 Task: Find connections with filter location Edmonton with filter topic #Indiawith filter profile language German with filter current company HCLSoftware with filter school IASE Deemed University with filter industry Surveying and Mapping Services with filter service category FIle Management with filter keywords title Auditor
Action: Mouse moved to (234, 279)
Screenshot: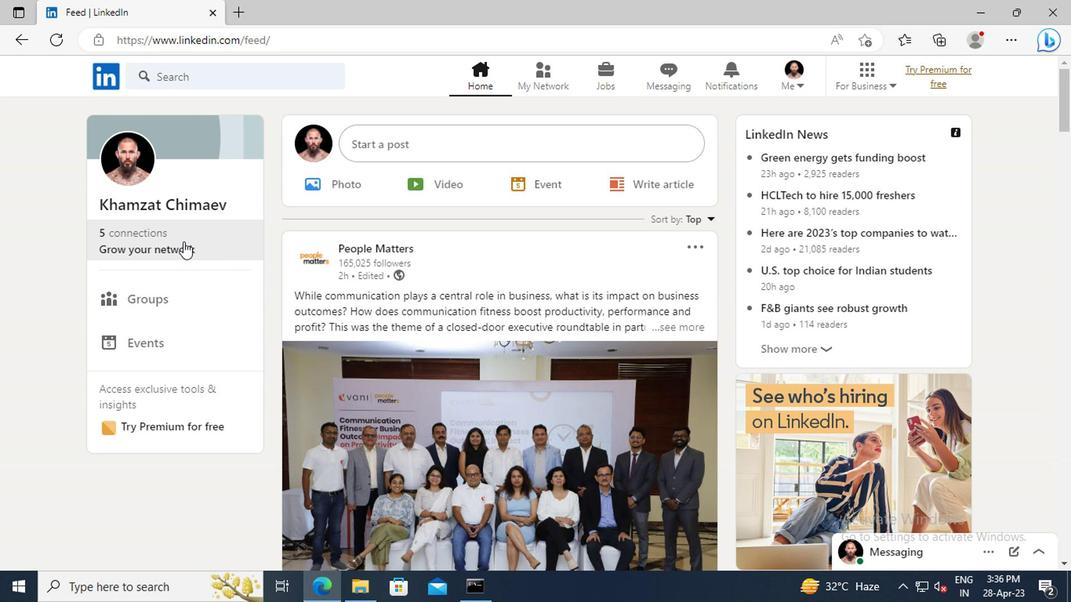 
Action: Mouse pressed left at (234, 279)
Screenshot: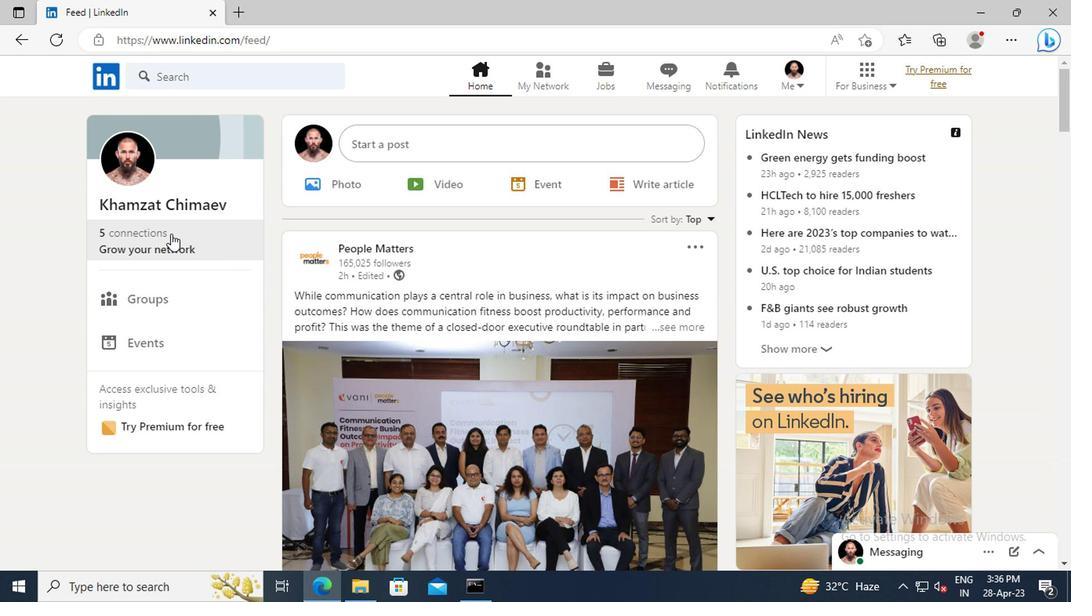 
Action: Mouse moved to (235, 229)
Screenshot: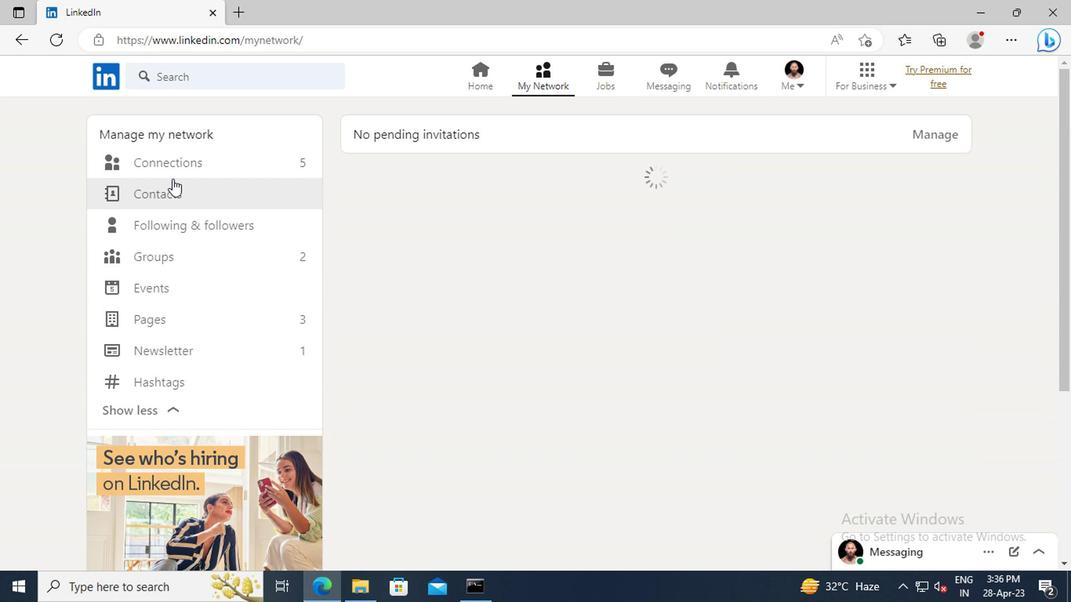 
Action: Mouse pressed left at (235, 229)
Screenshot: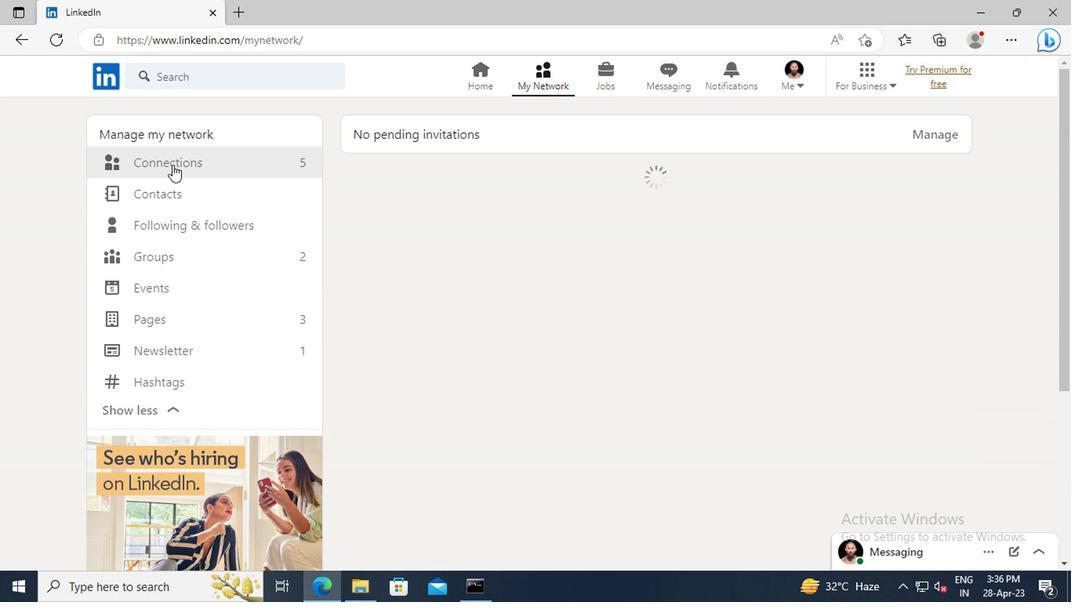 
Action: Mouse moved to (568, 232)
Screenshot: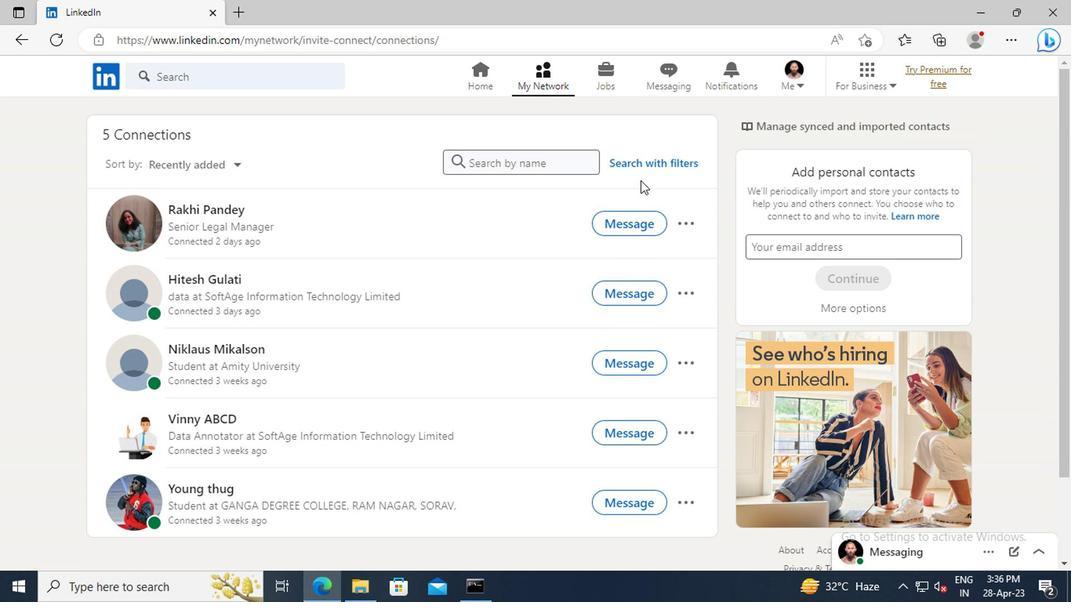 
Action: Mouse pressed left at (568, 232)
Screenshot: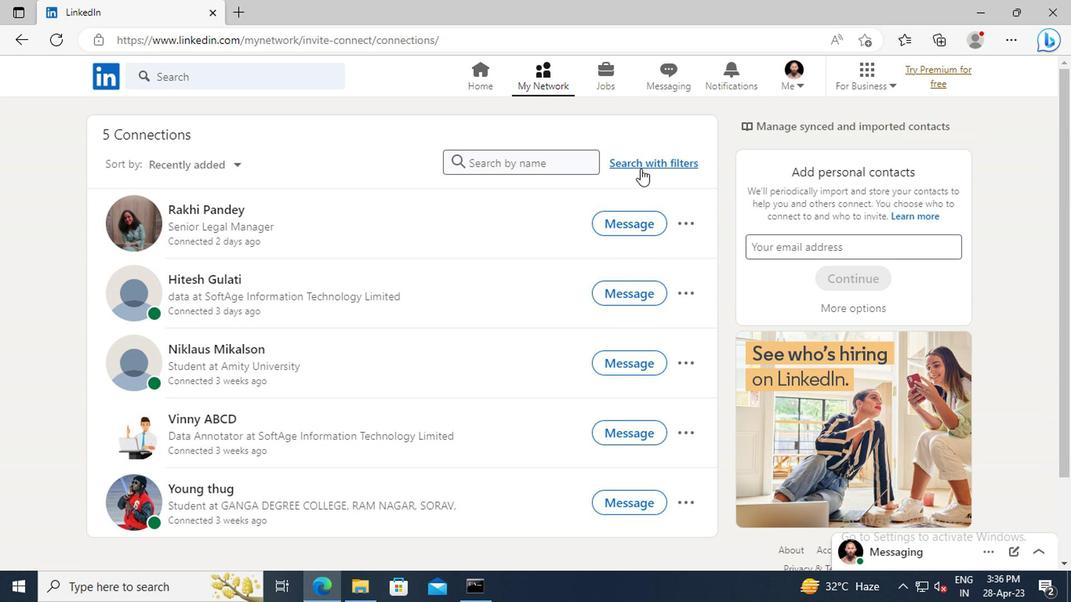 
Action: Mouse moved to (534, 199)
Screenshot: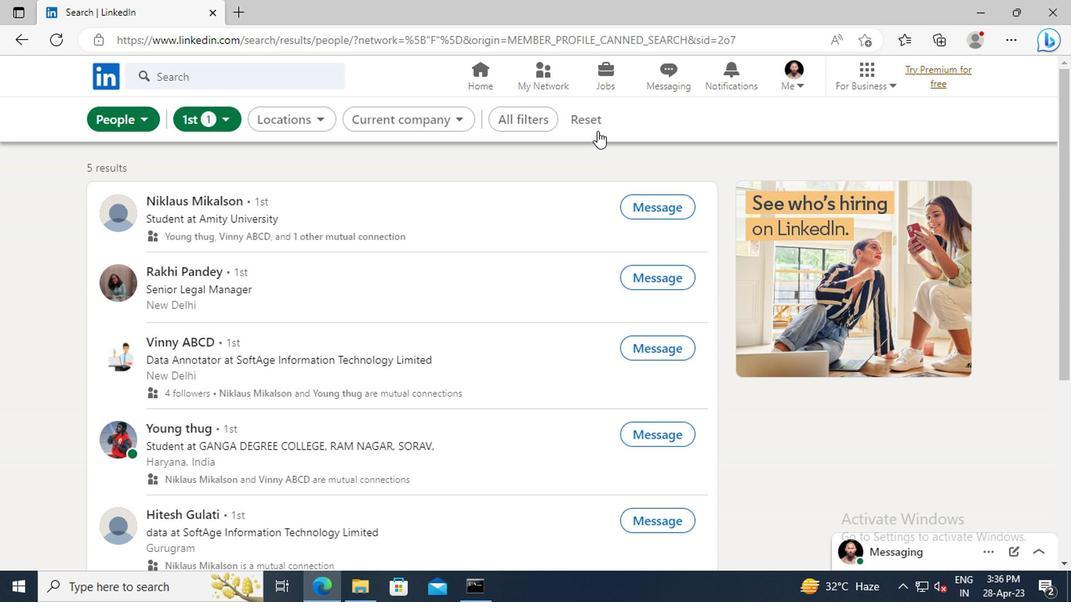 
Action: Mouse pressed left at (534, 199)
Screenshot: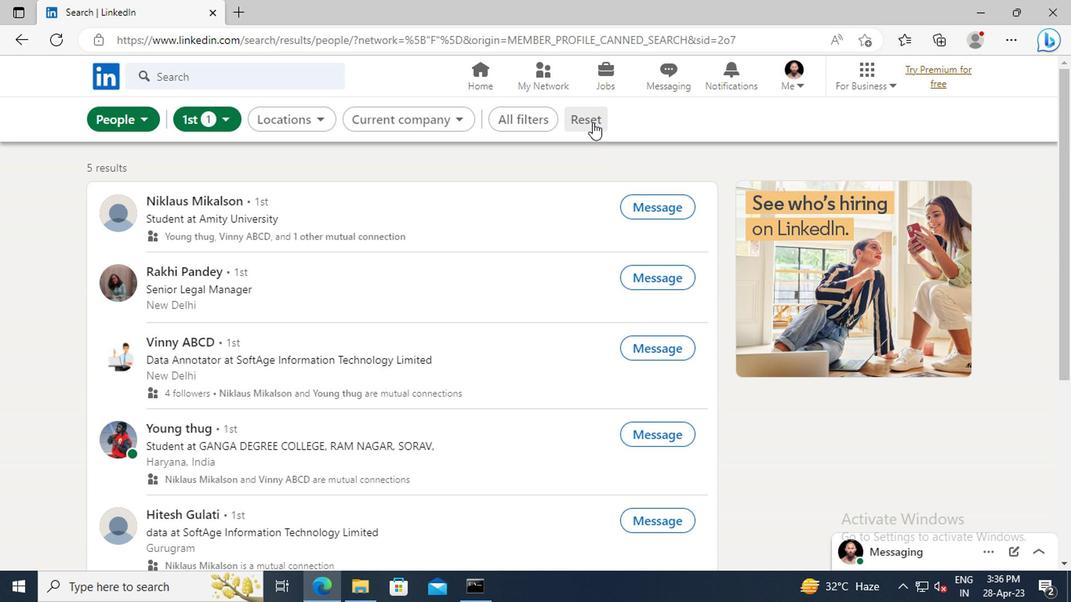 
Action: Mouse moved to (514, 197)
Screenshot: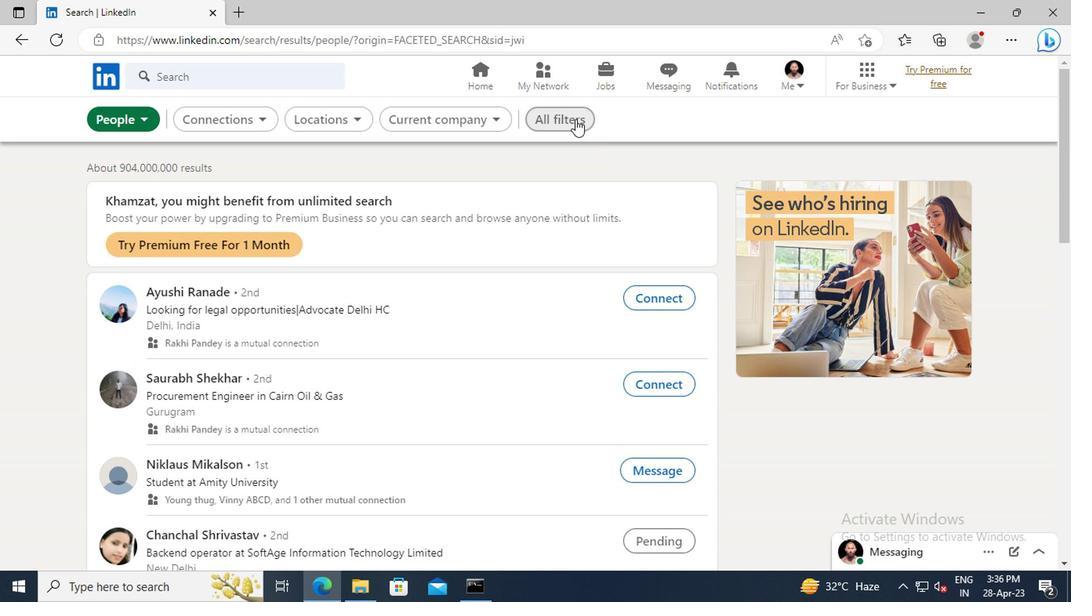 
Action: Mouse pressed left at (514, 197)
Screenshot: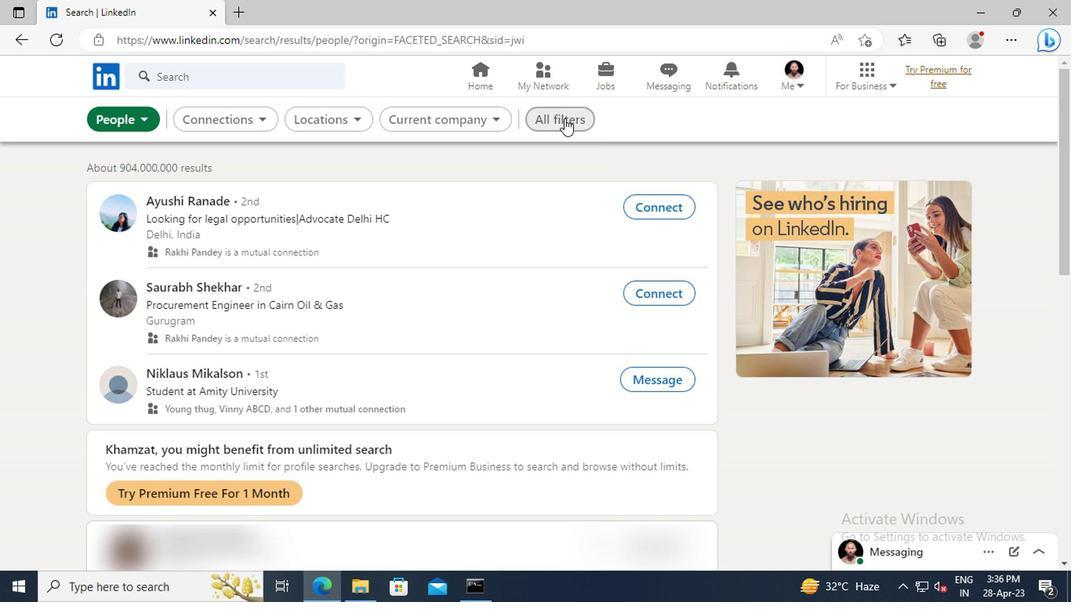 
Action: Mouse moved to (727, 324)
Screenshot: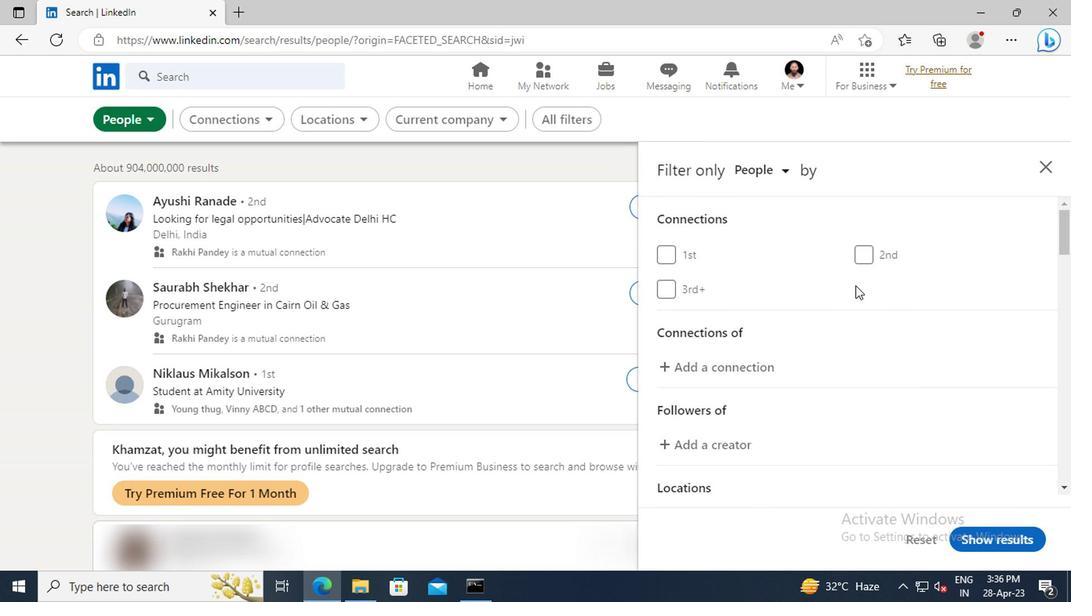 
Action: Mouse scrolled (727, 324) with delta (0, 0)
Screenshot: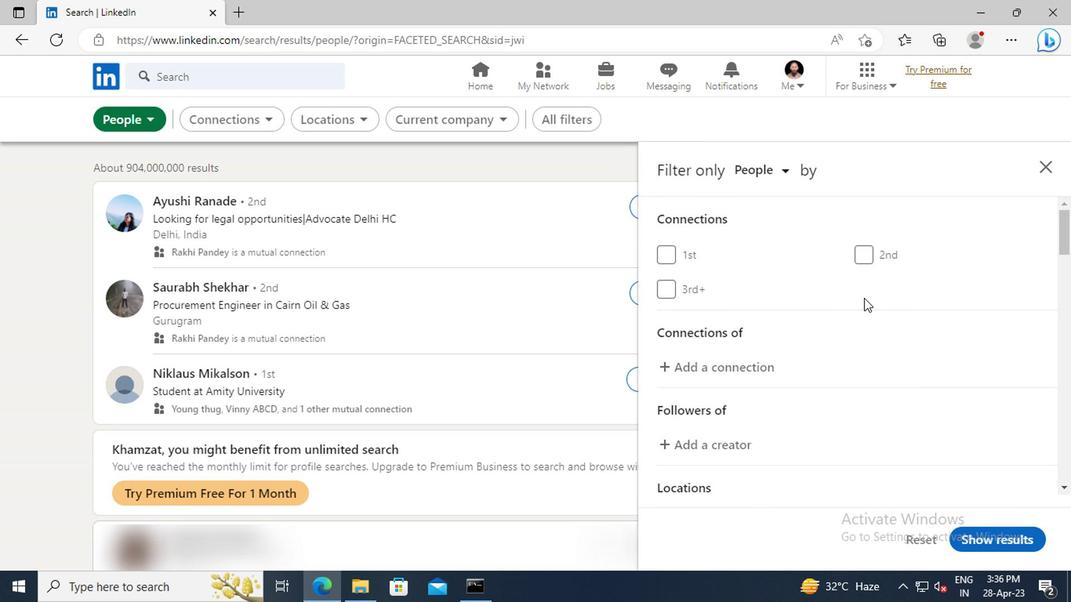 
Action: Mouse scrolled (727, 324) with delta (0, 0)
Screenshot: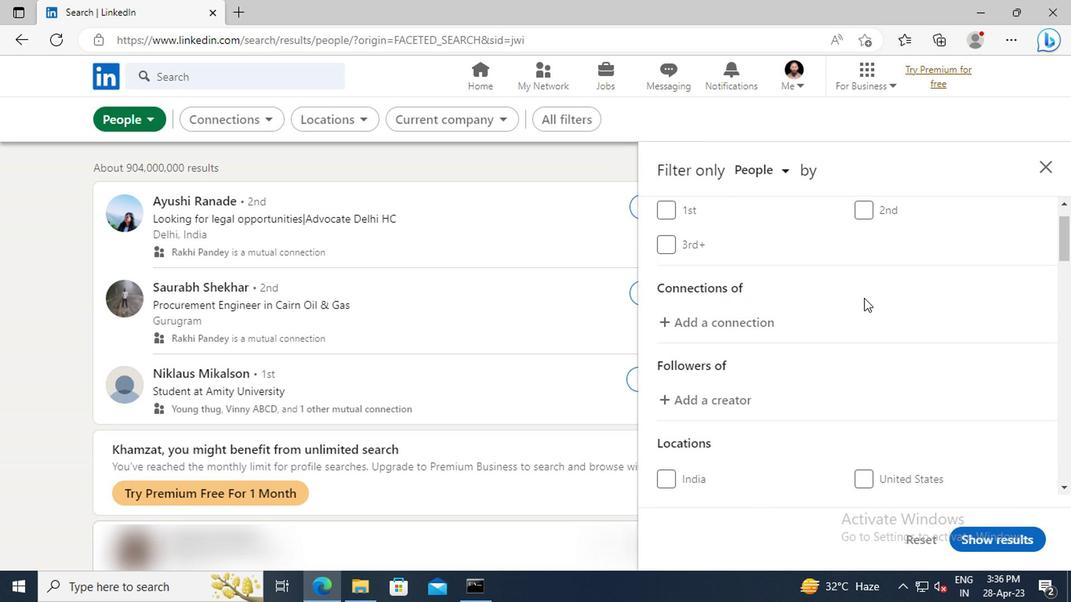 
Action: Mouse scrolled (727, 324) with delta (0, 0)
Screenshot: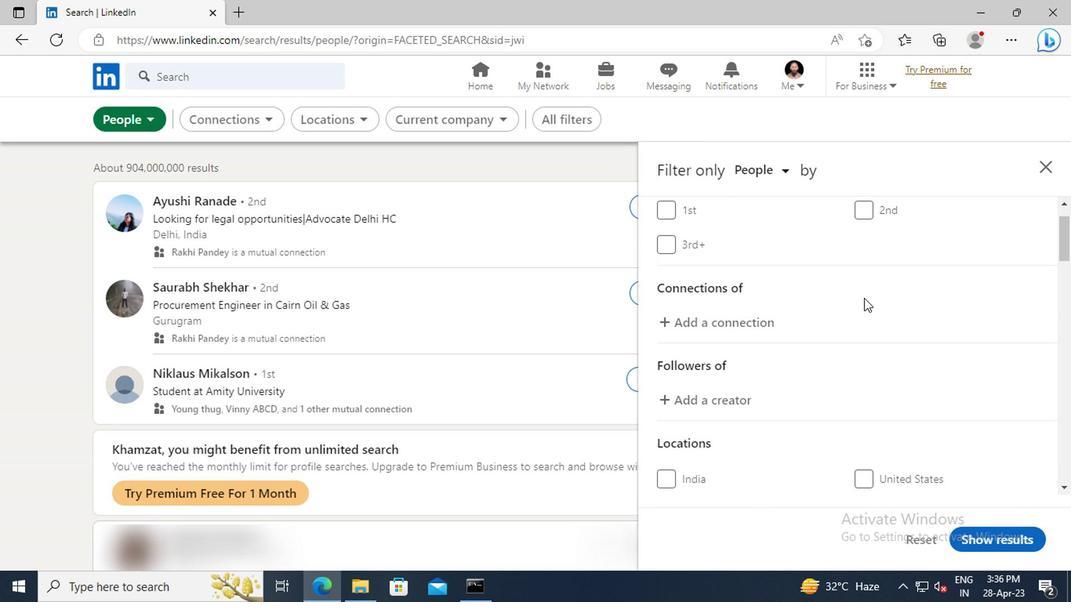 
Action: Mouse scrolled (727, 324) with delta (0, 0)
Screenshot: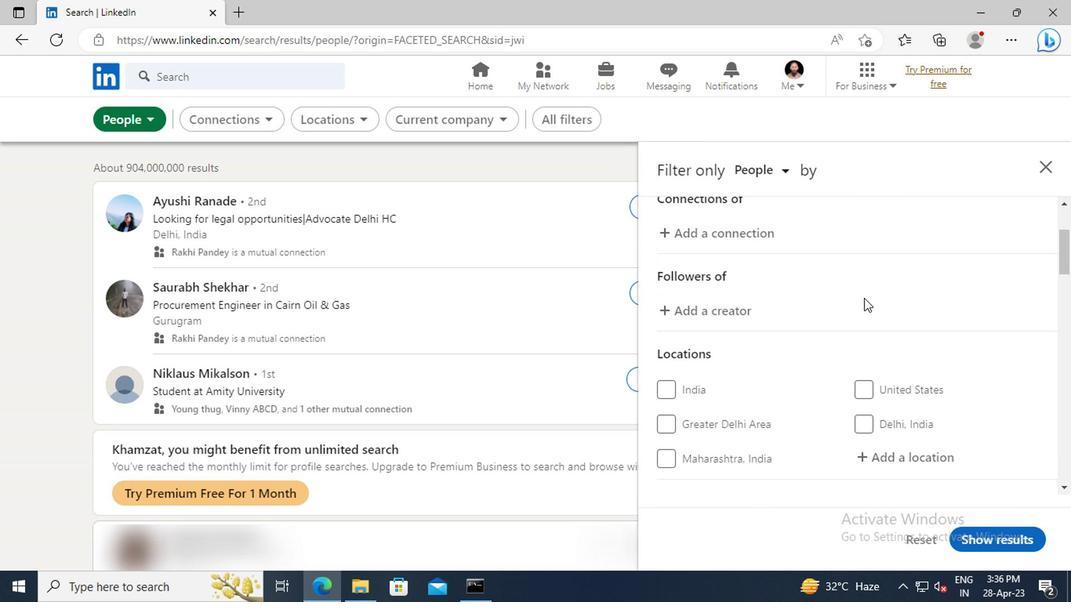 
Action: Mouse scrolled (727, 324) with delta (0, 0)
Screenshot: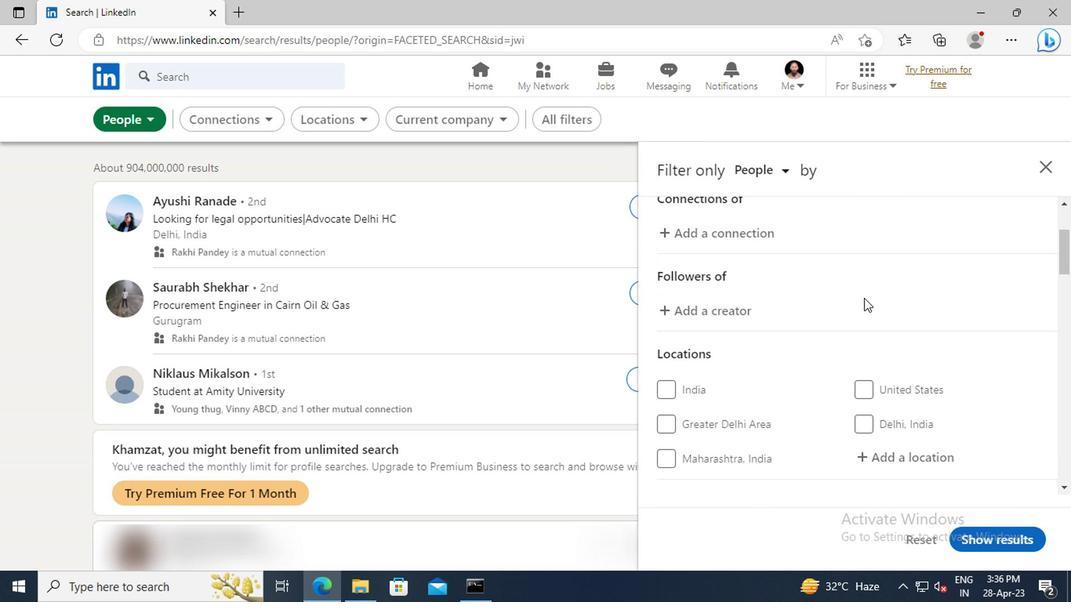 
Action: Mouse scrolled (727, 324) with delta (0, 0)
Screenshot: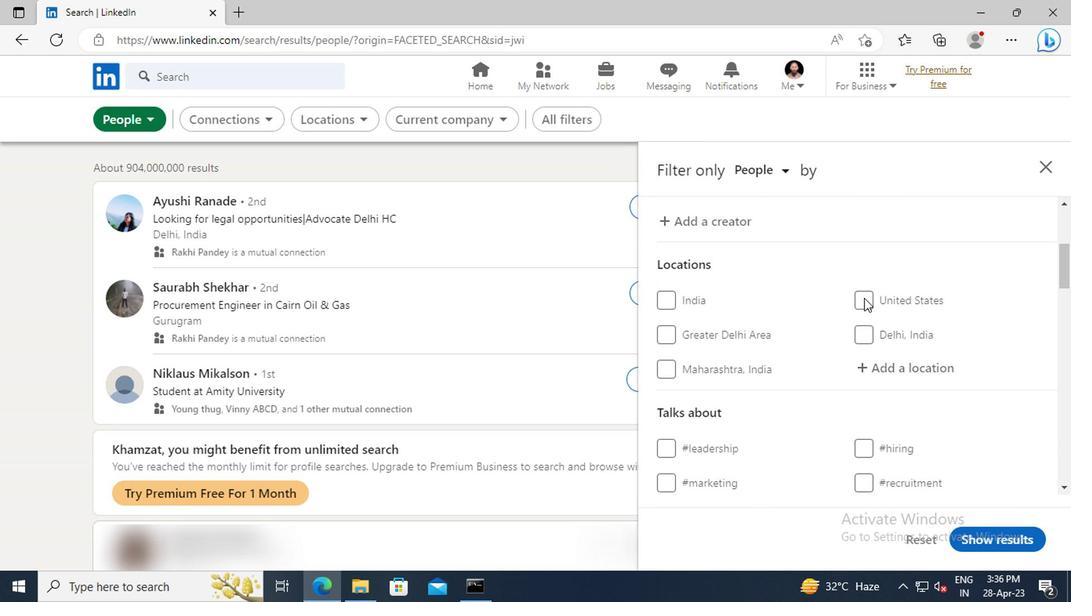 
Action: Mouse moved to (733, 338)
Screenshot: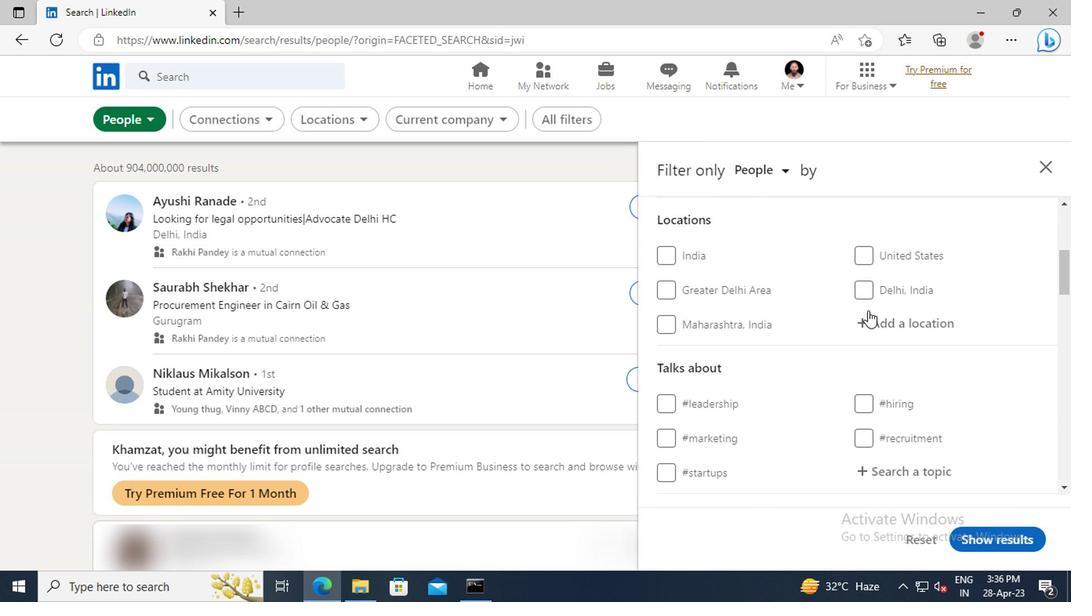 
Action: Mouse pressed left at (733, 338)
Screenshot: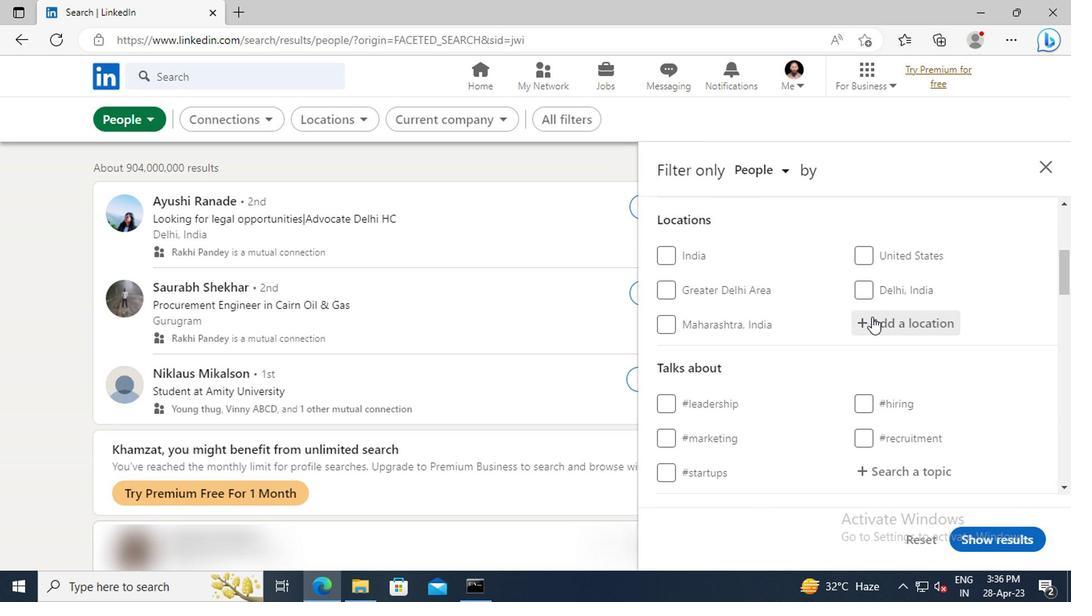 
Action: Key pressed <Key.shift>EDMONTON
Screenshot: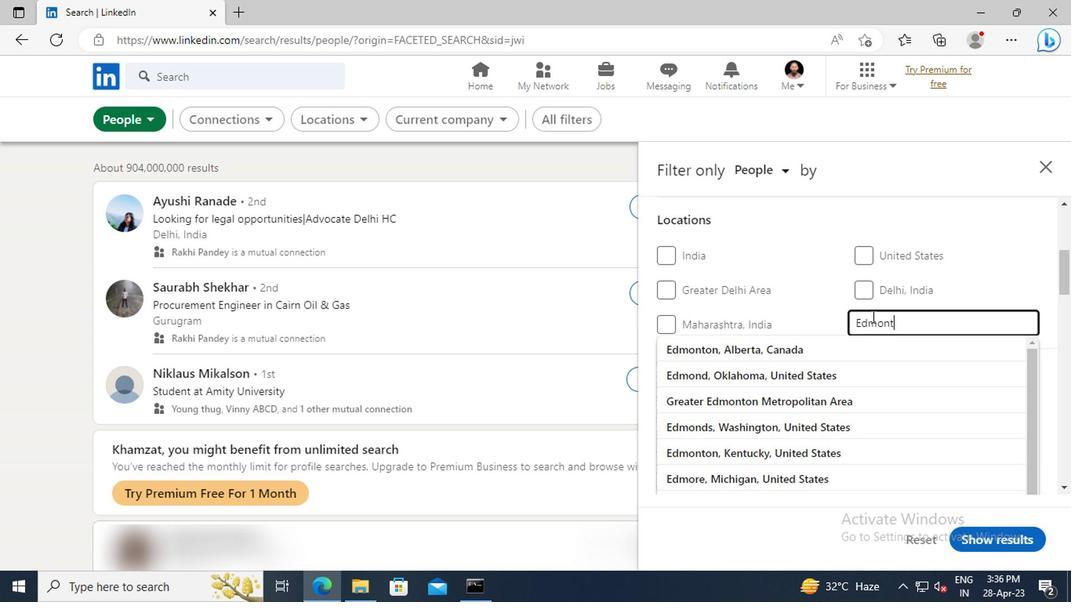 
Action: Mouse moved to (740, 360)
Screenshot: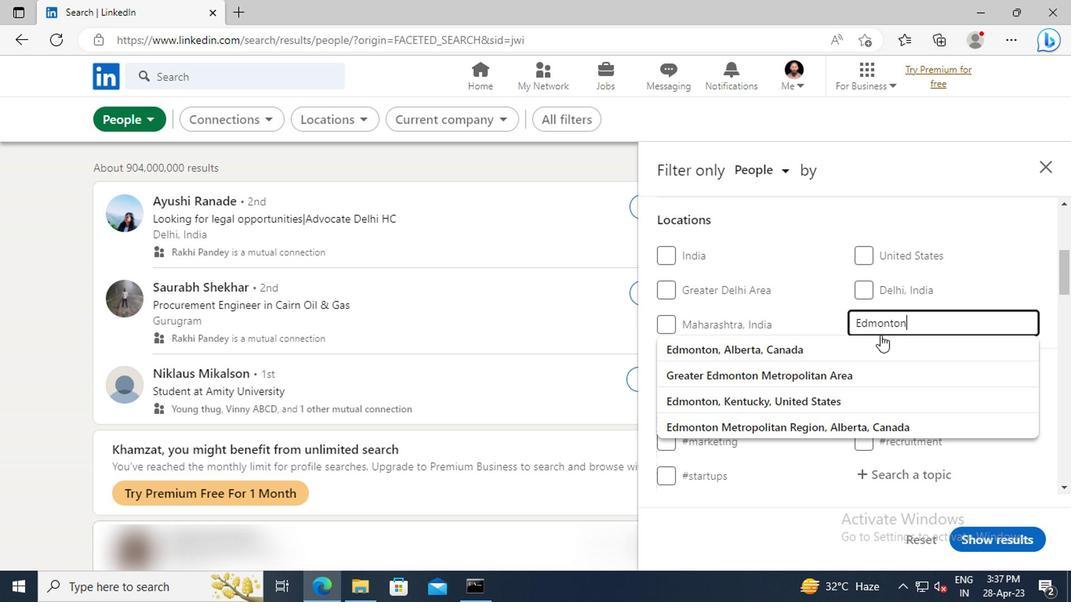 
Action: Mouse pressed left at (740, 360)
Screenshot: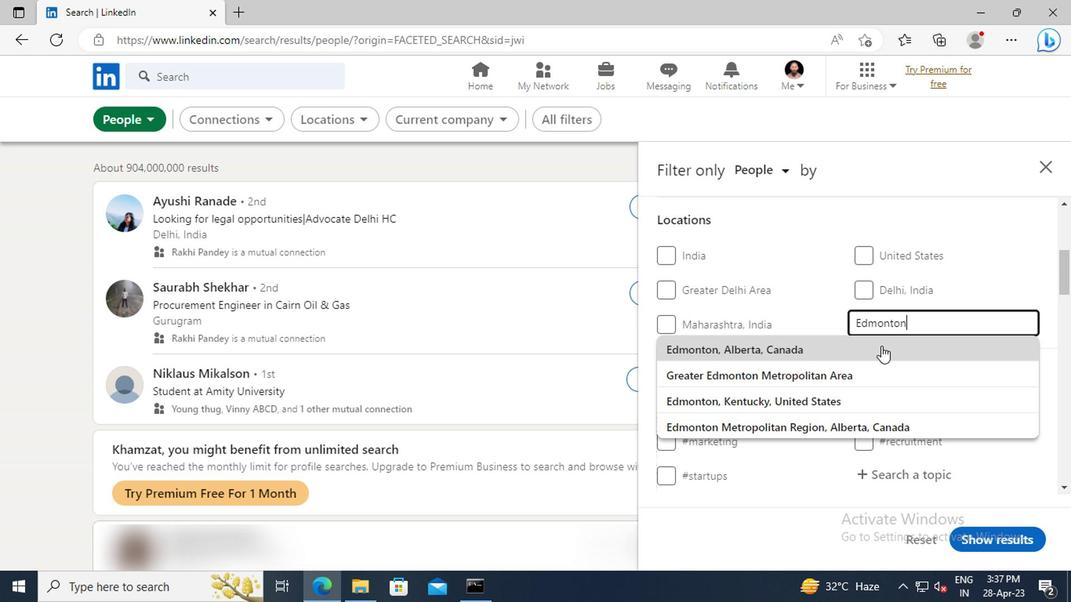 
Action: Mouse scrolled (740, 360) with delta (0, 0)
Screenshot: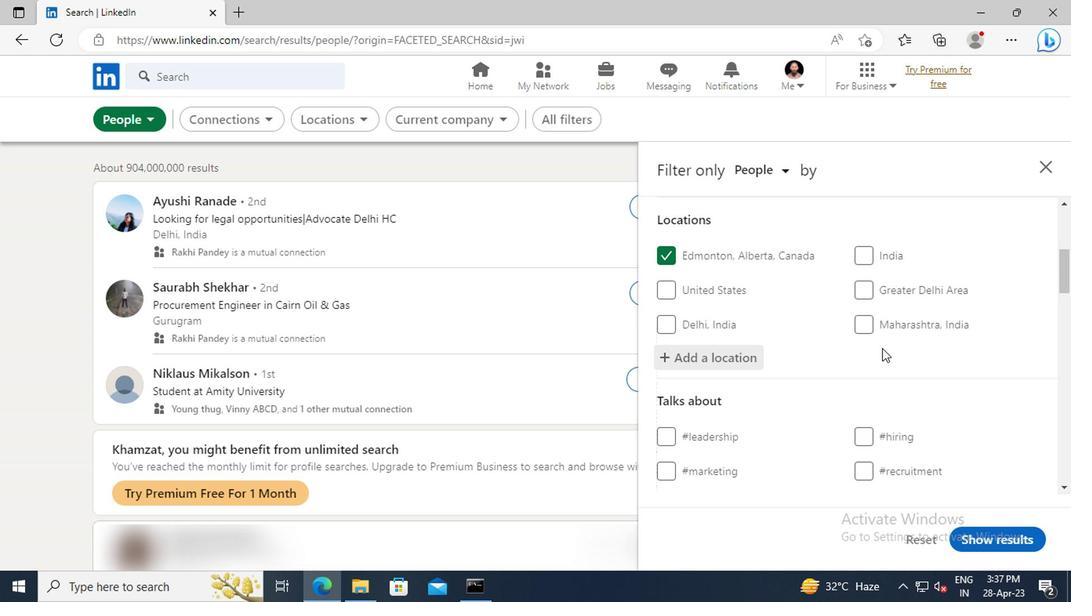 
Action: Mouse scrolled (740, 360) with delta (0, 0)
Screenshot: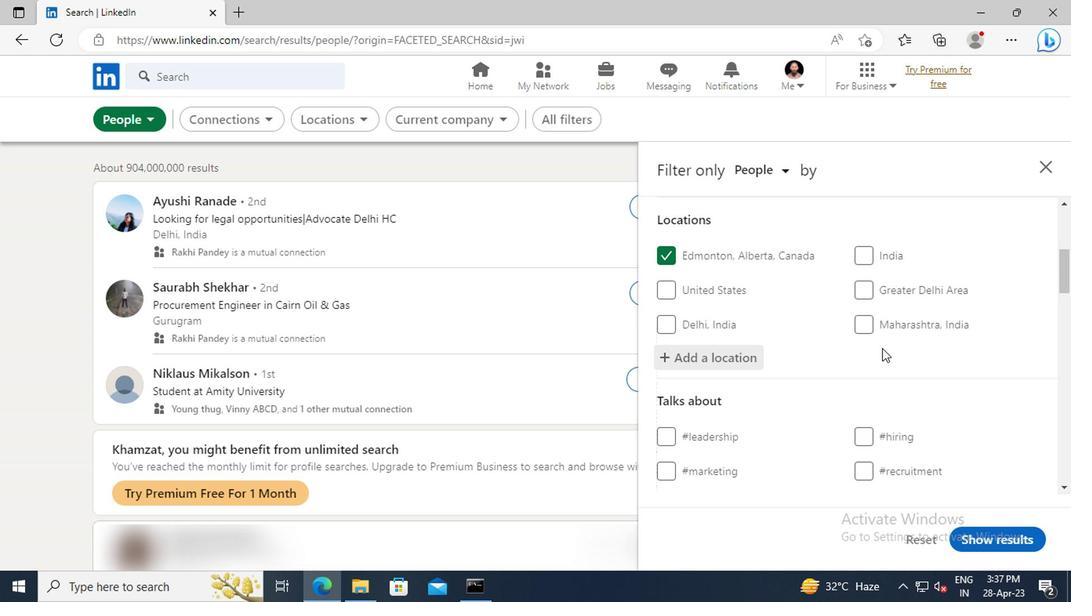 
Action: Mouse scrolled (740, 360) with delta (0, 0)
Screenshot: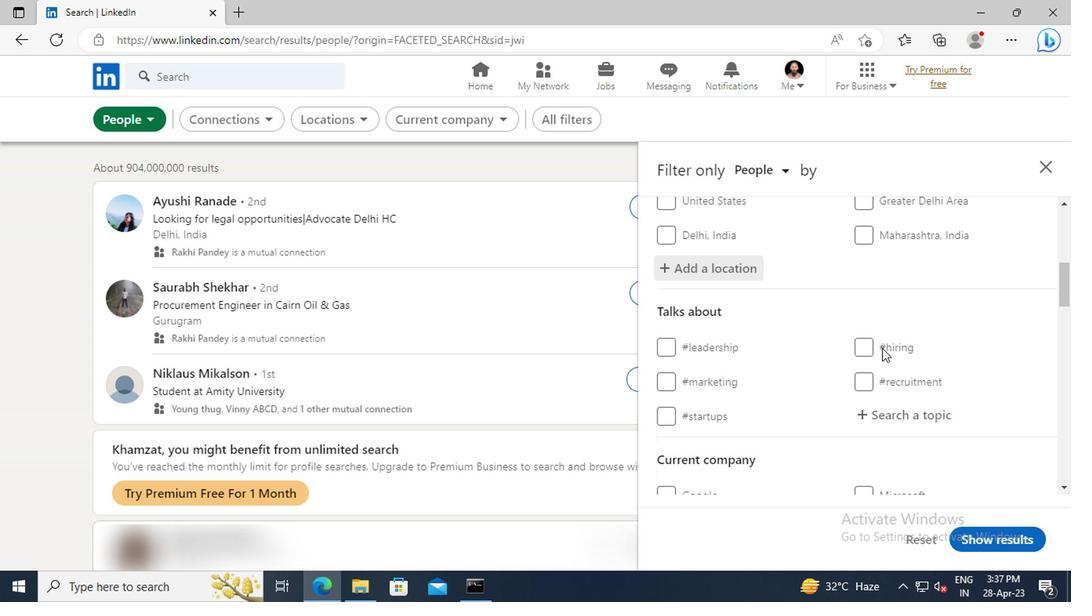 
Action: Mouse moved to (738, 377)
Screenshot: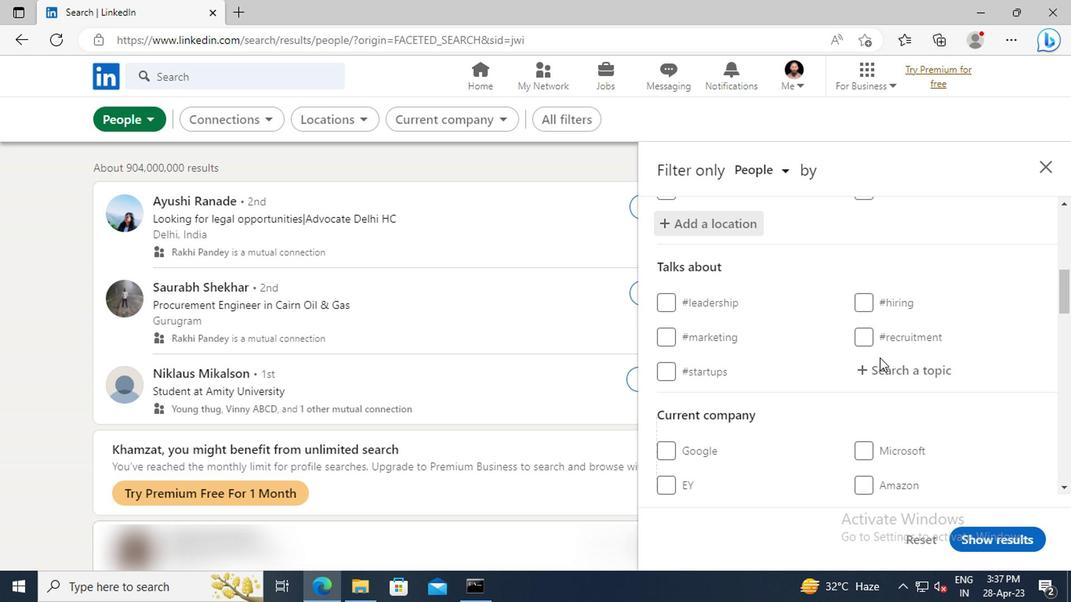 
Action: Mouse pressed left at (738, 377)
Screenshot: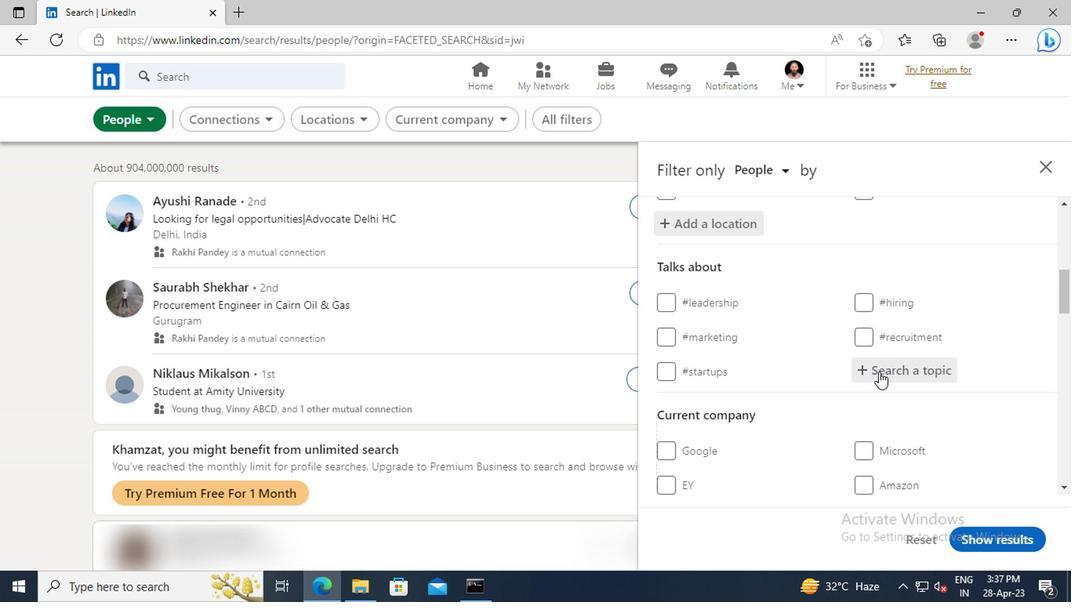 
Action: Key pressed <Key.shift>INDIA
Screenshot: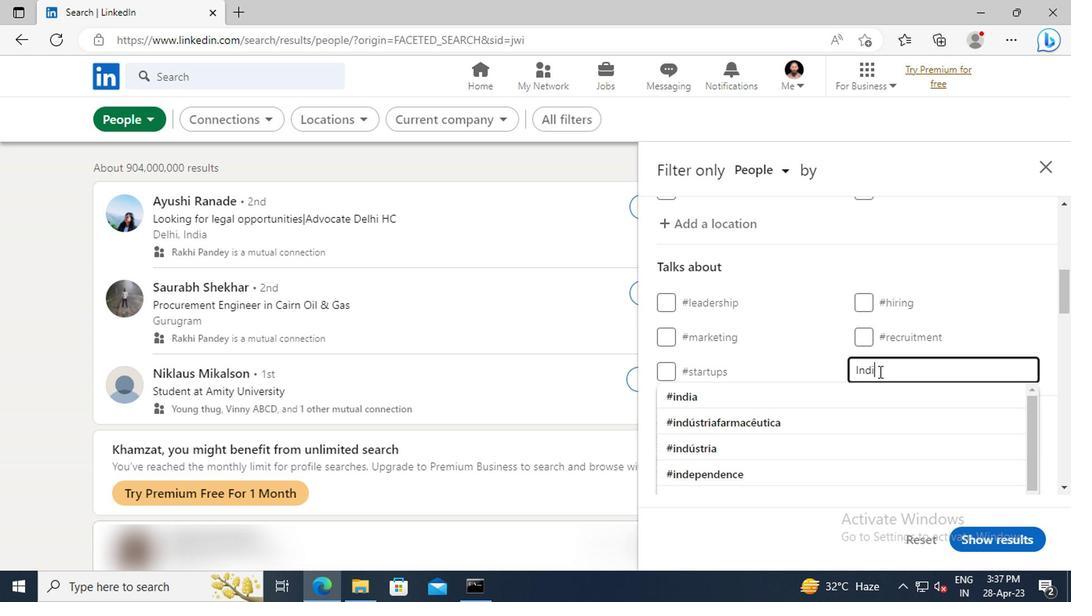 
Action: Mouse moved to (744, 392)
Screenshot: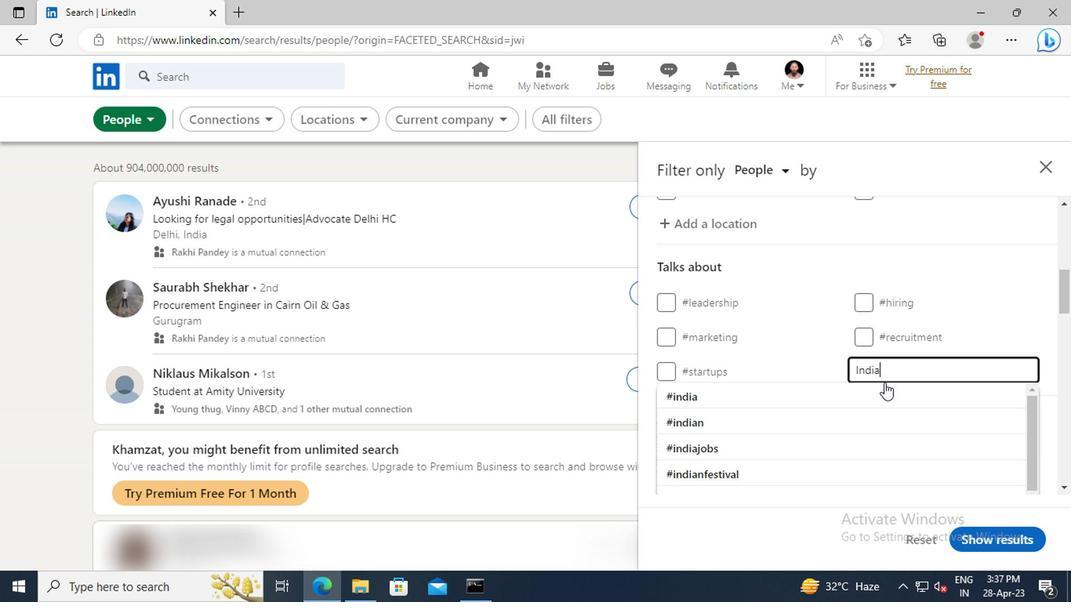 
Action: Mouse pressed left at (744, 392)
Screenshot: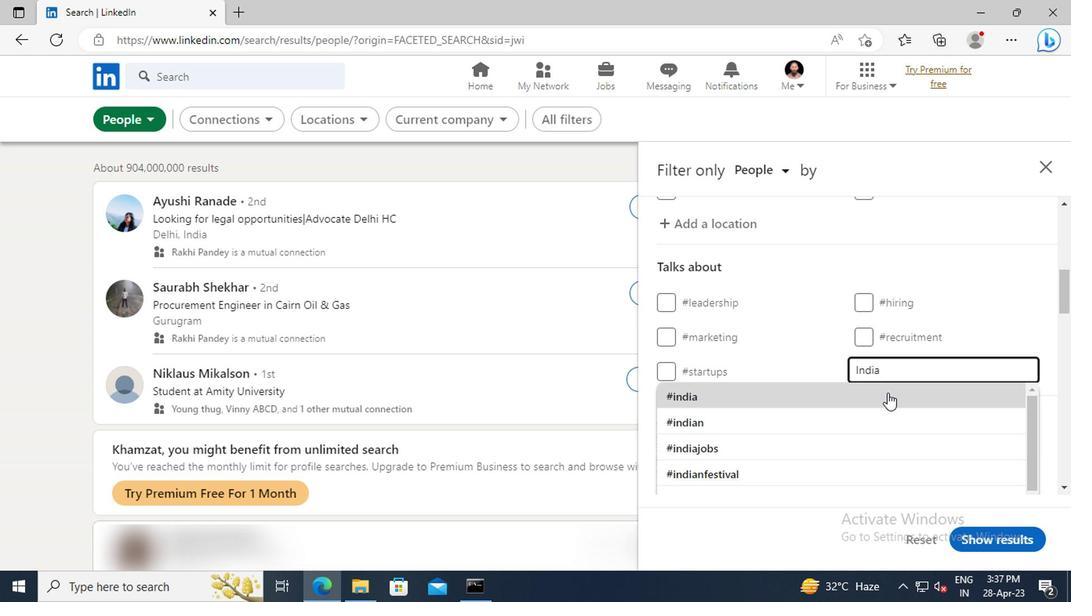 
Action: Mouse scrolled (744, 391) with delta (0, 0)
Screenshot: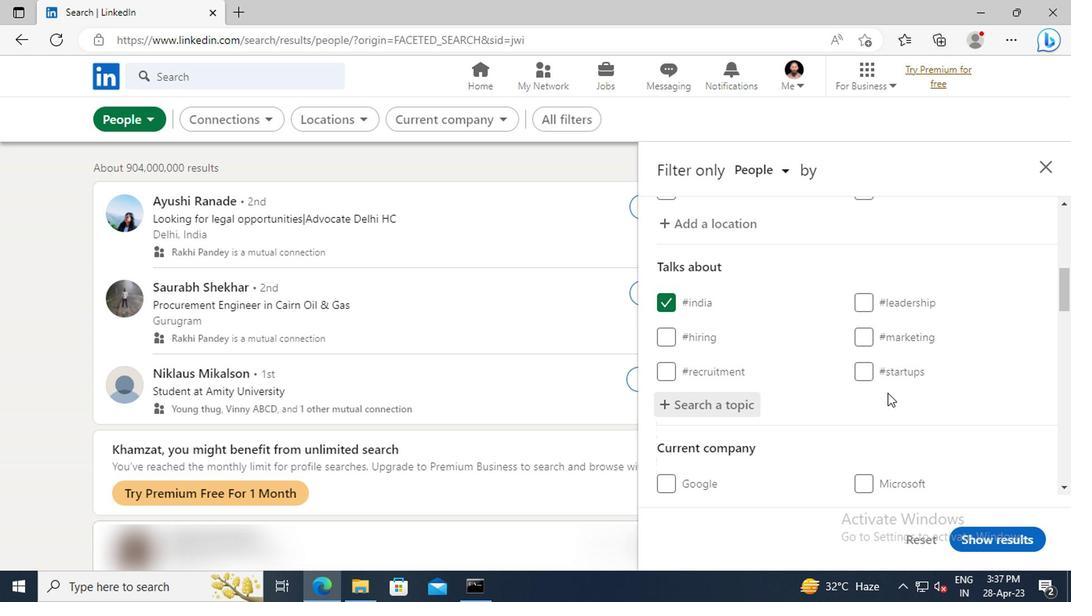 
Action: Mouse scrolled (744, 391) with delta (0, 0)
Screenshot: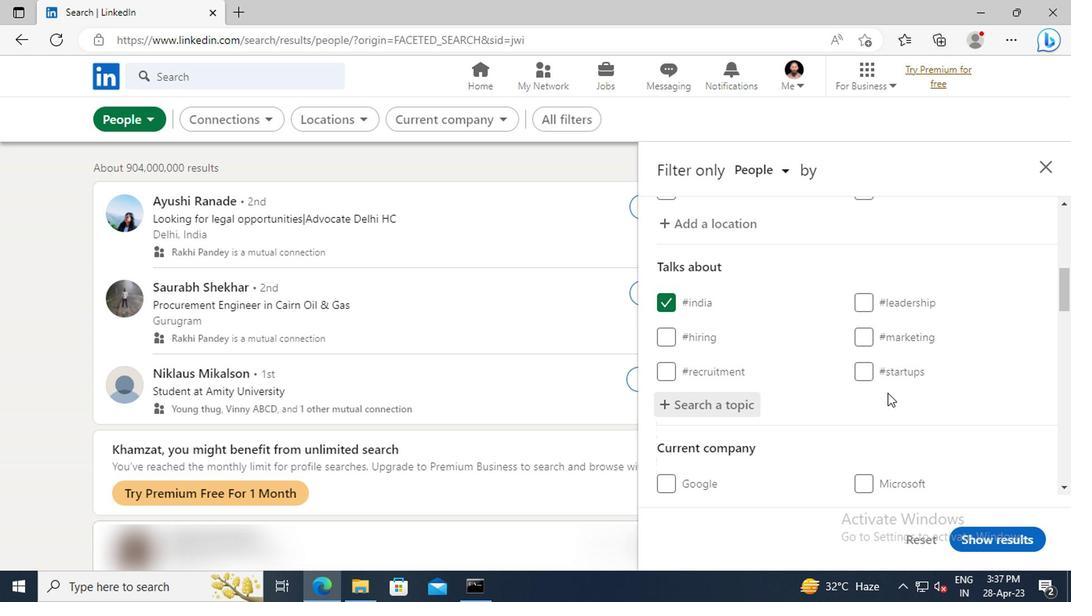 
Action: Mouse scrolled (744, 391) with delta (0, 0)
Screenshot: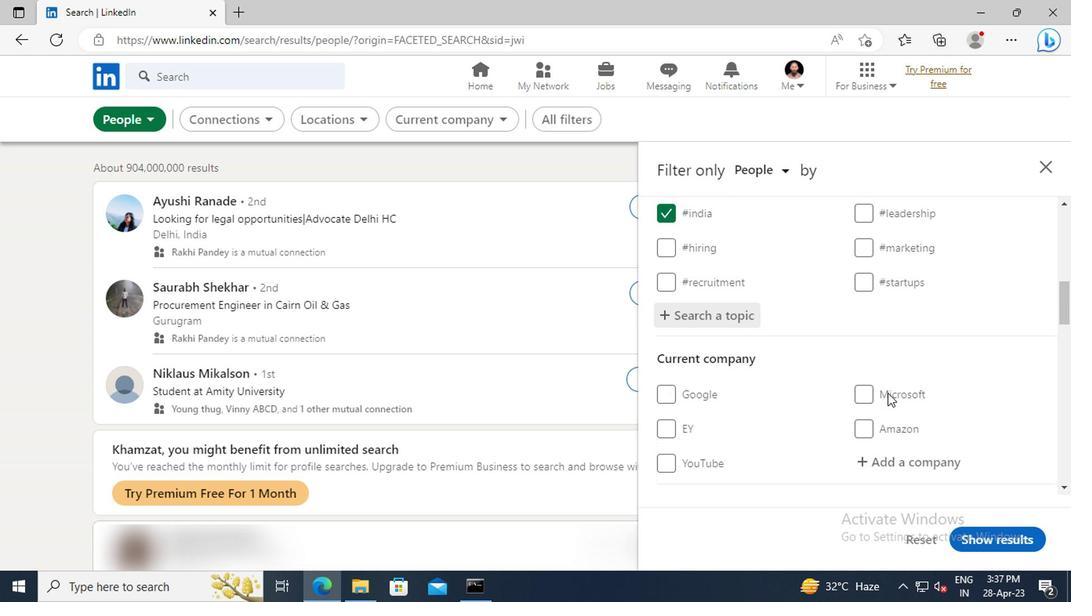 
Action: Mouse scrolled (744, 391) with delta (0, 0)
Screenshot: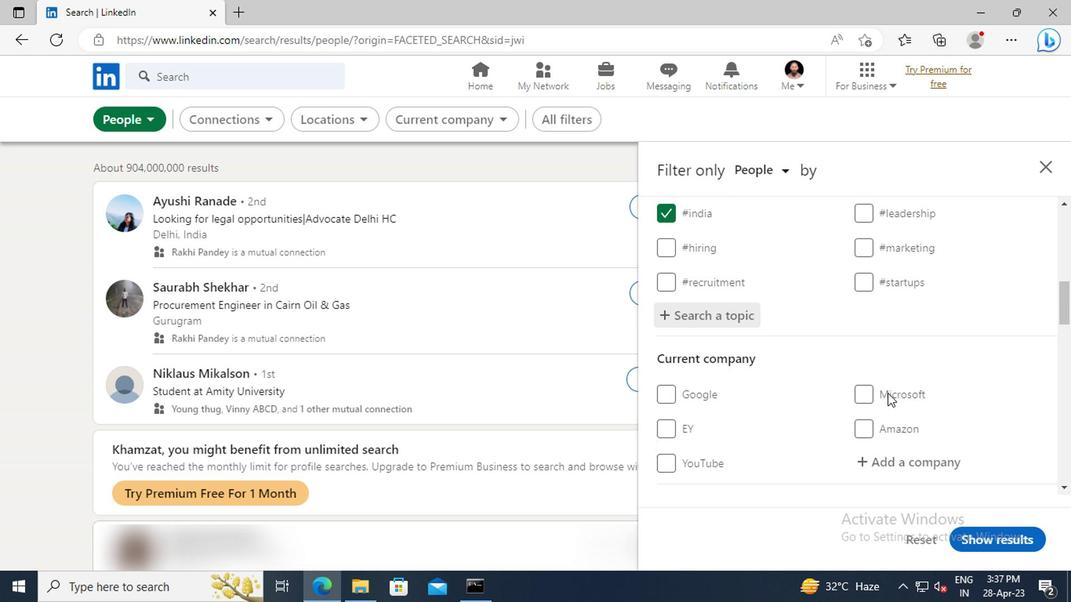 
Action: Mouse scrolled (744, 391) with delta (0, 0)
Screenshot: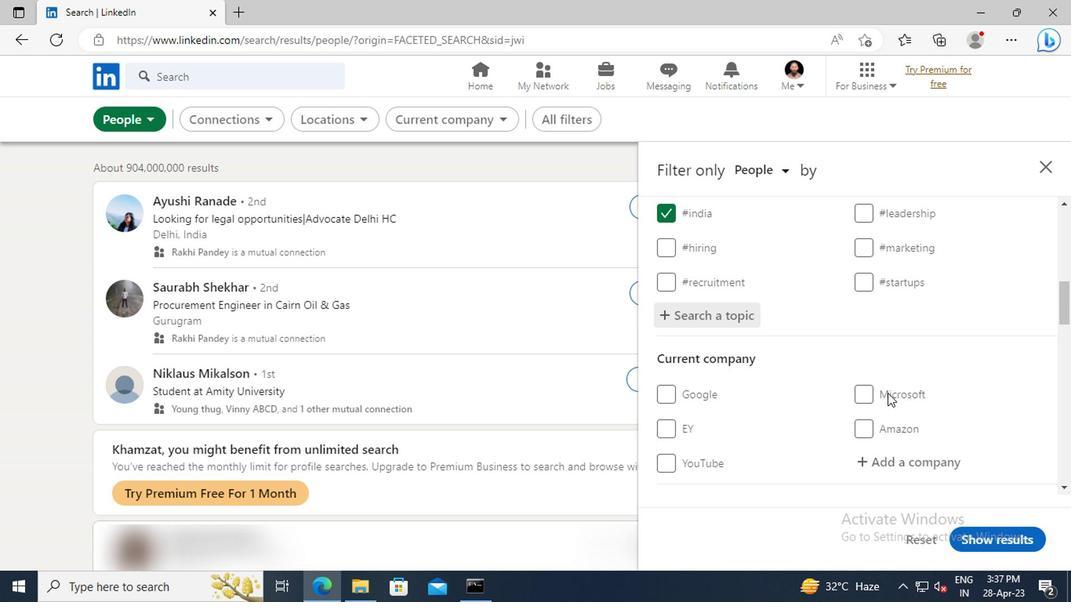 
Action: Mouse scrolled (744, 391) with delta (0, 0)
Screenshot: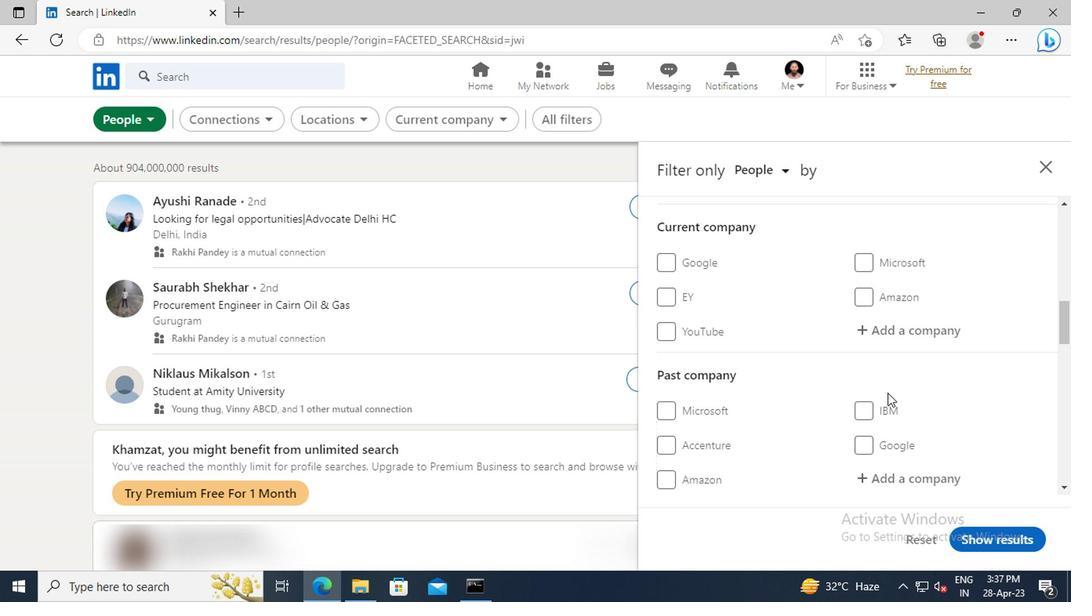 
Action: Mouse scrolled (744, 391) with delta (0, 0)
Screenshot: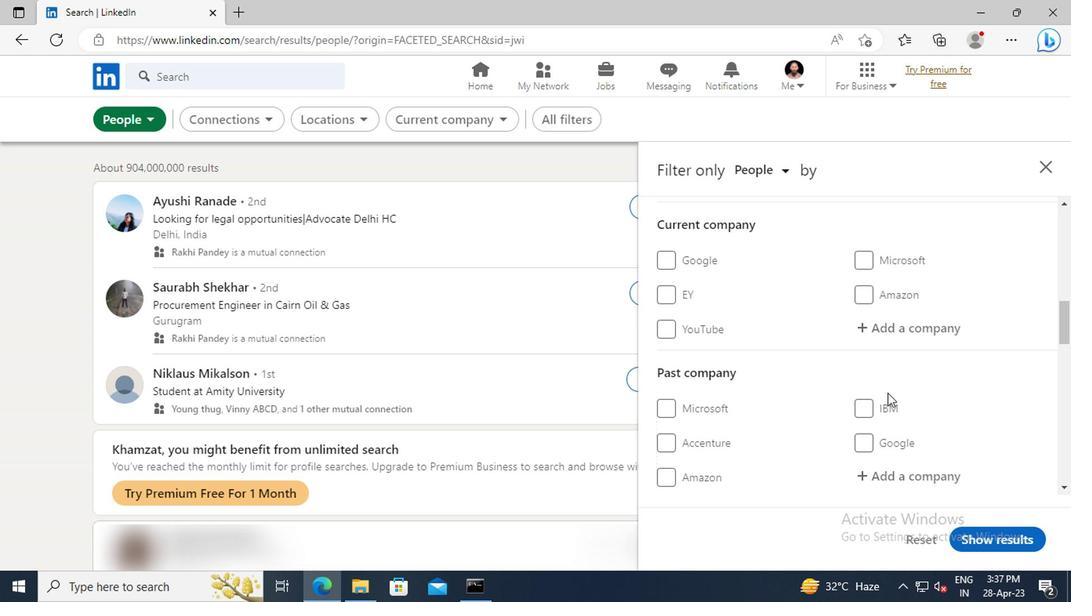 
Action: Mouse scrolled (744, 391) with delta (0, 0)
Screenshot: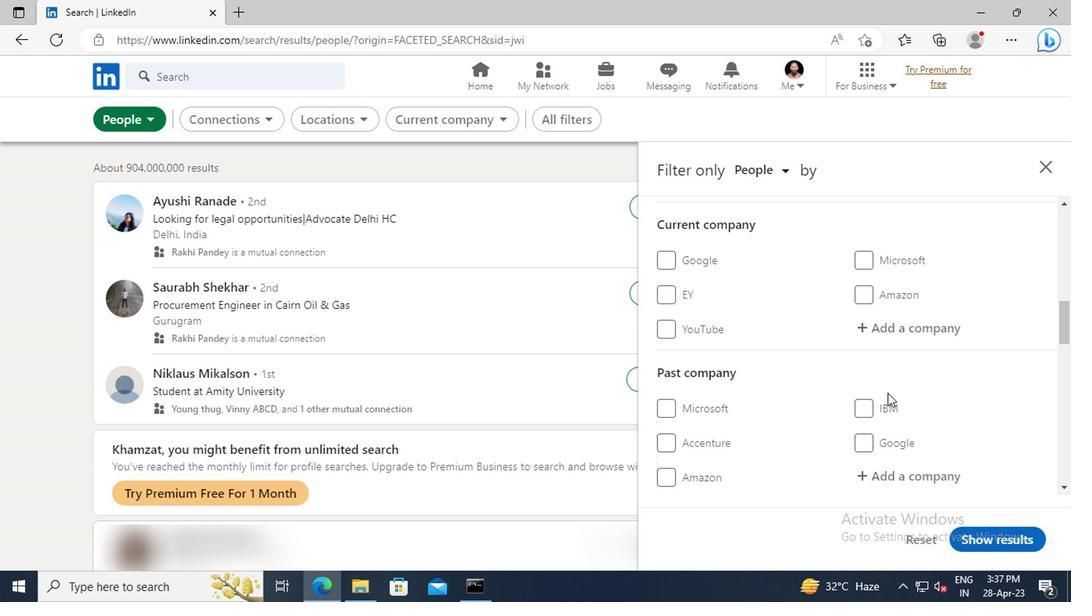 
Action: Mouse scrolled (744, 391) with delta (0, 0)
Screenshot: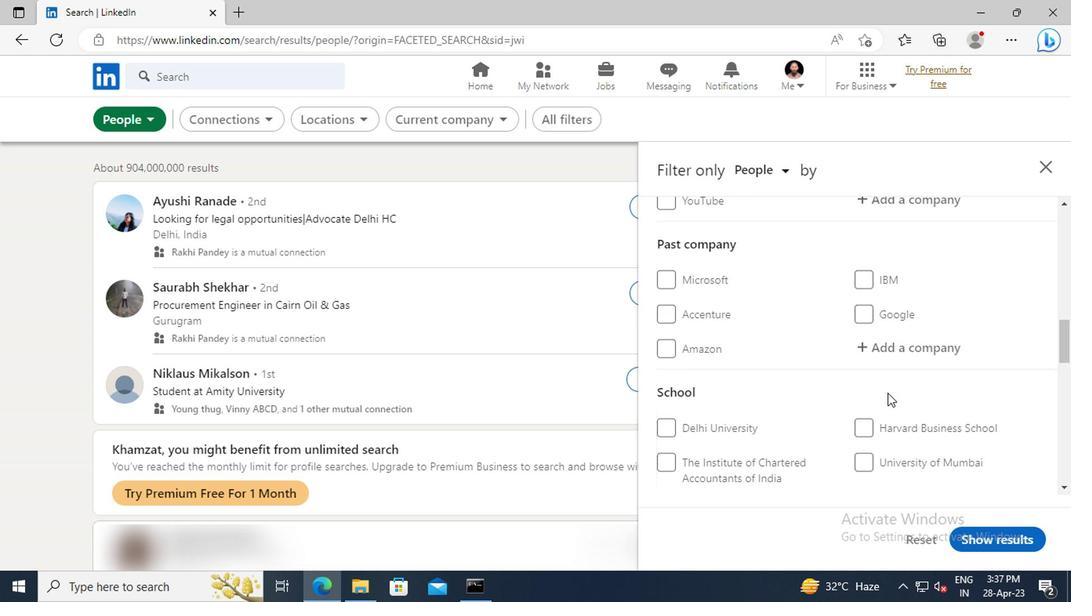 
Action: Mouse scrolled (744, 391) with delta (0, 0)
Screenshot: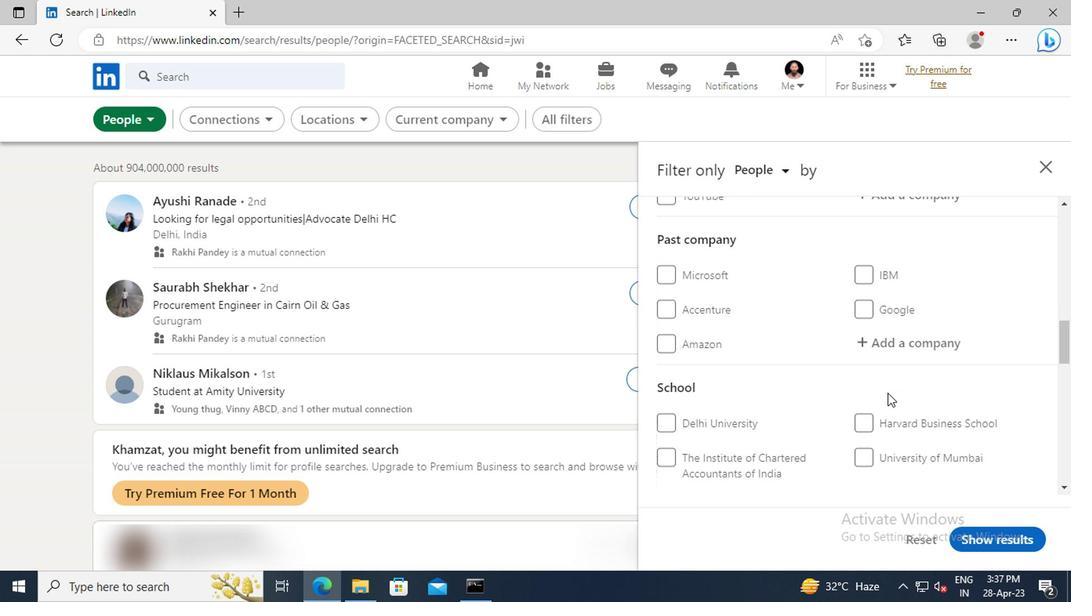 
Action: Mouse scrolled (744, 391) with delta (0, 0)
Screenshot: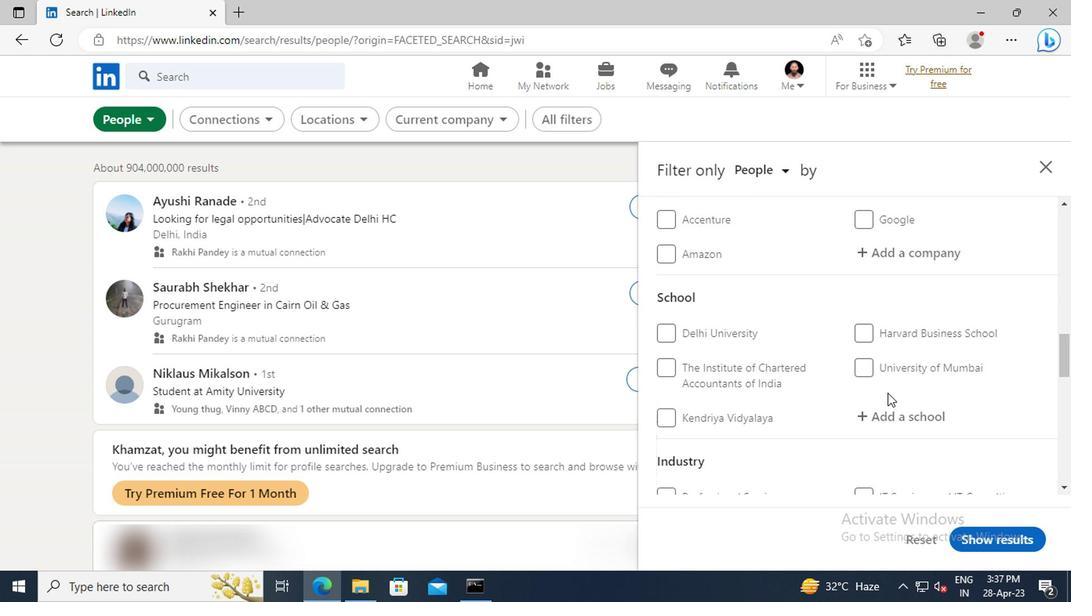 
Action: Mouse scrolled (744, 391) with delta (0, 0)
Screenshot: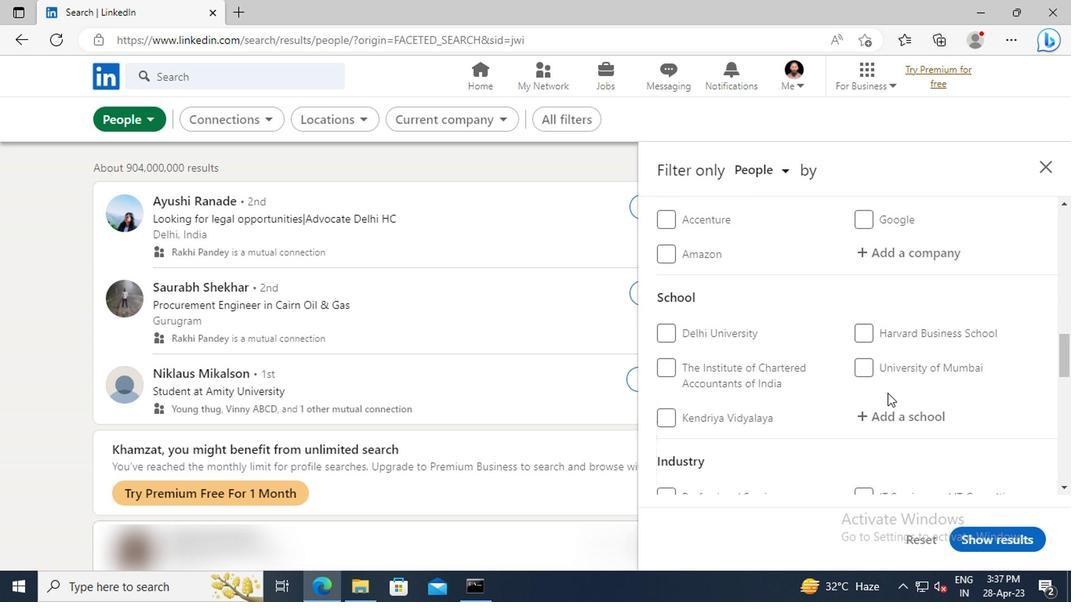 
Action: Mouse scrolled (744, 391) with delta (0, 0)
Screenshot: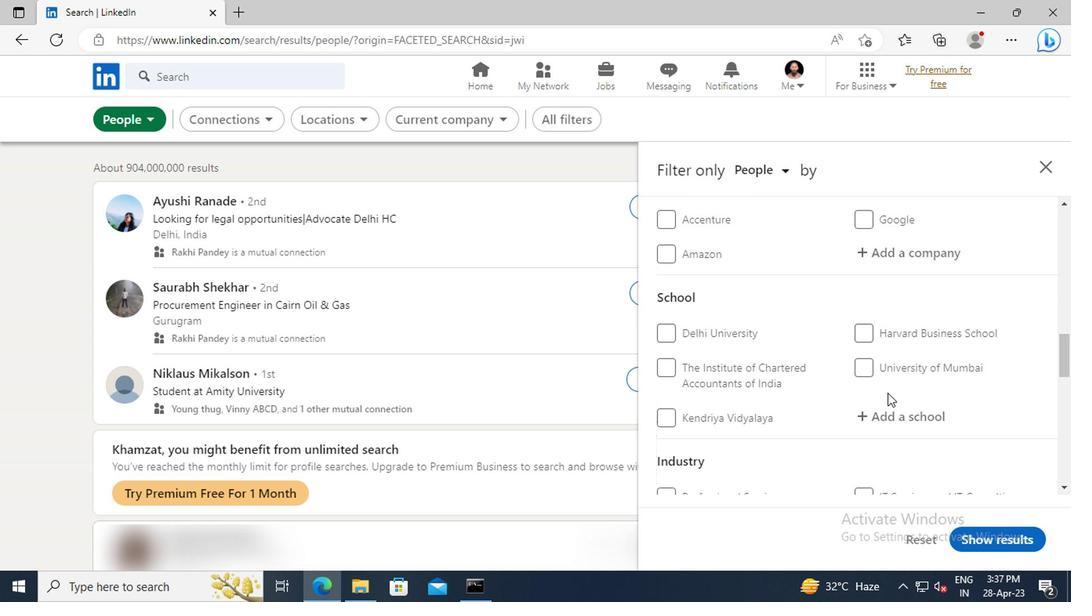 
Action: Mouse scrolled (744, 391) with delta (0, 0)
Screenshot: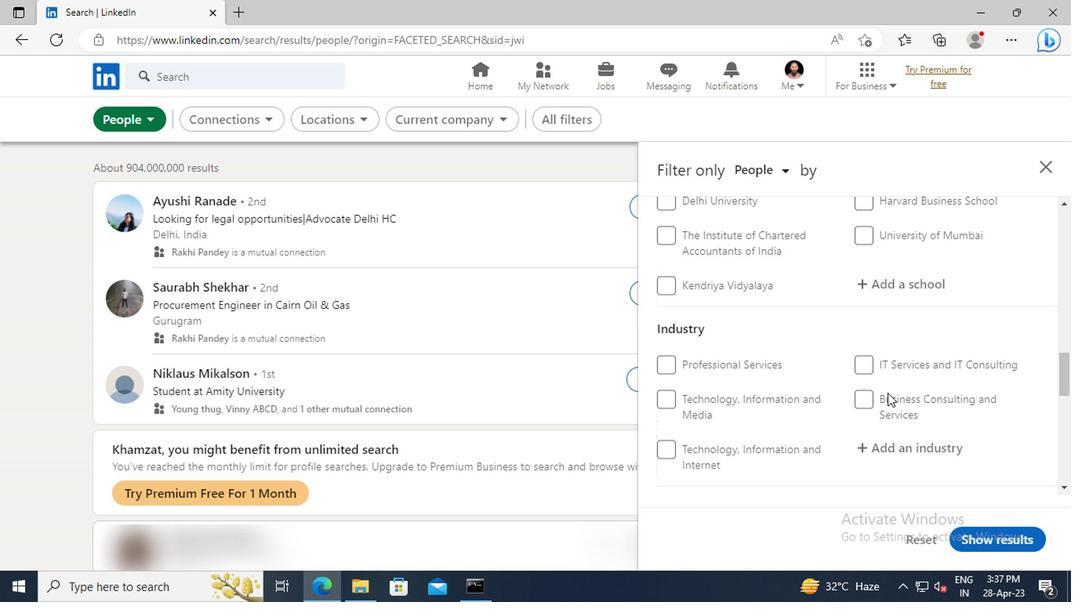 
Action: Mouse scrolled (744, 391) with delta (0, 0)
Screenshot: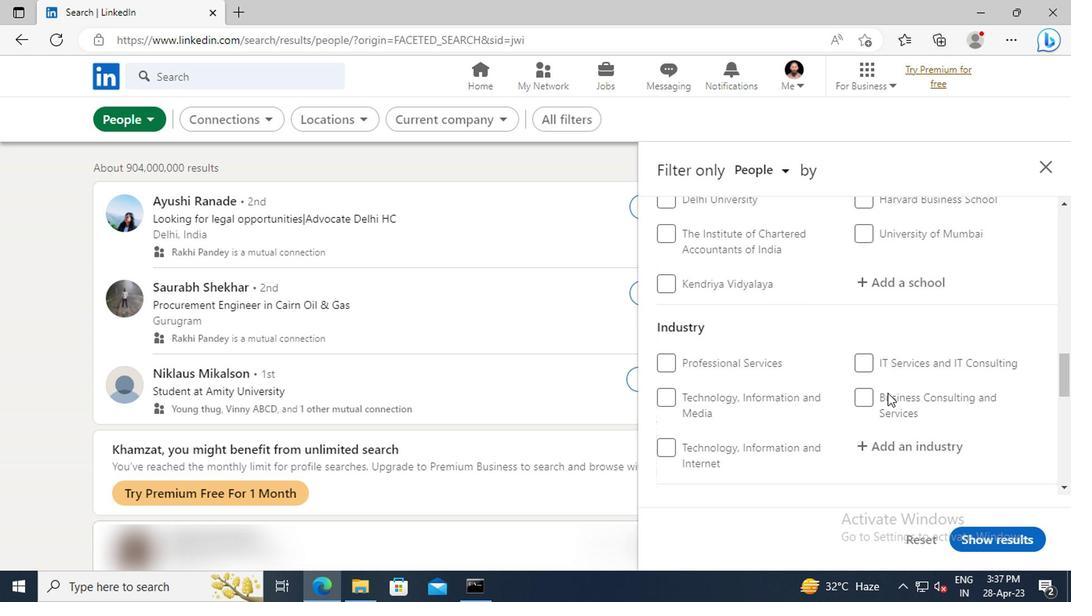 
Action: Mouse scrolled (744, 391) with delta (0, 0)
Screenshot: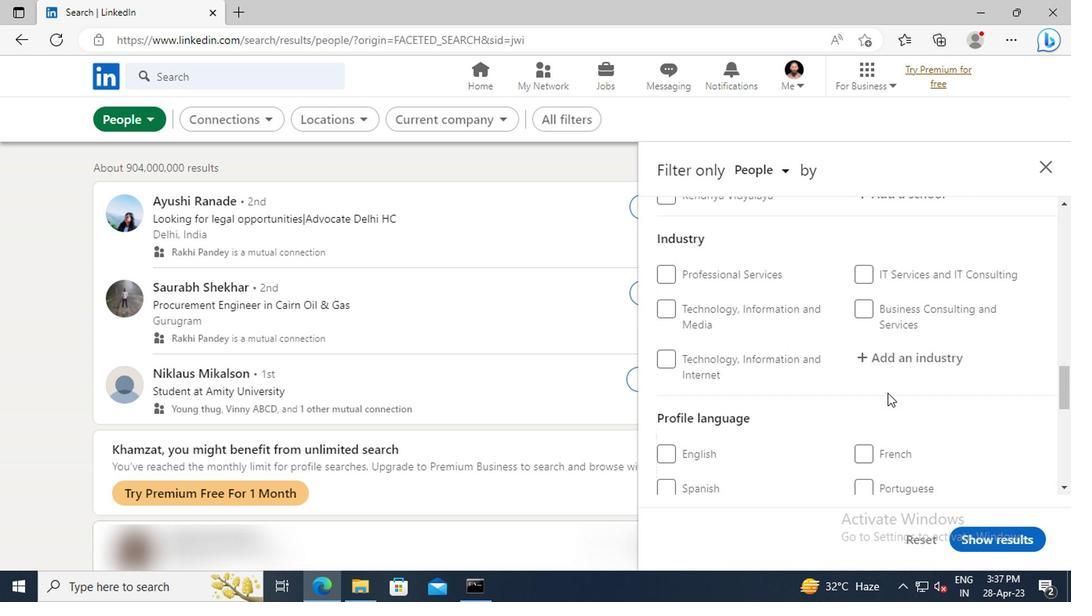 
Action: Mouse scrolled (744, 391) with delta (0, 0)
Screenshot: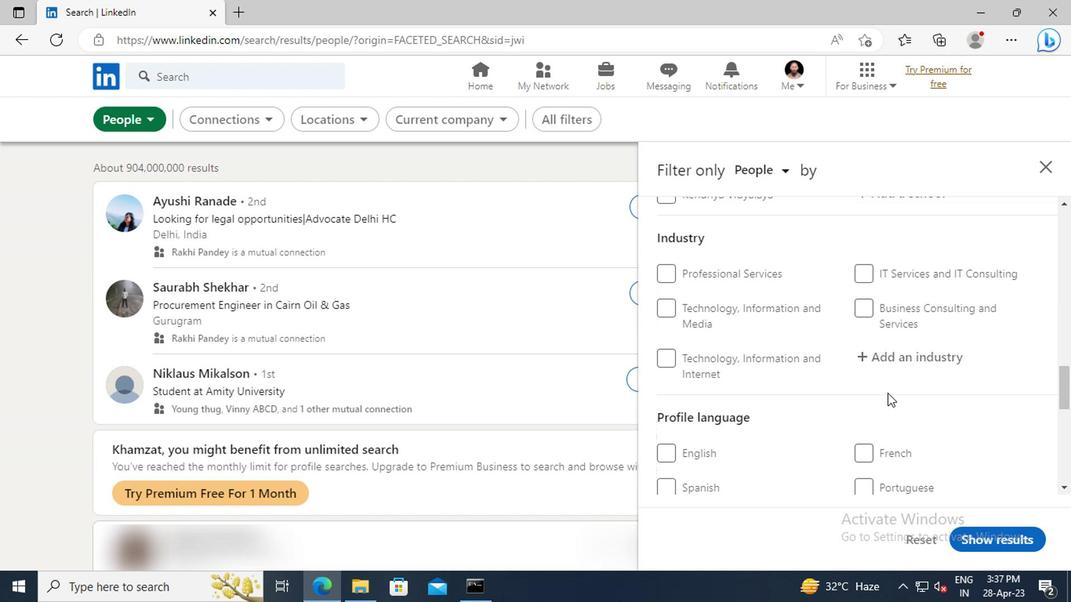 
Action: Mouse moved to (588, 421)
Screenshot: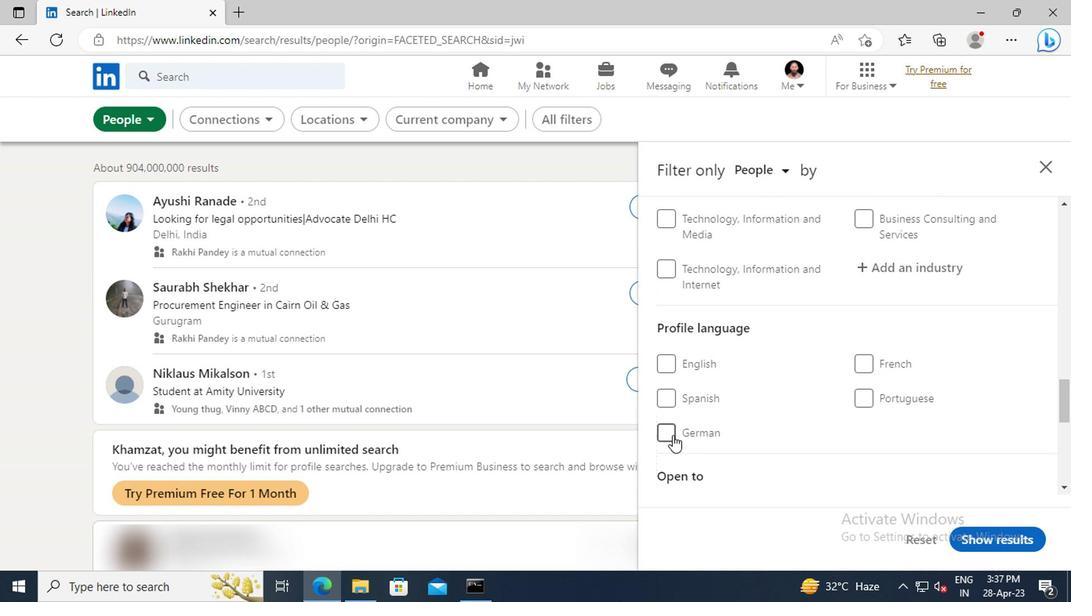 
Action: Mouse pressed left at (588, 421)
Screenshot: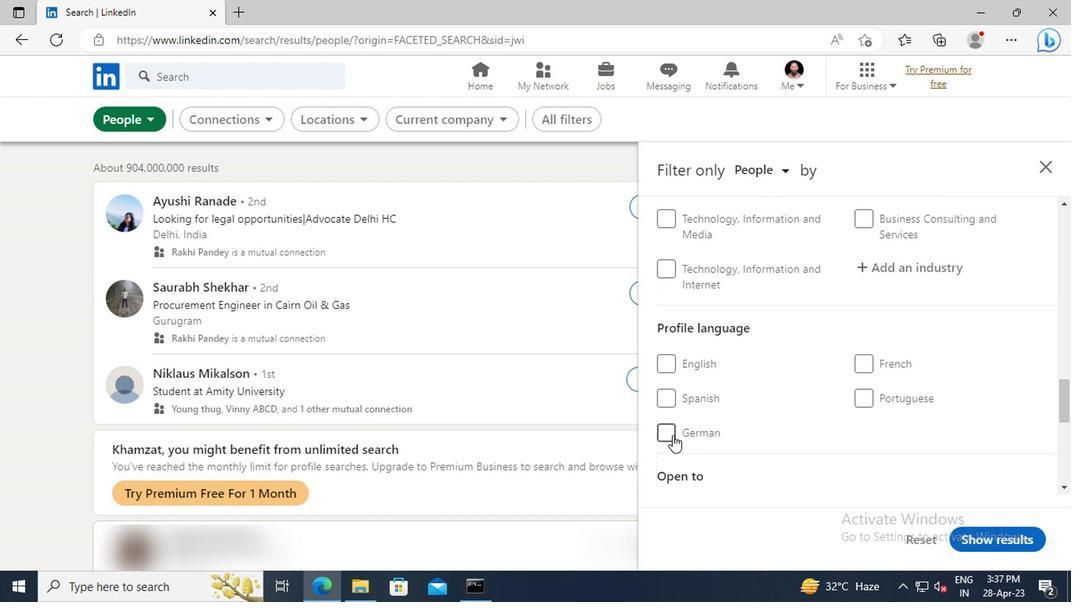 
Action: Mouse moved to (710, 404)
Screenshot: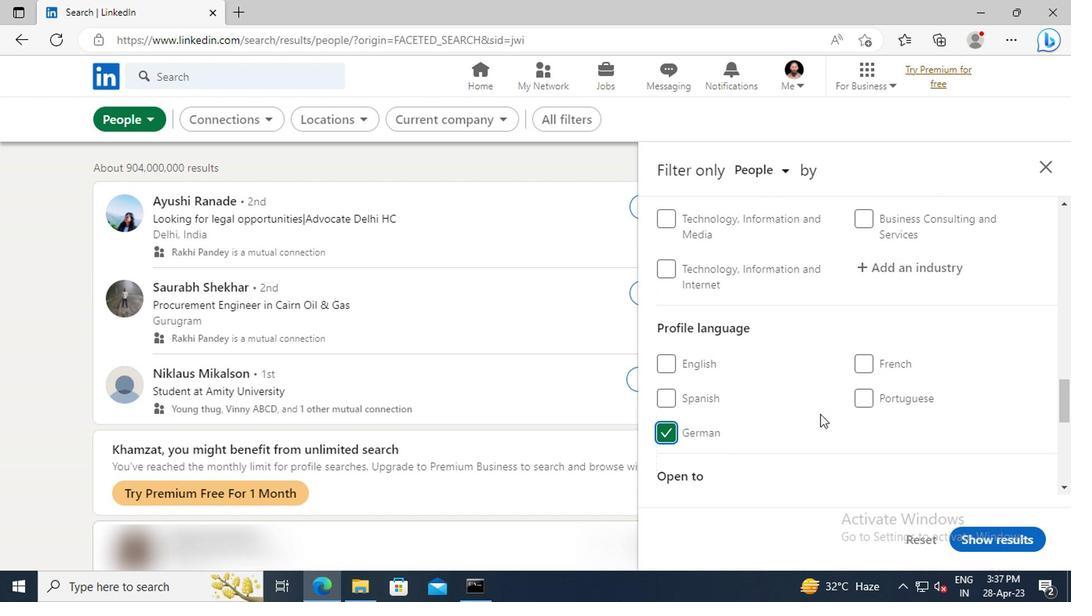 
Action: Mouse scrolled (710, 404) with delta (0, 0)
Screenshot: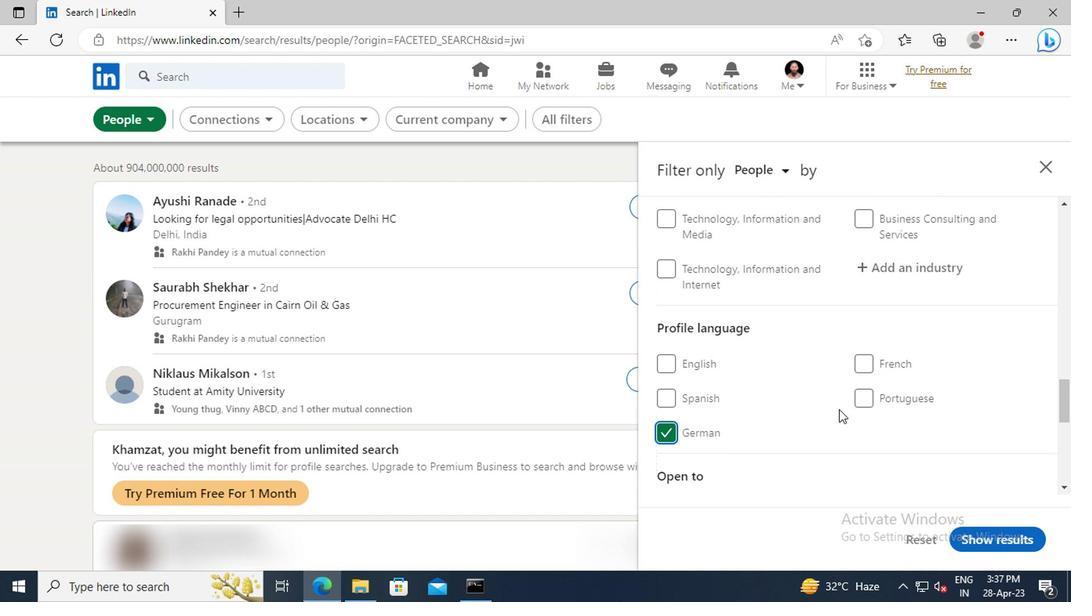 
Action: Mouse scrolled (710, 404) with delta (0, 0)
Screenshot: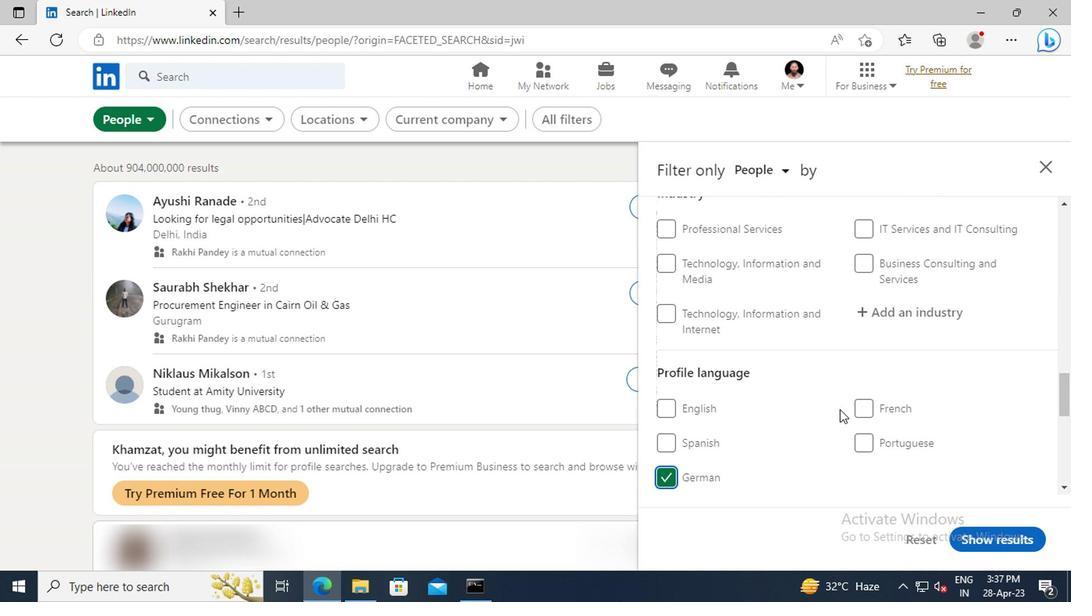 
Action: Mouse scrolled (710, 404) with delta (0, 0)
Screenshot: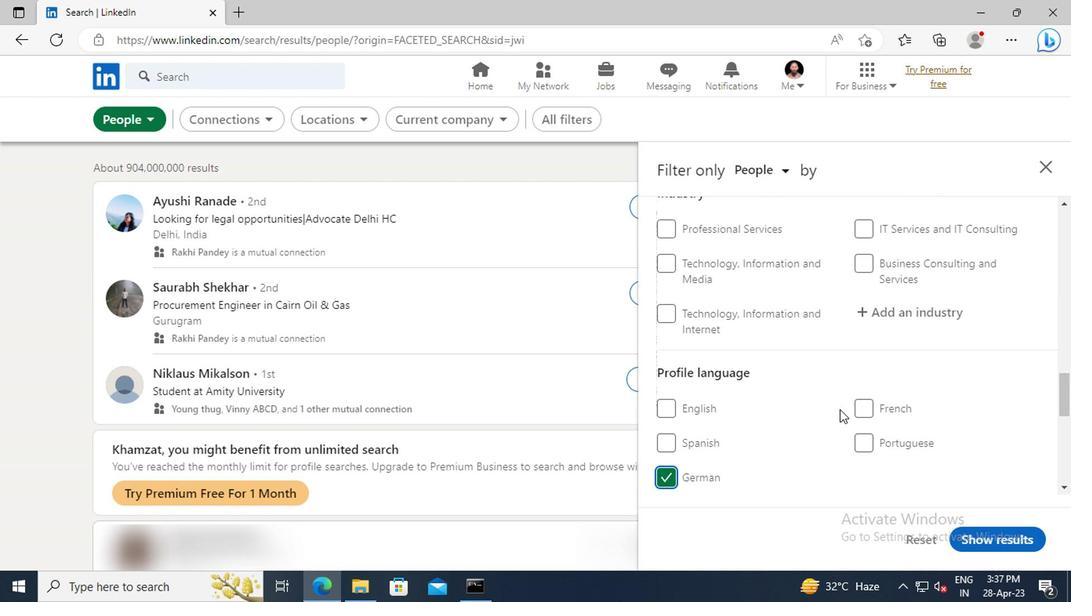 
Action: Mouse scrolled (710, 404) with delta (0, 0)
Screenshot: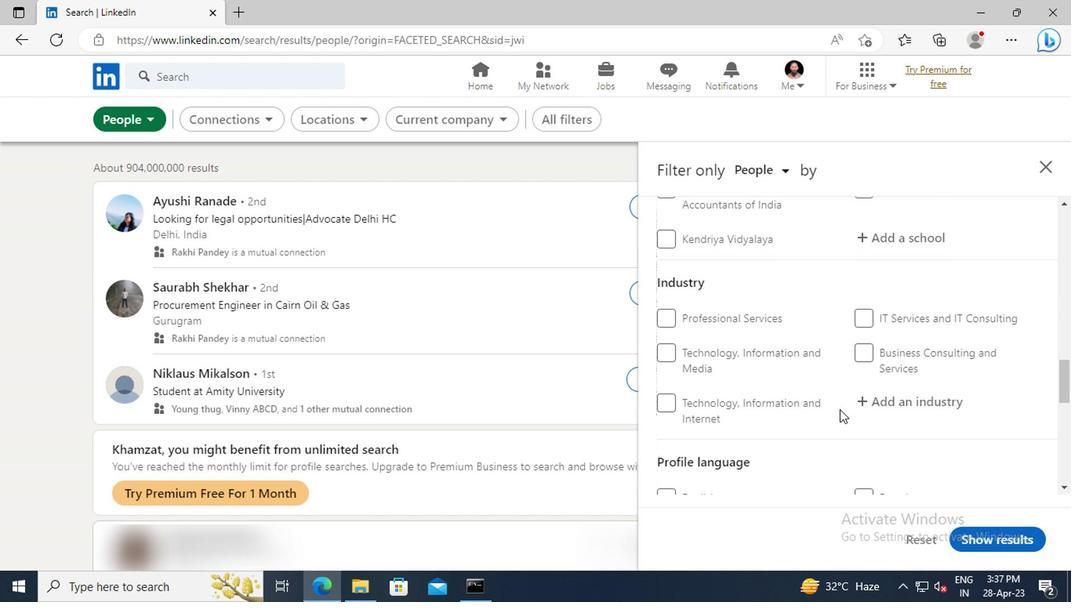 
Action: Mouse scrolled (710, 404) with delta (0, 0)
Screenshot: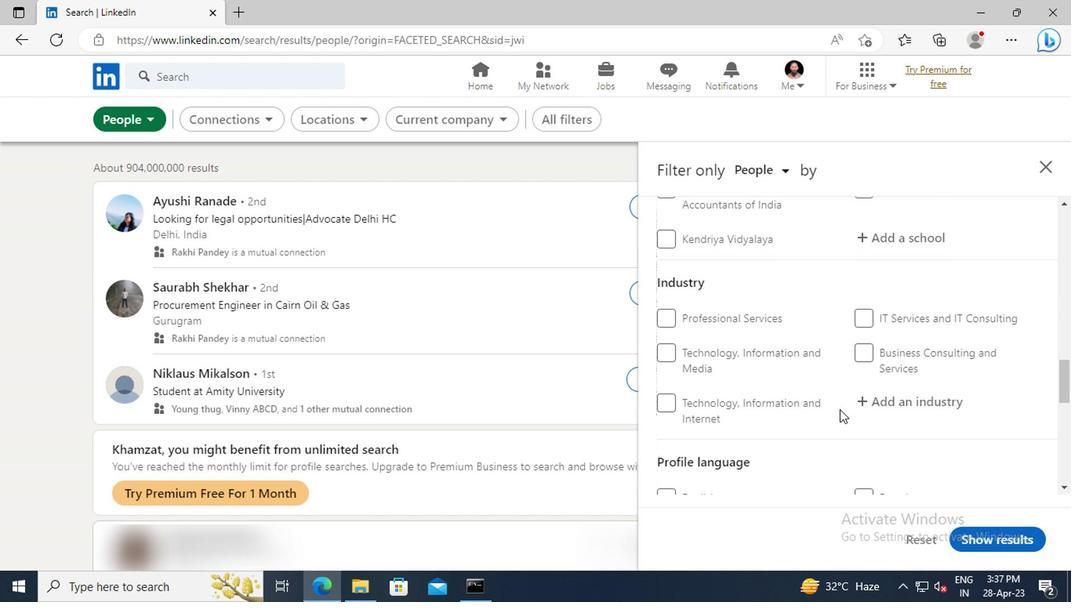 
Action: Mouse scrolled (710, 404) with delta (0, 0)
Screenshot: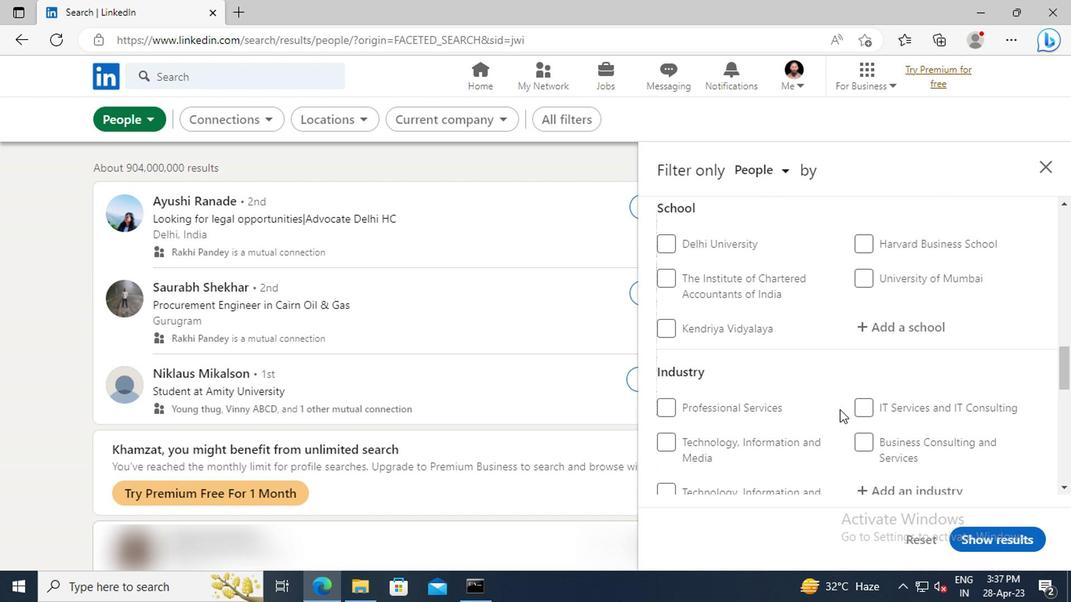
Action: Mouse scrolled (710, 404) with delta (0, 0)
Screenshot: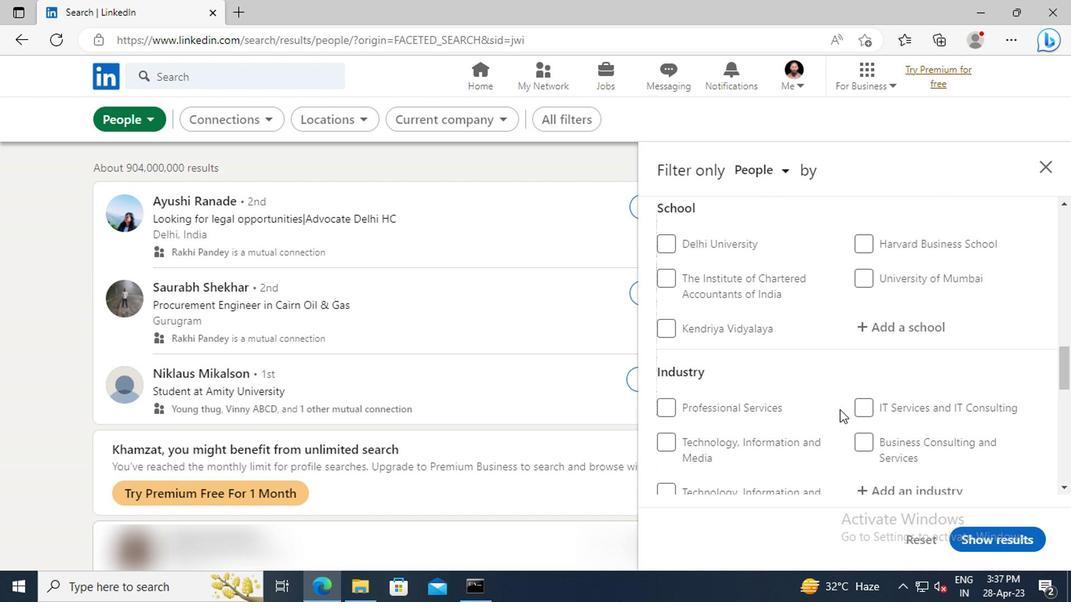 
Action: Mouse scrolled (710, 404) with delta (0, 0)
Screenshot: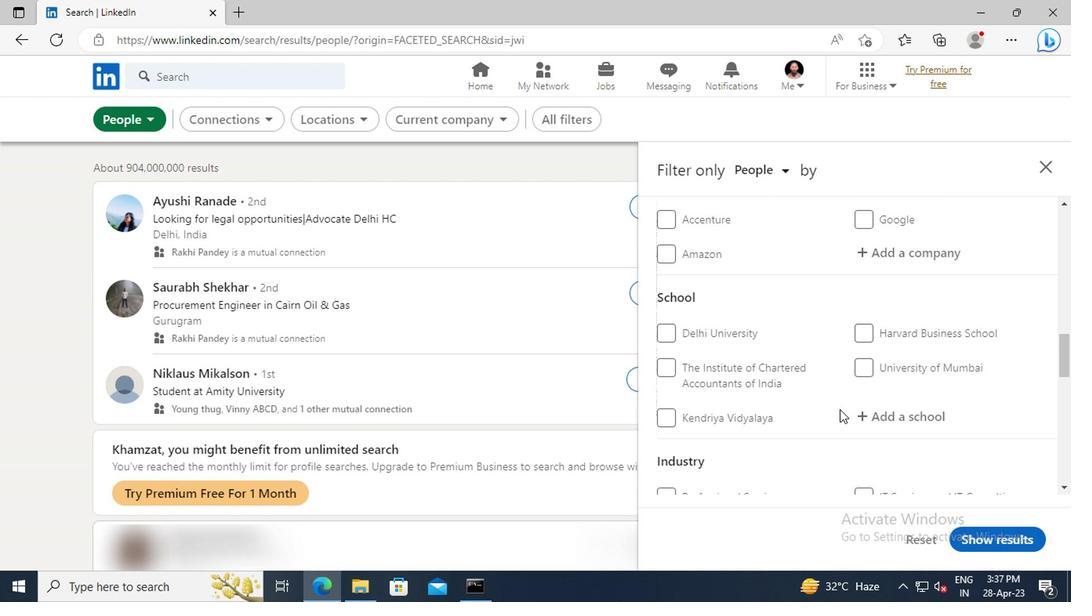 
Action: Mouse scrolled (710, 404) with delta (0, 0)
Screenshot: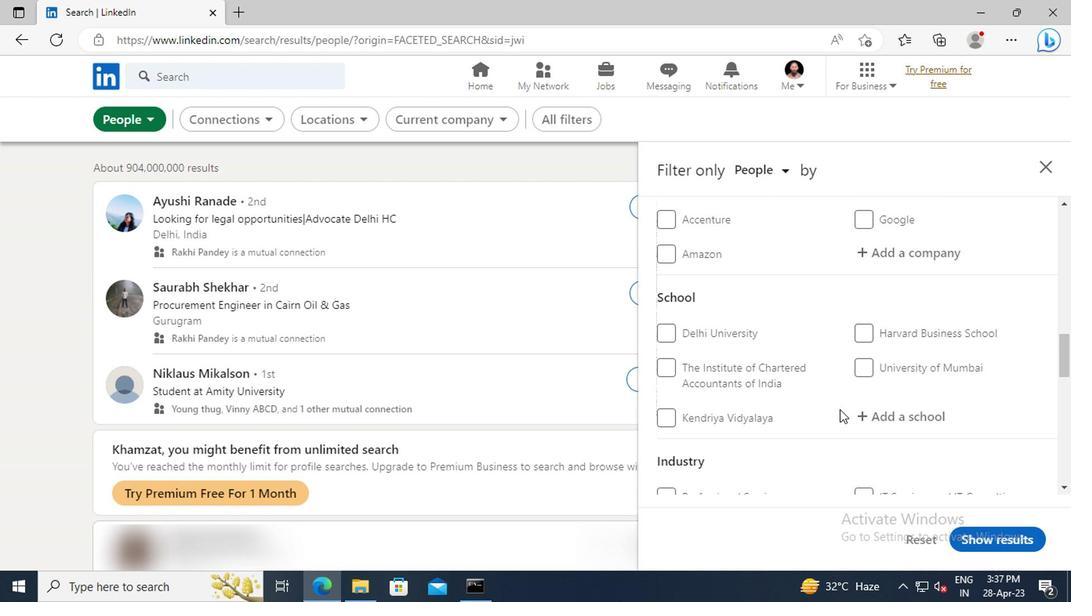 
Action: Mouse scrolled (710, 404) with delta (0, 0)
Screenshot: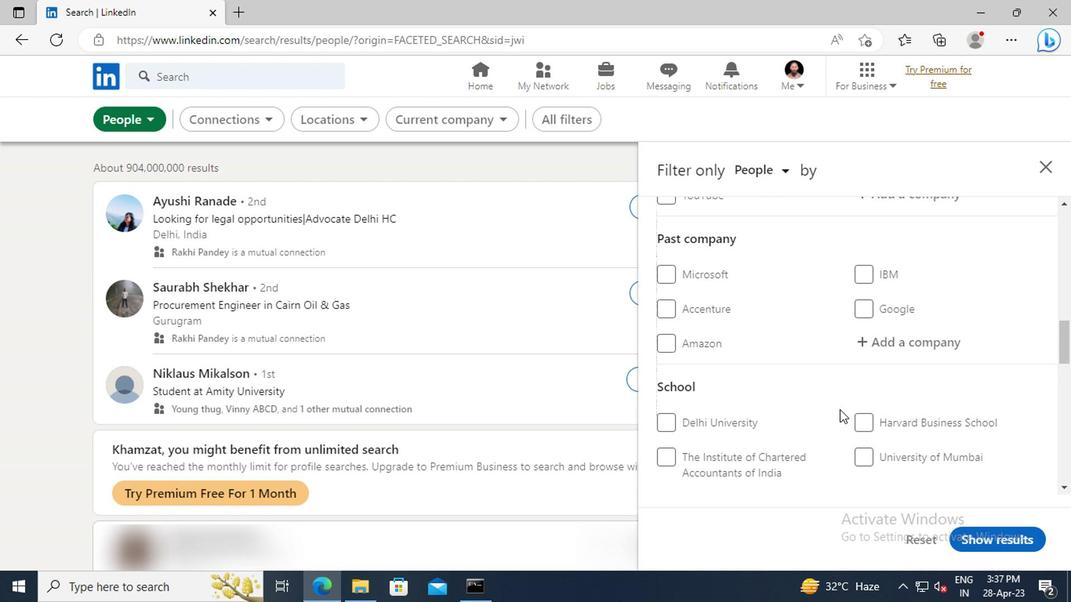 
Action: Mouse scrolled (710, 404) with delta (0, 0)
Screenshot: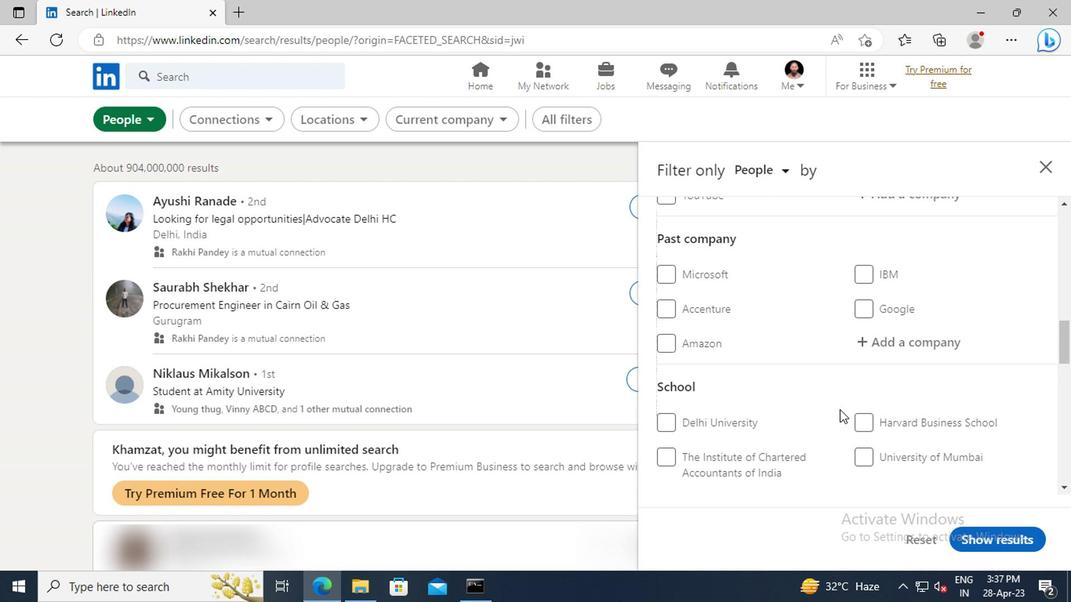 
Action: Mouse scrolled (710, 404) with delta (0, 0)
Screenshot: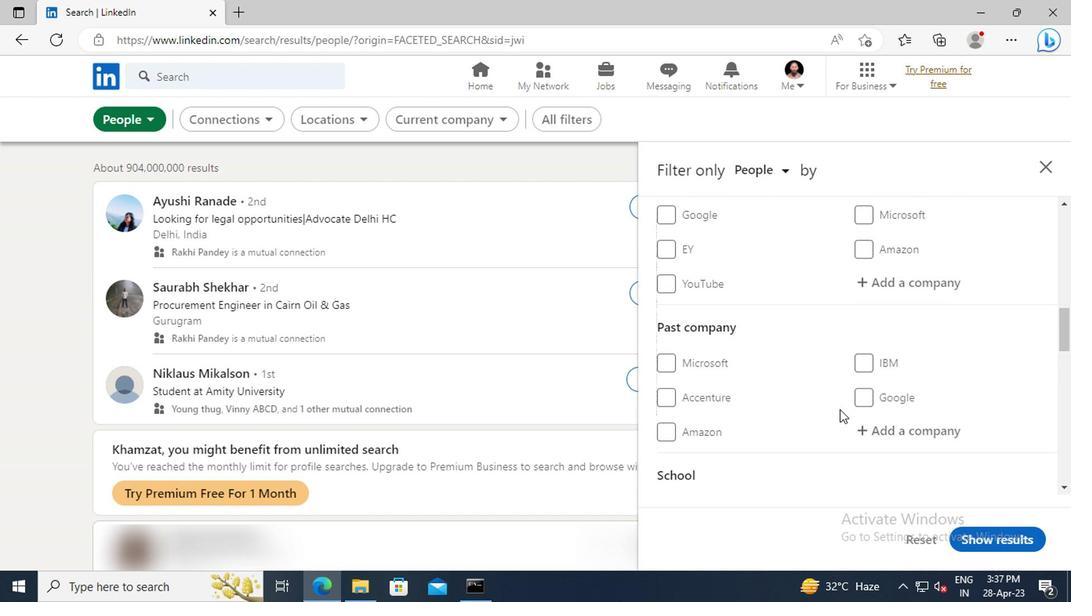 
Action: Mouse scrolled (710, 404) with delta (0, 0)
Screenshot: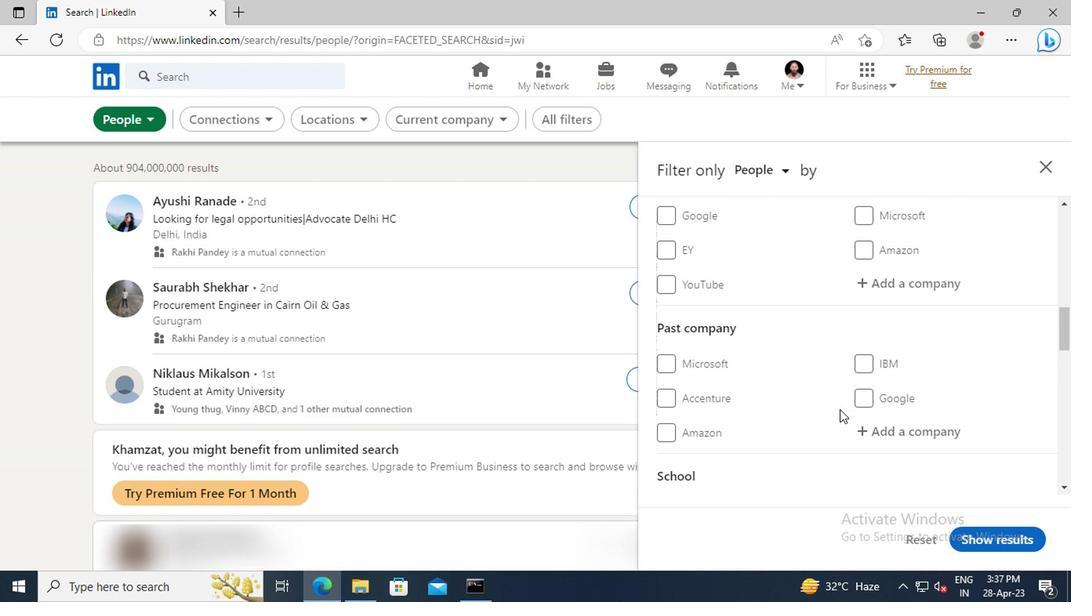 
Action: Mouse moved to (728, 380)
Screenshot: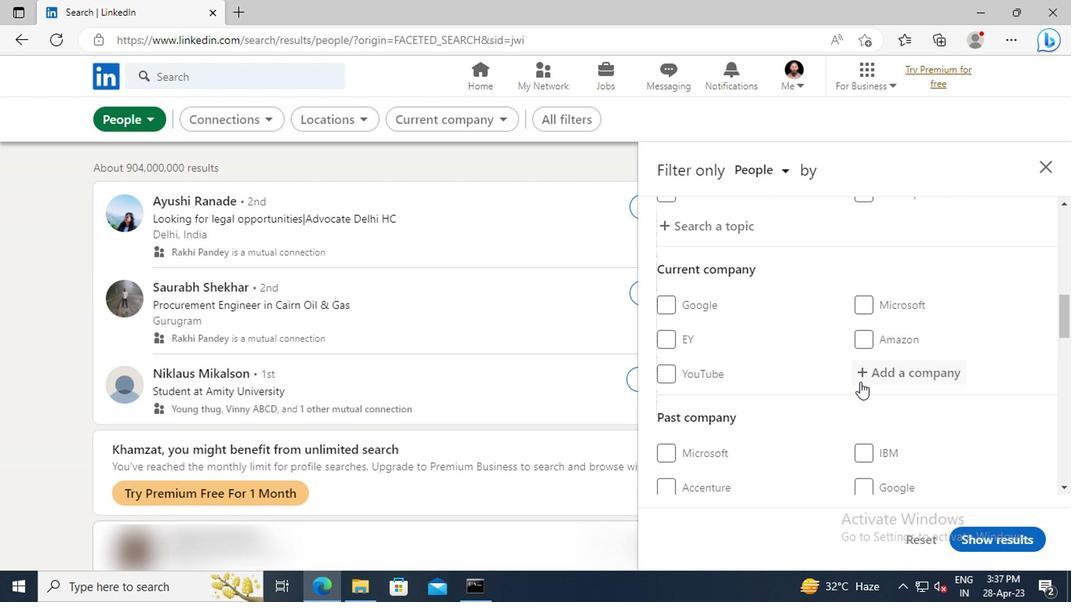 
Action: Mouse pressed left at (728, 380)
Screenshot: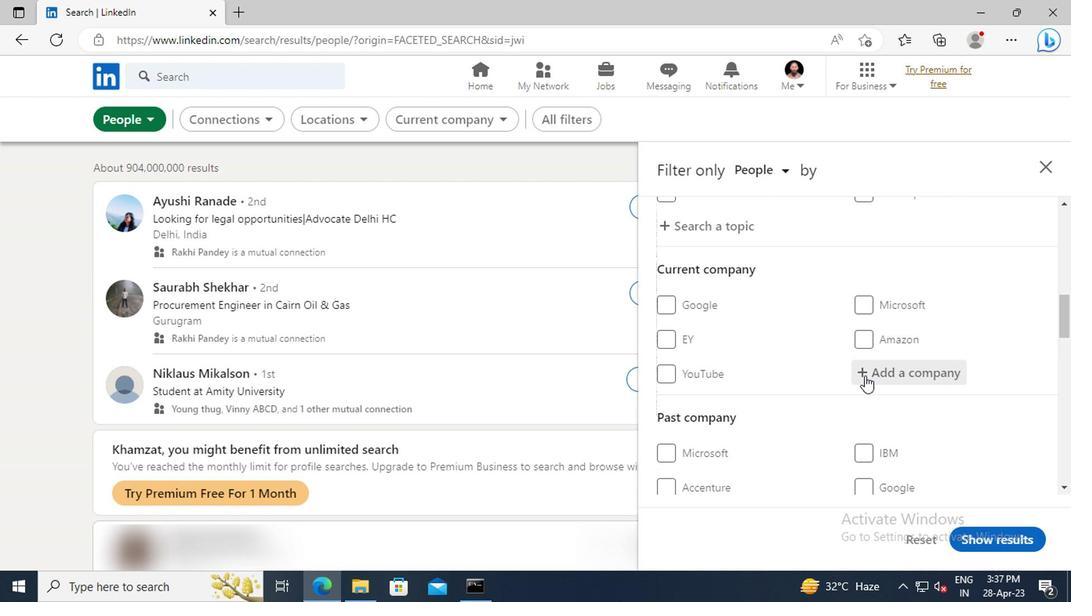 
Action: Key pressed <Key.shift>HCL<Key.shift>SOFT
Screenshot: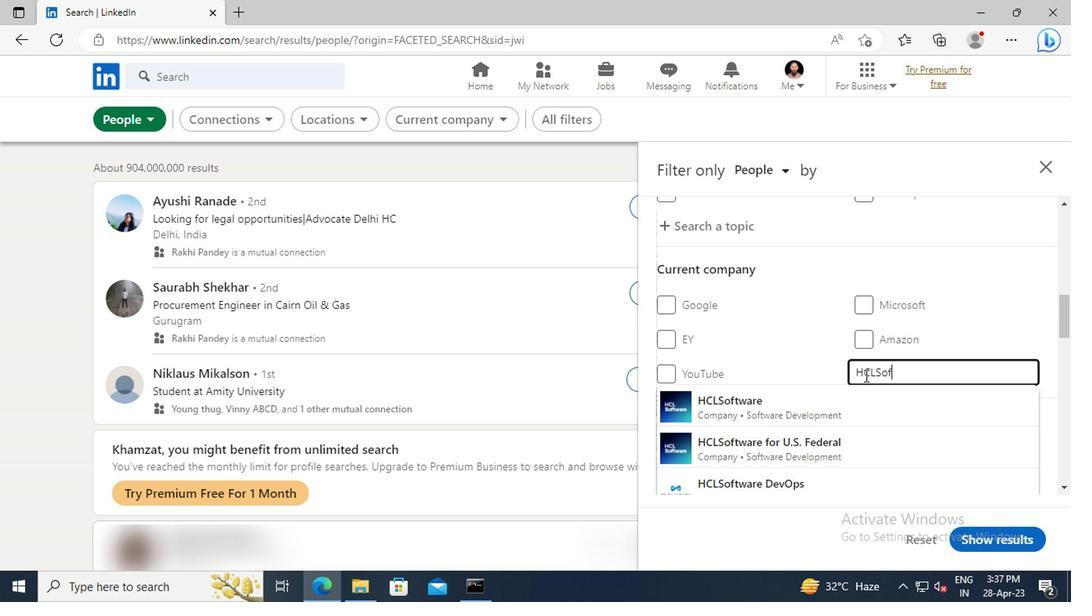 
Action: Mouse moved to (731, 394)
Screenshot: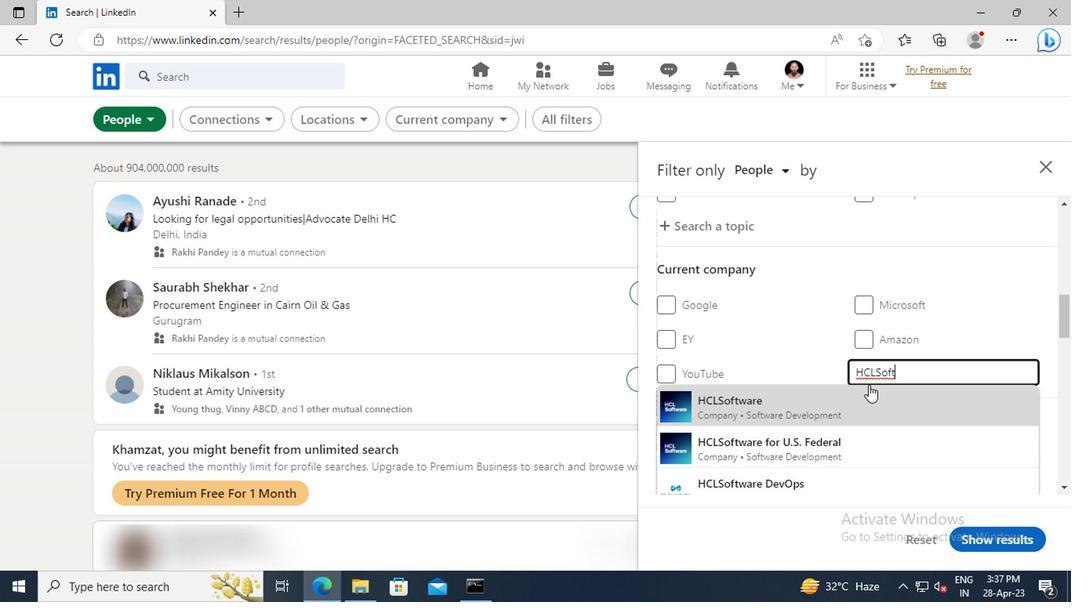 
Action: Mouse pressed left at (731, 394)
Screenshot: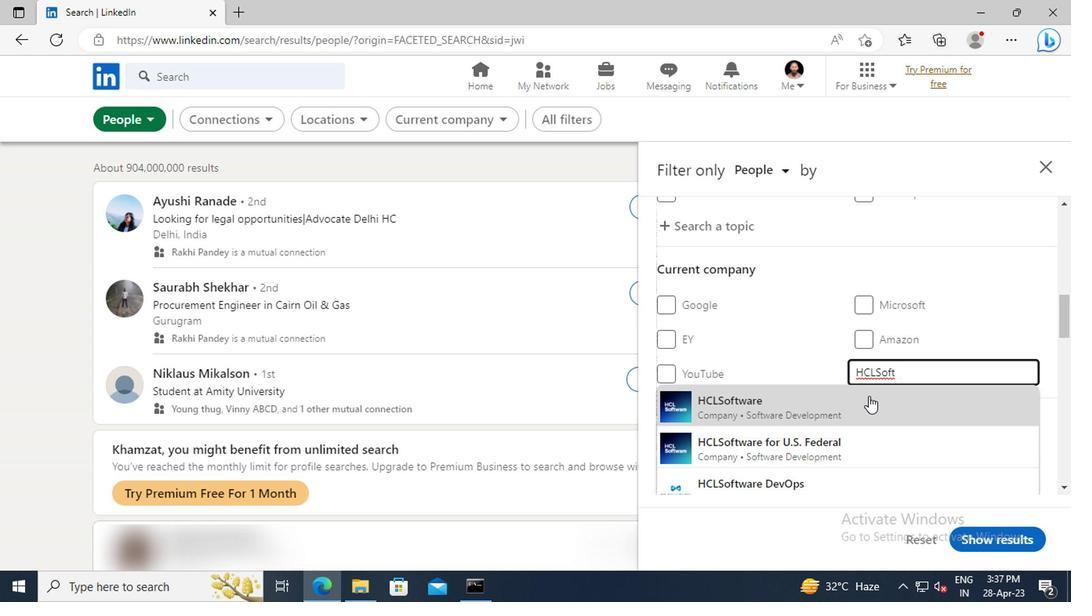 
Action: Mouse moved to (736, 386)
Screenshot: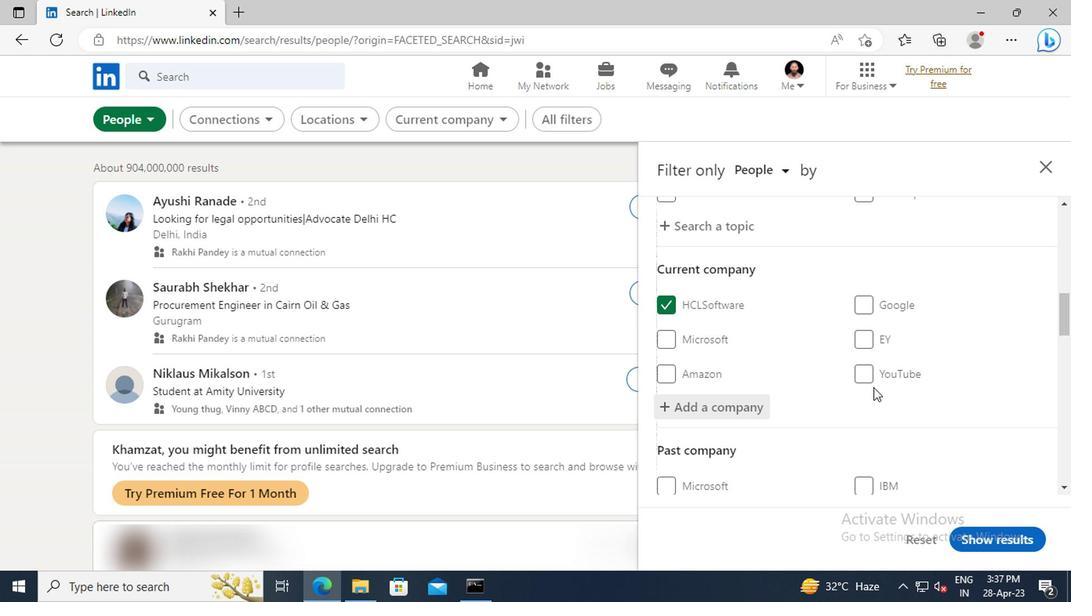 
Action: Mouse scrolled (736, 386) with delta (0, 0)
Screenshot: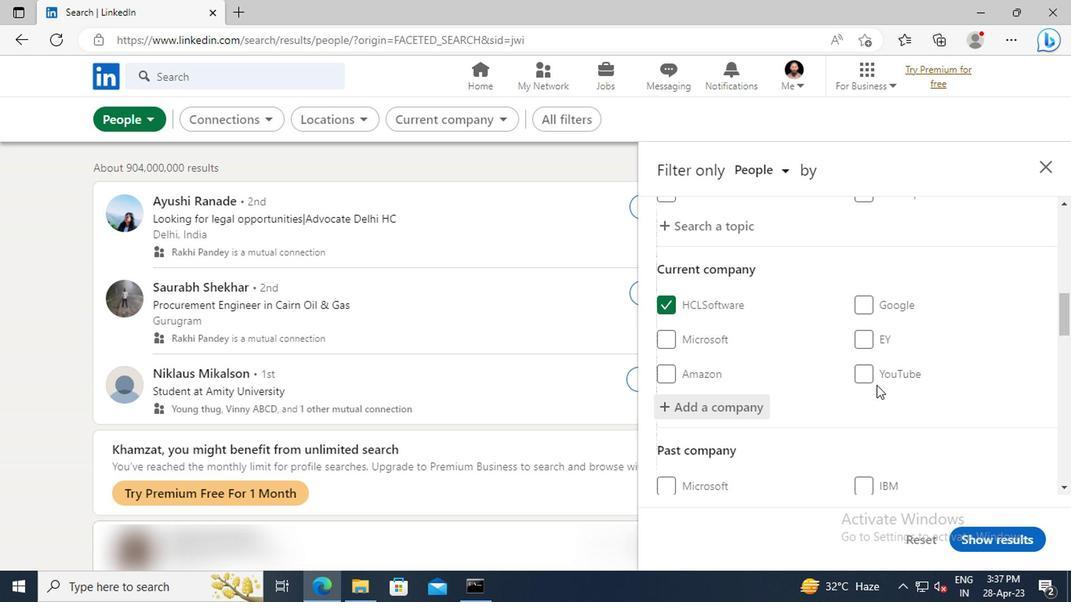 
Action: Mouse scrolled (736, 386) with delta (0, 0)
Screenshot: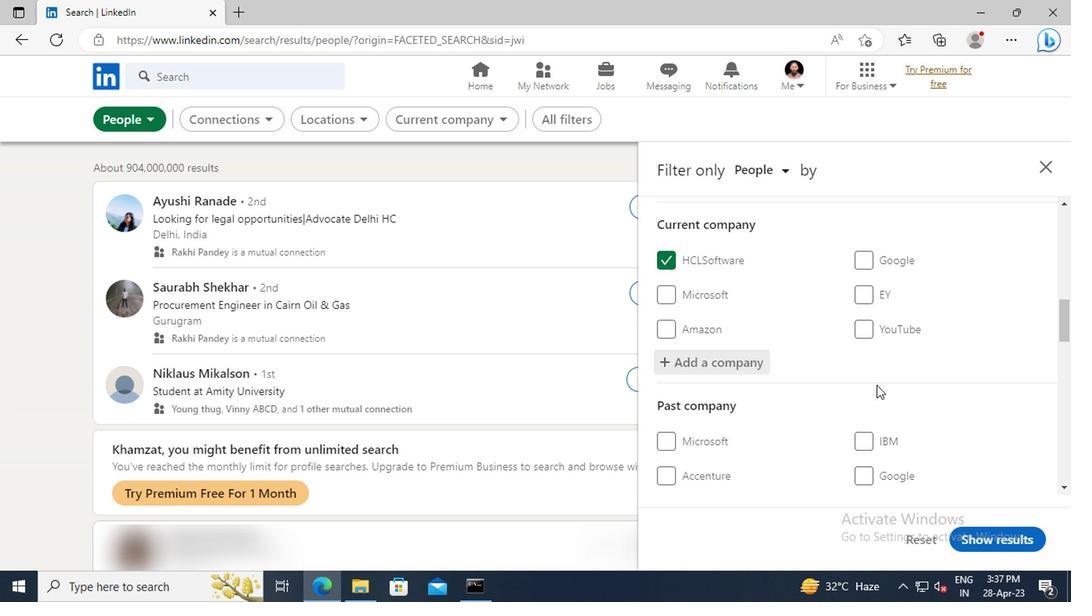 
Action: Mouse scrolled (736, 386) with delta (0, 0)
Screenshot: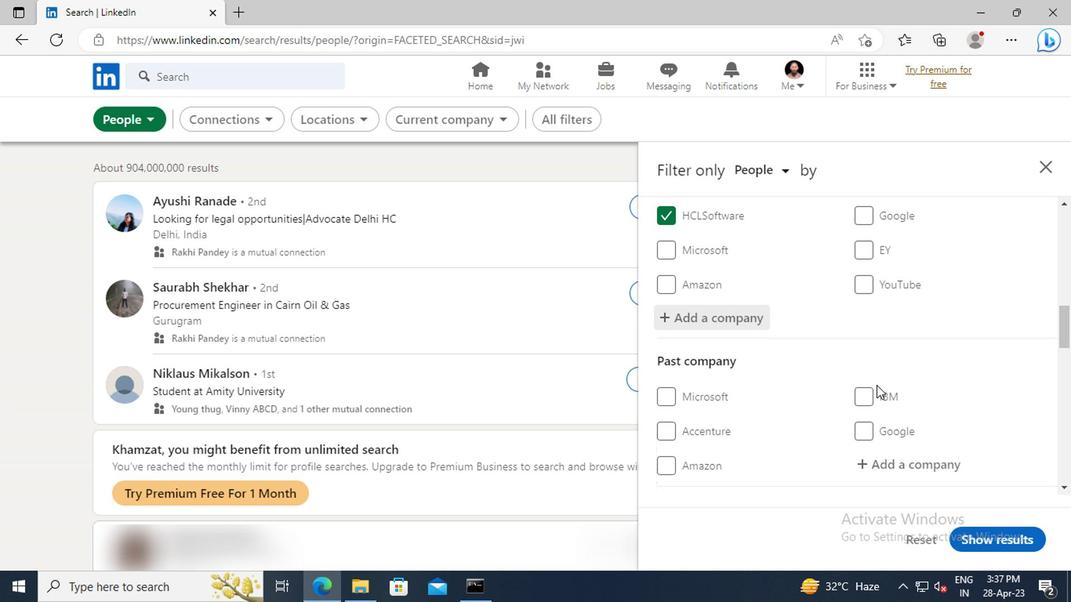 
Action: Mouse scrolled (736, 386) with delta (0, 0)
Screenshot: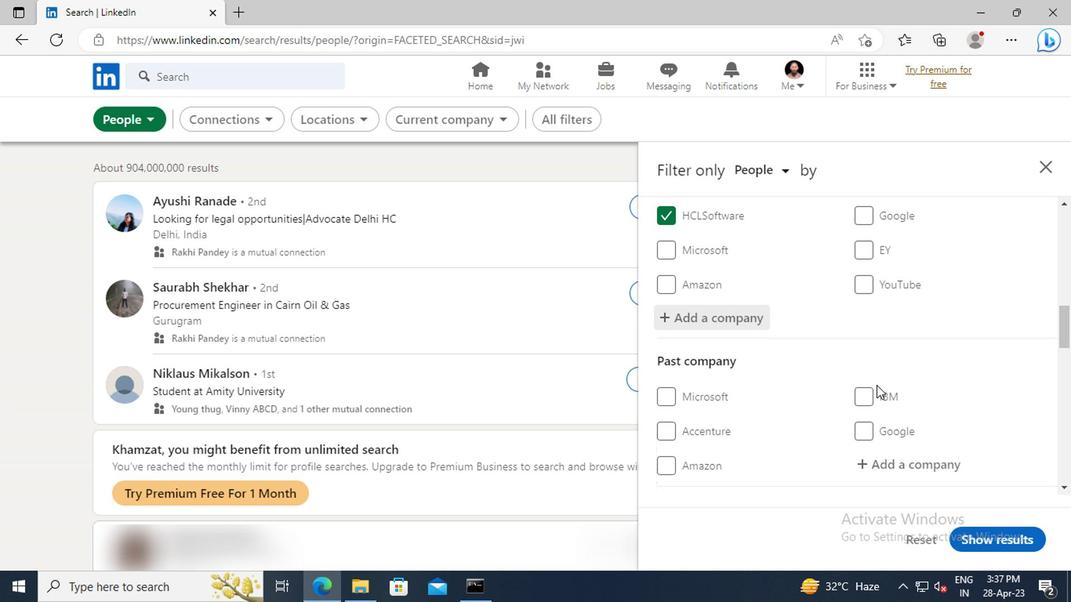 
Action: Mouse scrolled (736, 386) with delta (0, 0)
Screenshot: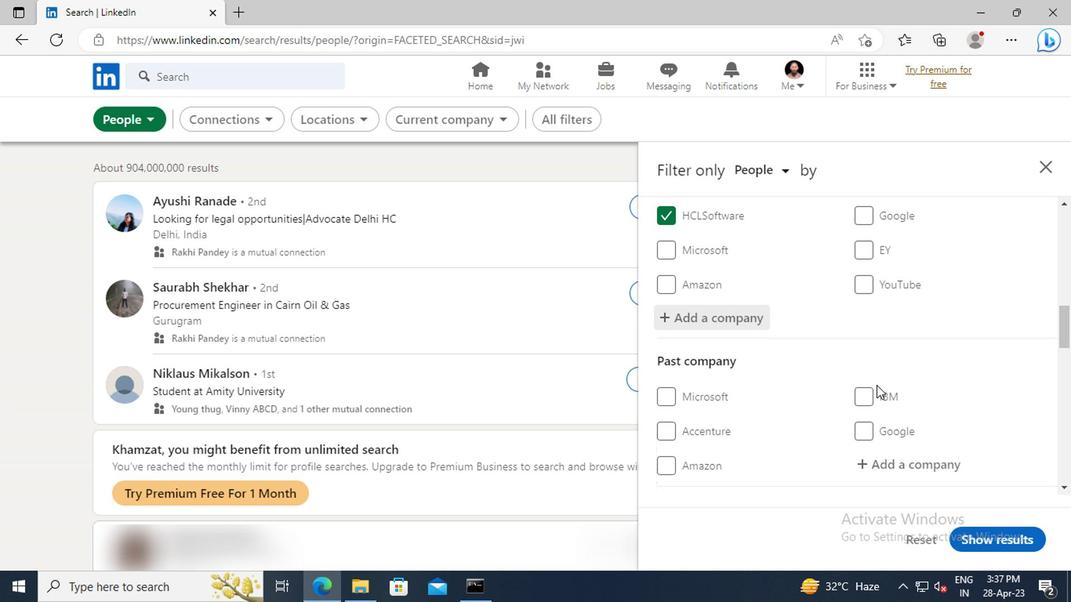 
Action: Mouse scrolled (736, 386) with delta (0, 0)
Screenshot: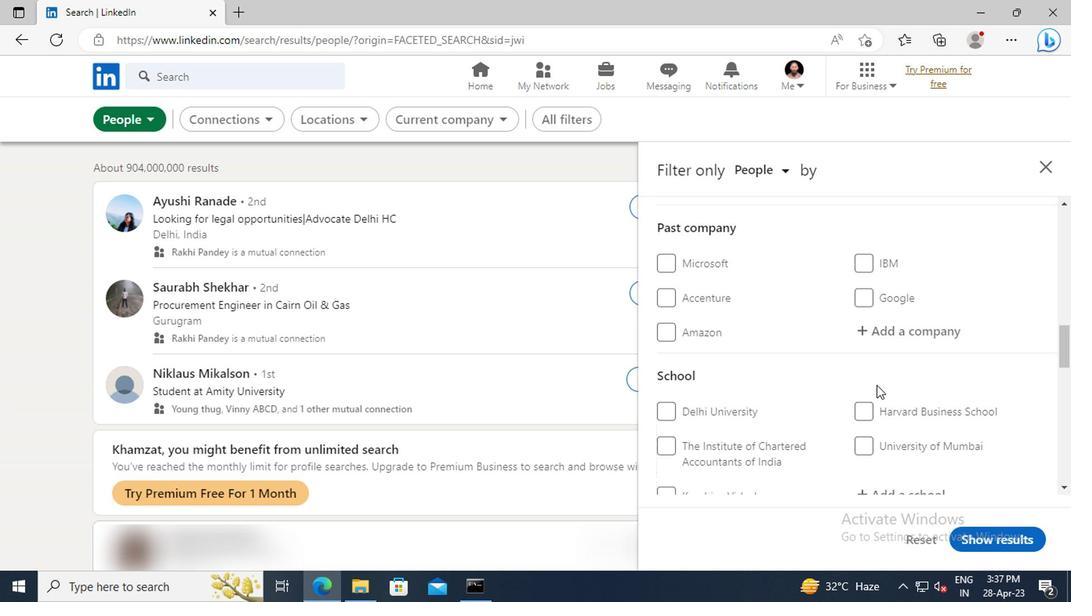 
Action: Mouse scrolled (736, 386) with delta (0, 0)
Screenshot: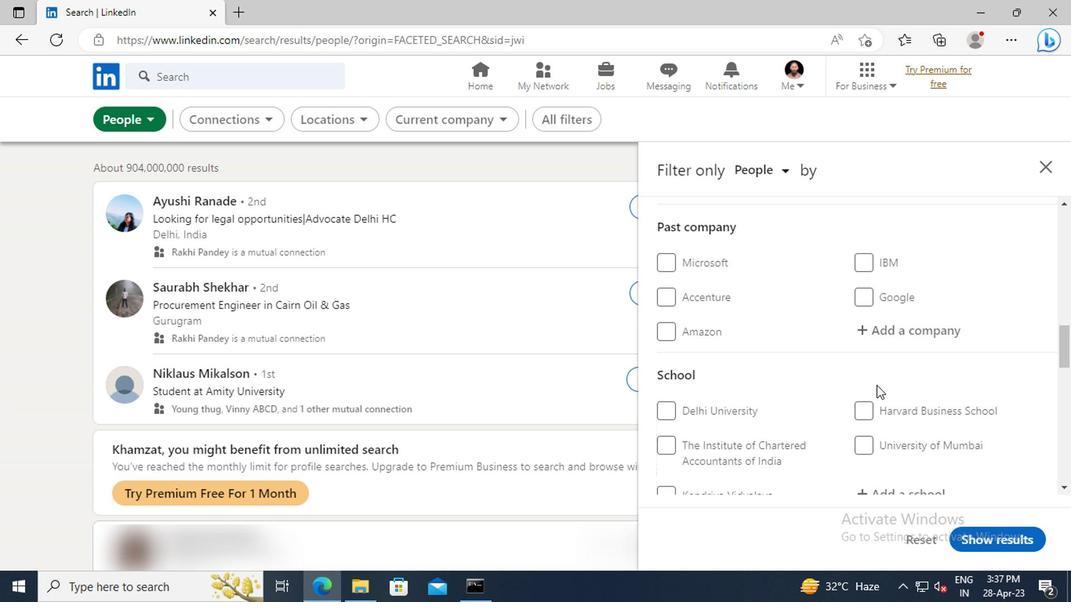 
Action: Mouse scrolled (736, 386) with delta (0, 0)
Screenshot: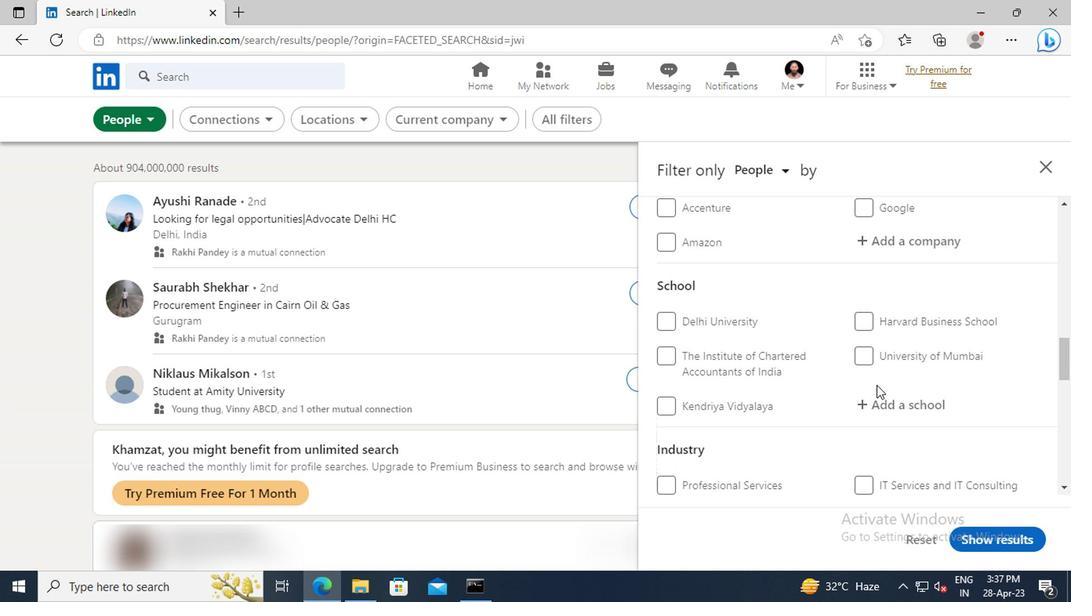 
Action: Mouse moved to (739, 372)
Screenshot: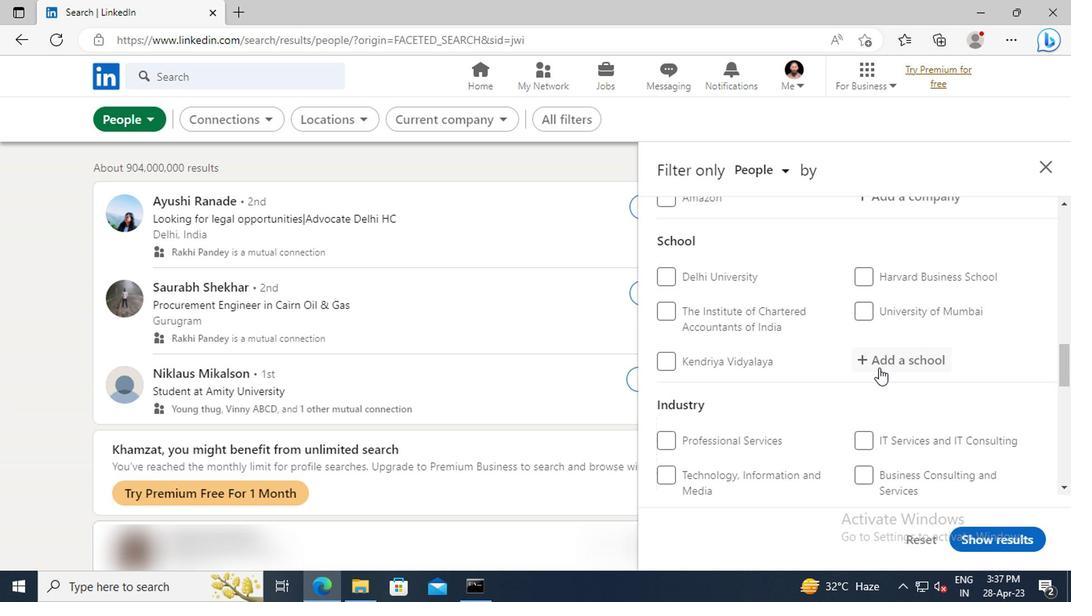 
Action: Mouse pressed left at (739, 372)
Screenshot: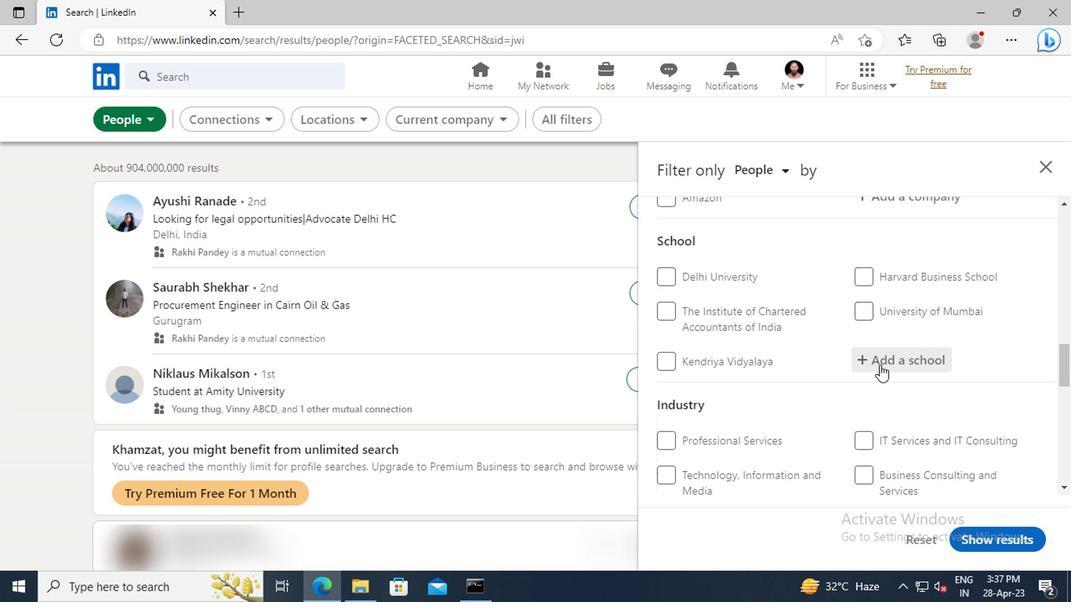 
Action: Key pressed <Key.shift>IASE<Key.space><Key.shift>DEEMED
Screenshot: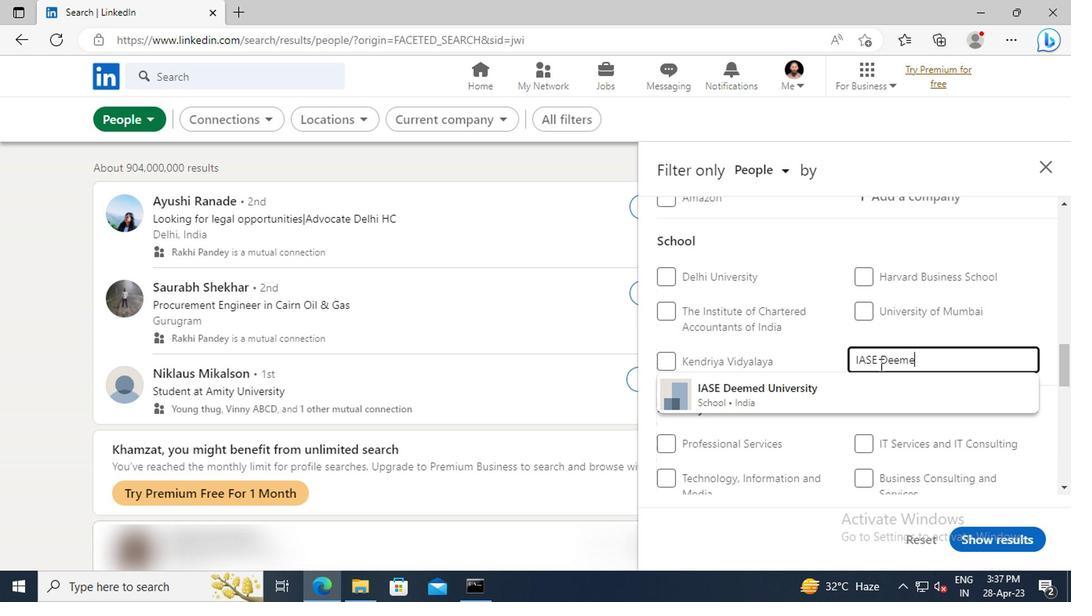 
Action: Mouse moved to (737, 390)
Screenshot: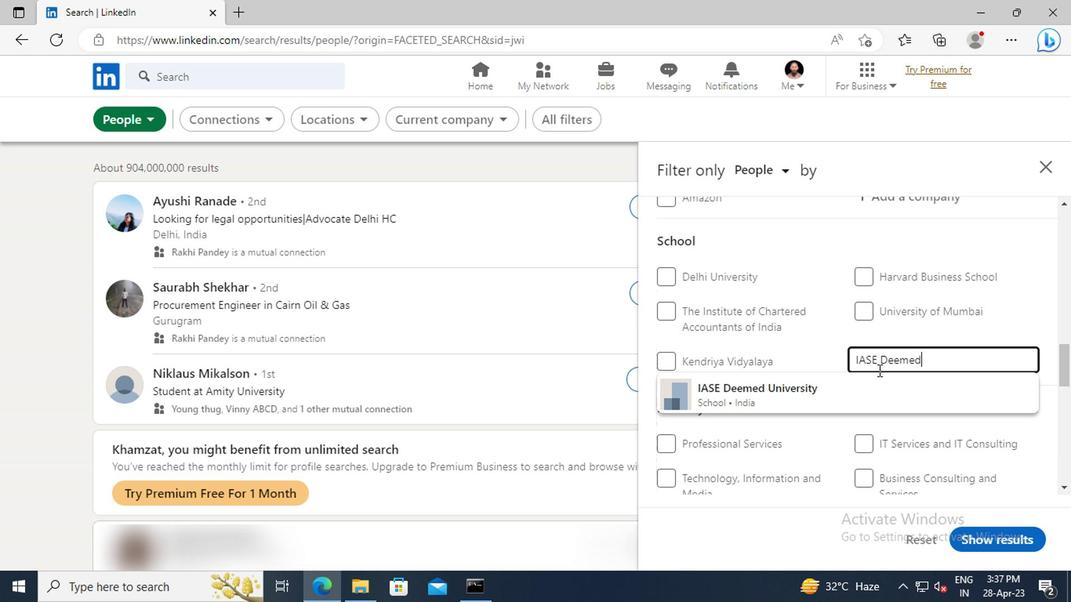 
Action: Mouse pressed left at (737, 390)
Screenshot: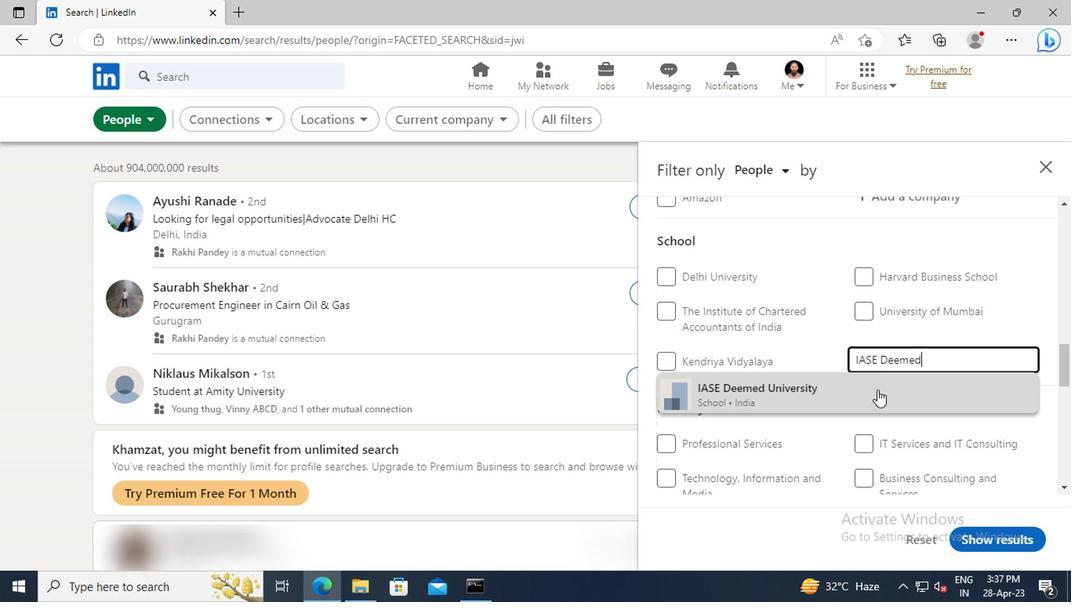 
Action: Mouse scrolled (737, 389) with delta (0, 0)
Screenshot: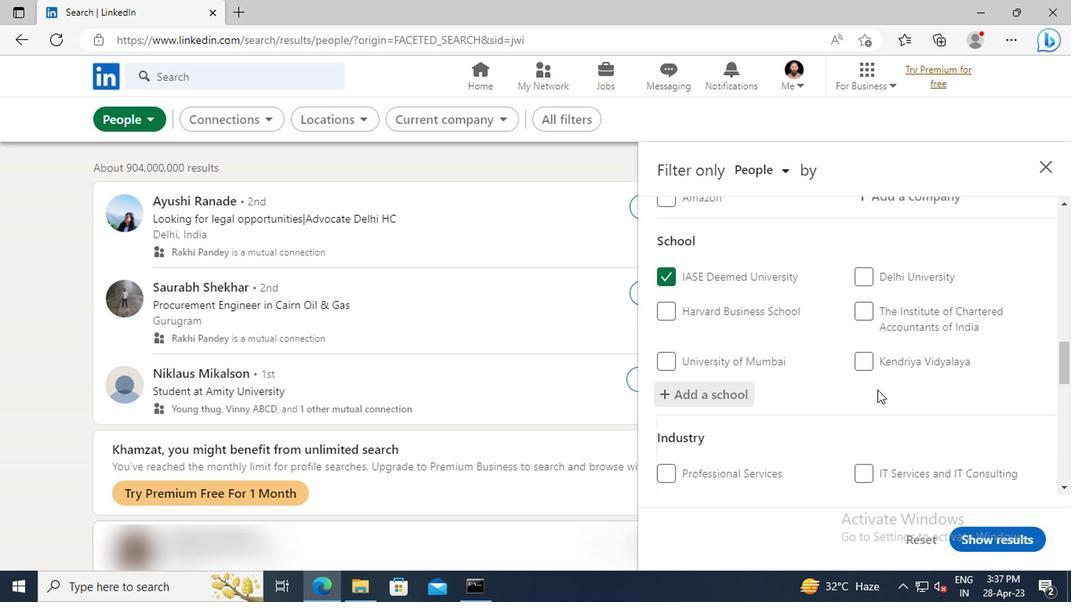 
Action: Mouse scrolled (737, 389) with delta (0, 0)
Screenshot: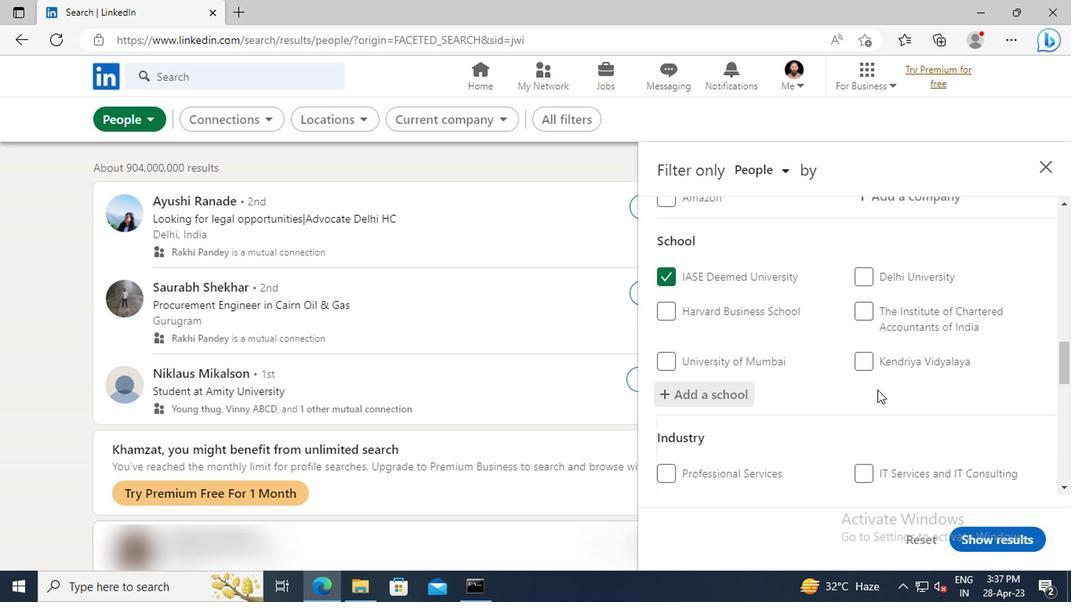 
Action: Mouse scrolled (737, 389) with delta (0, 0)
Screenshot: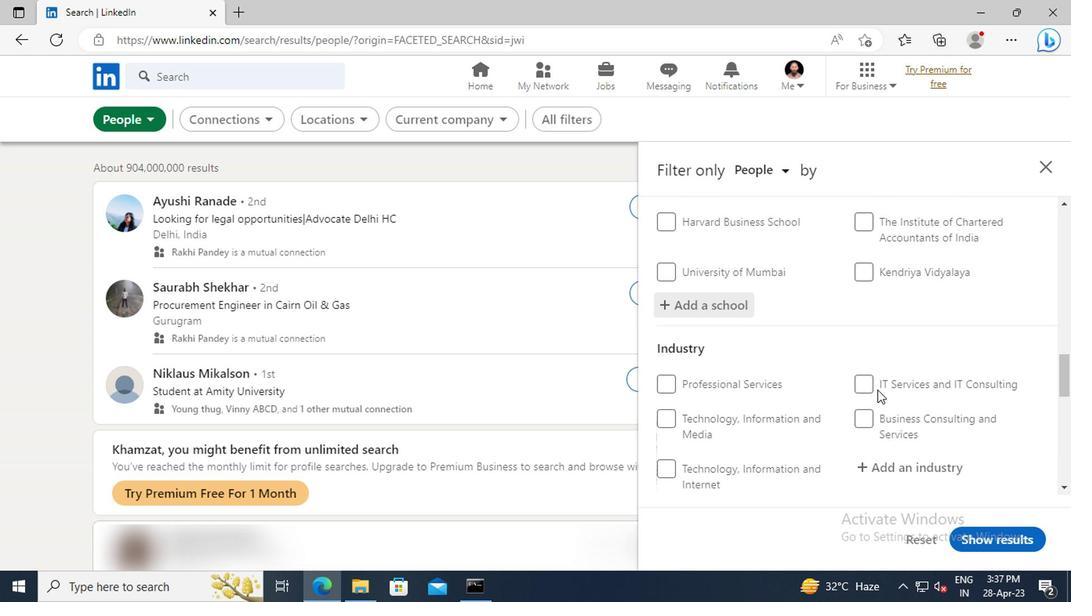 
Action: Mouse scrolled (737, 389) with delta (0, 0)
Screenshot: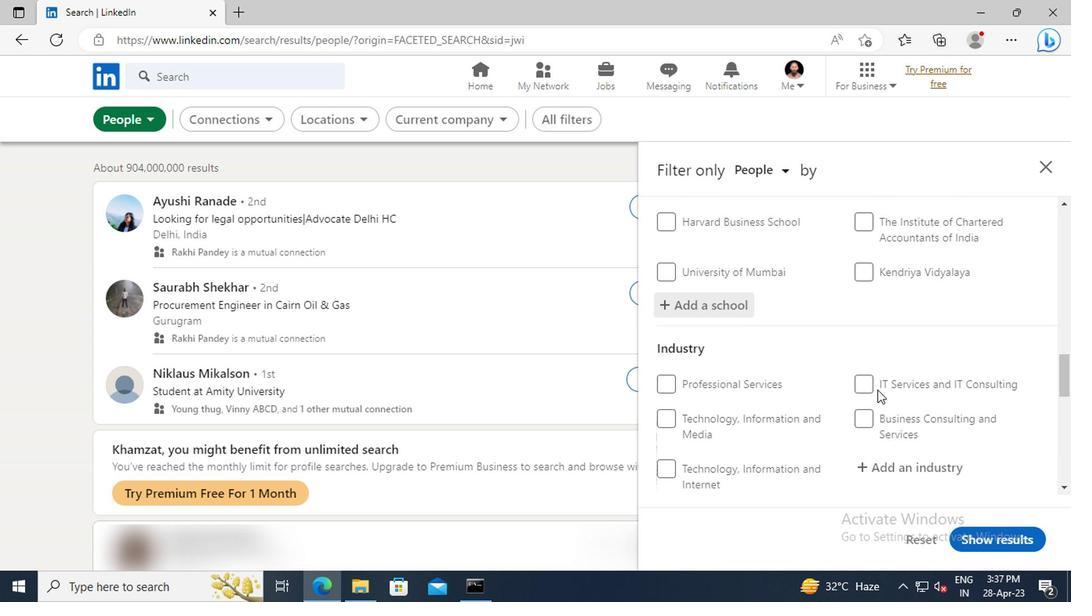
Action: Mouse moved to (739, 384)
Screenshot: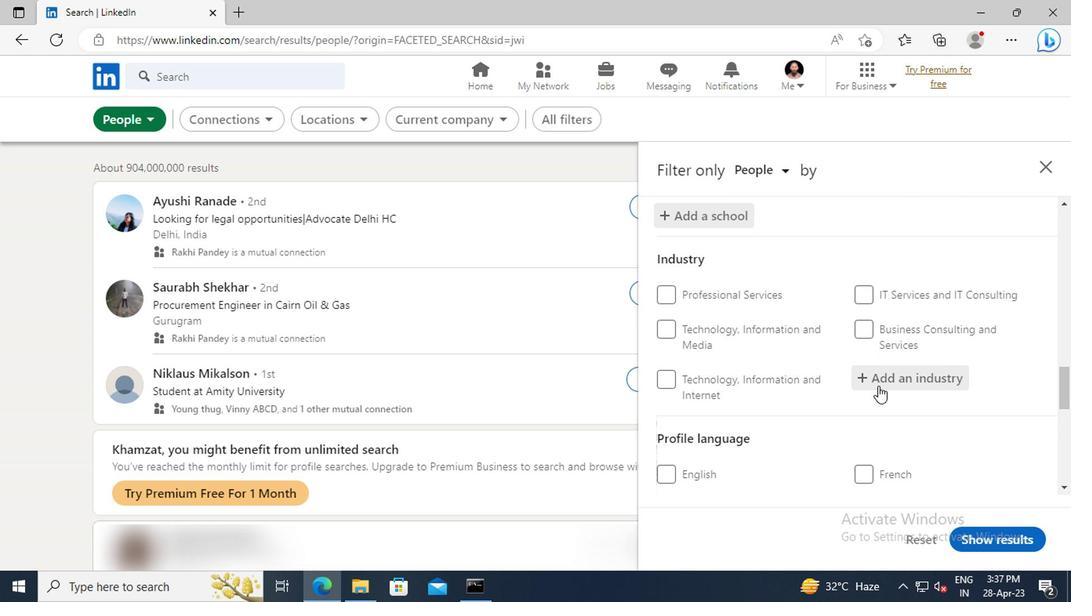 
Action: Mouse pressed left at (739, 384)
Screenshot: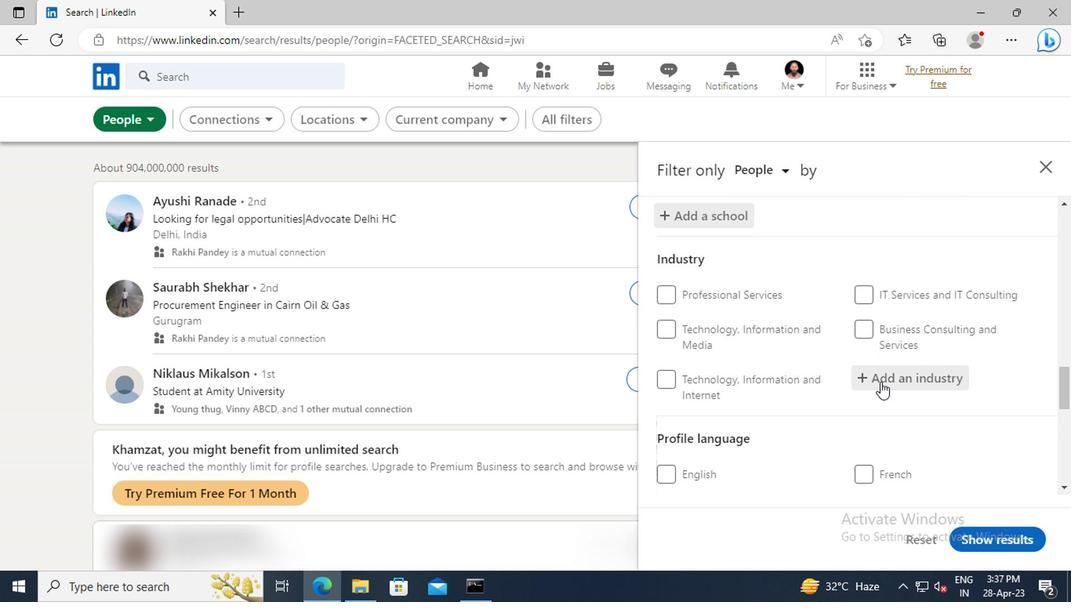 
Action: Key pressed <Key.shift>SURVEYING<Key.space>
Screenshot: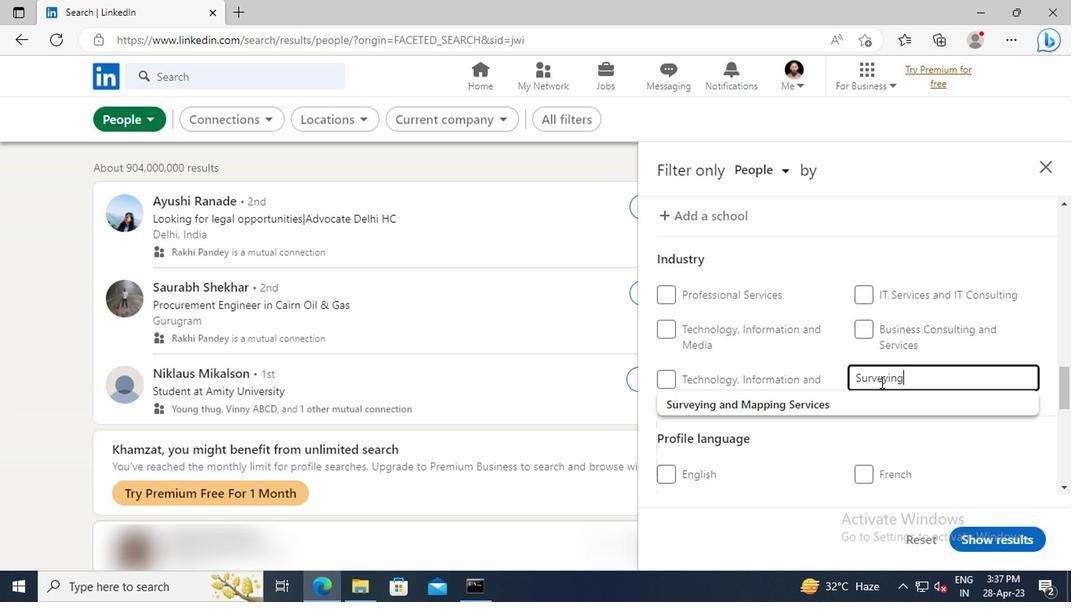 
Action: Mouse moved to (736, 398)
Screenshot: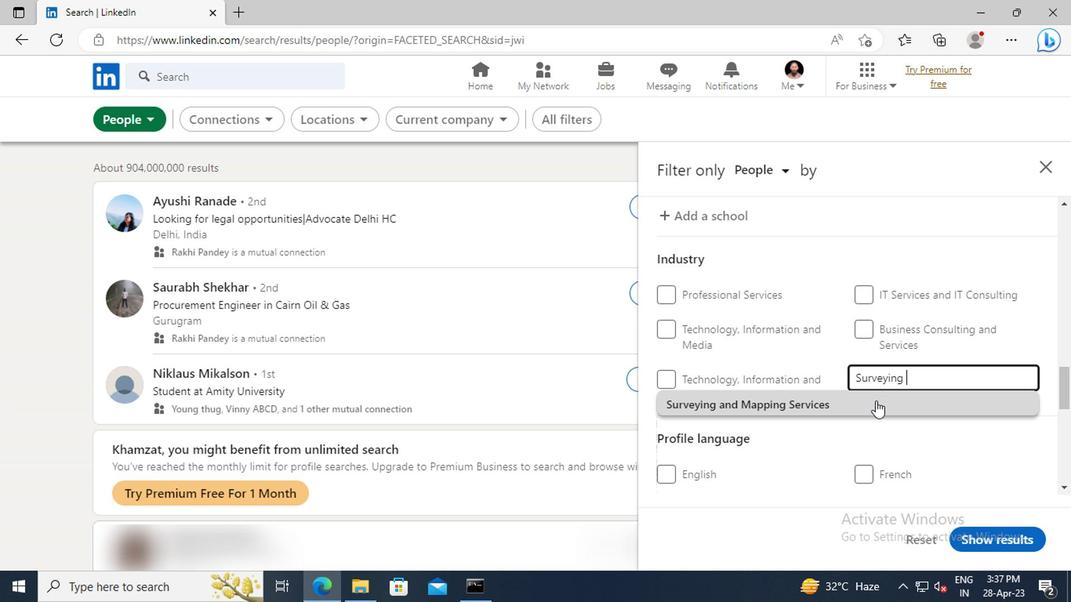 
Action: Mouse pressed left at (736, 398)
Screenshot: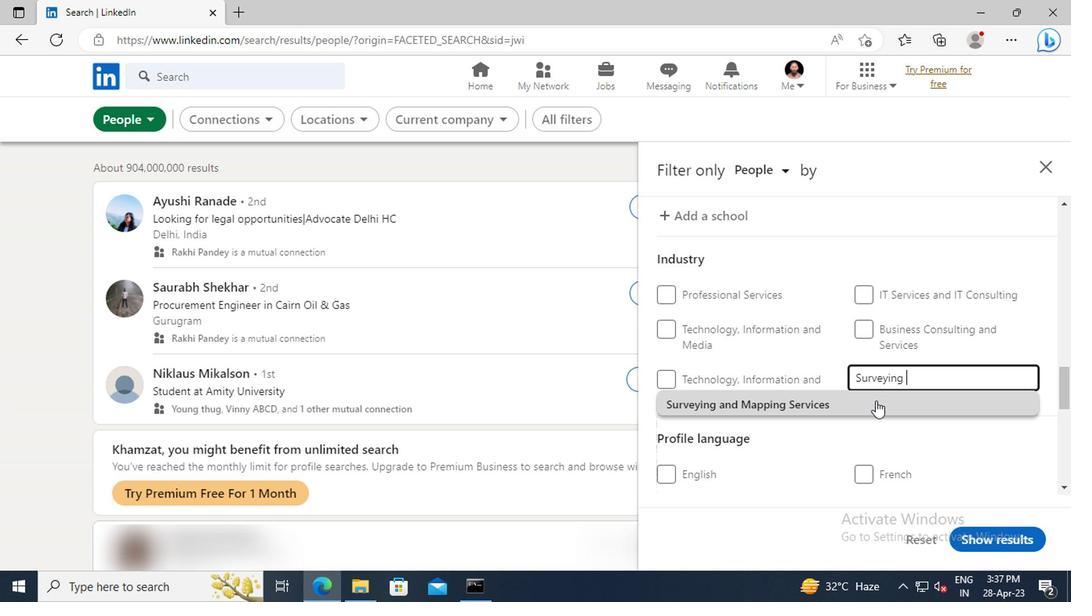 
Action: Mouse scrolled (736, 397) with delta (0, 0)
Screenshot: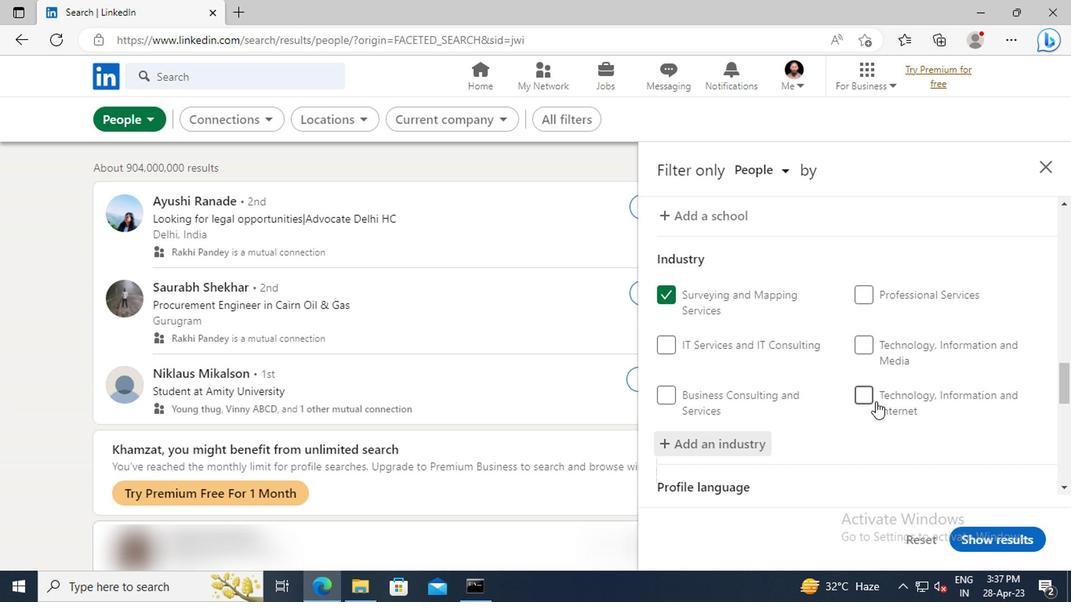 
Action: Mouse scrolled (736, 397) with delta (0, 0)
Screenshot: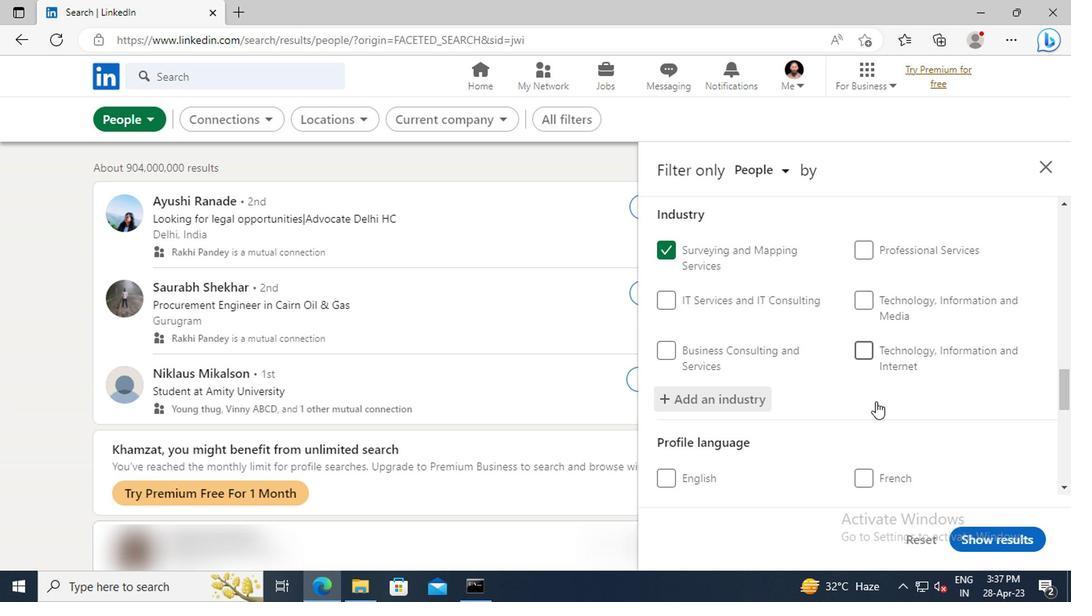 
Action: Mouse scrolled (736, 397) with delta (0, 0)
Screenshot: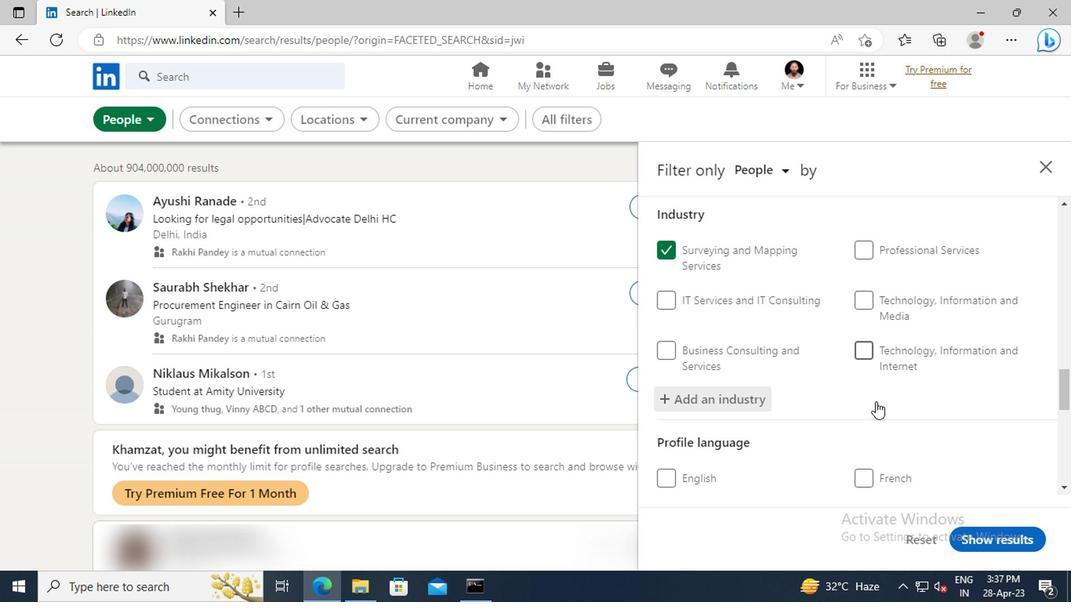 
Action: Mouse scrolled (736, 397) with delta (0, 0)
Screenshot: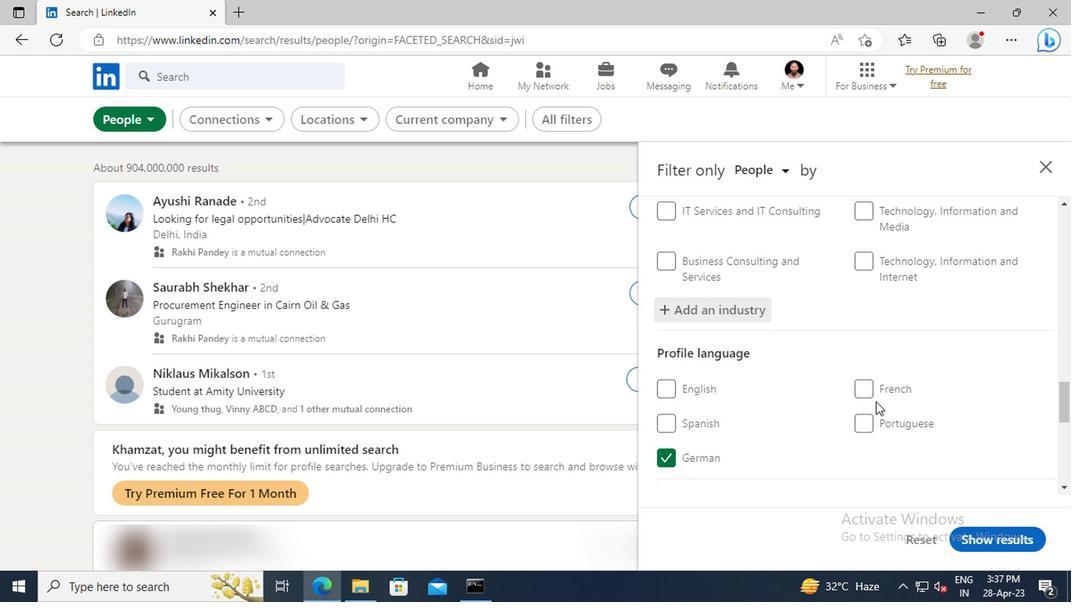 
Action: Mouse scrolled (736, 397) with delta (0, 0)
Screenshot: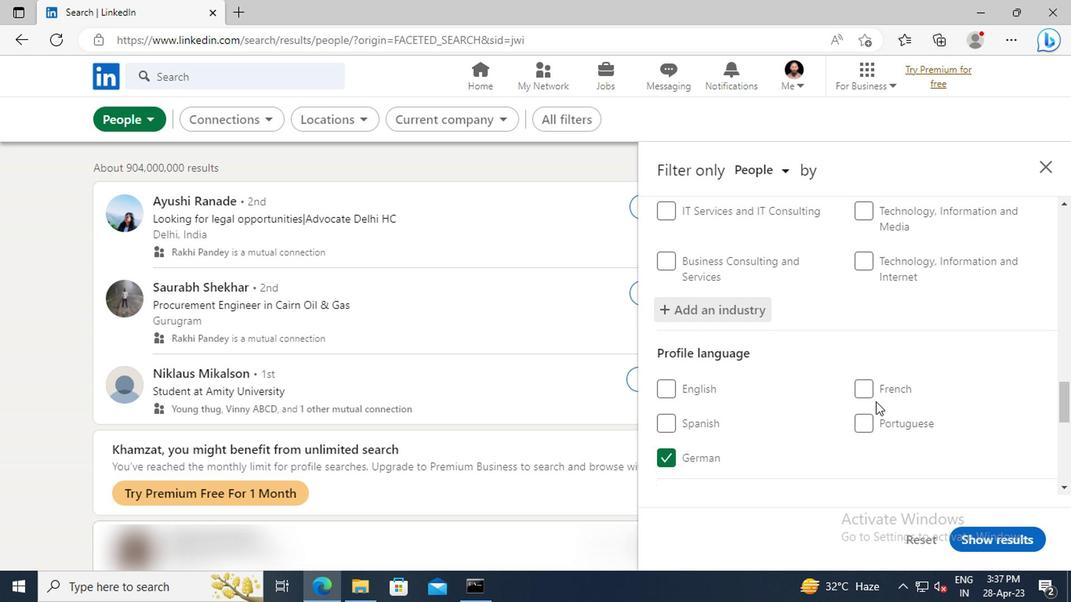 
Action: Mouse scrolled (736, 397) with delta (0, 0)
Screenshot: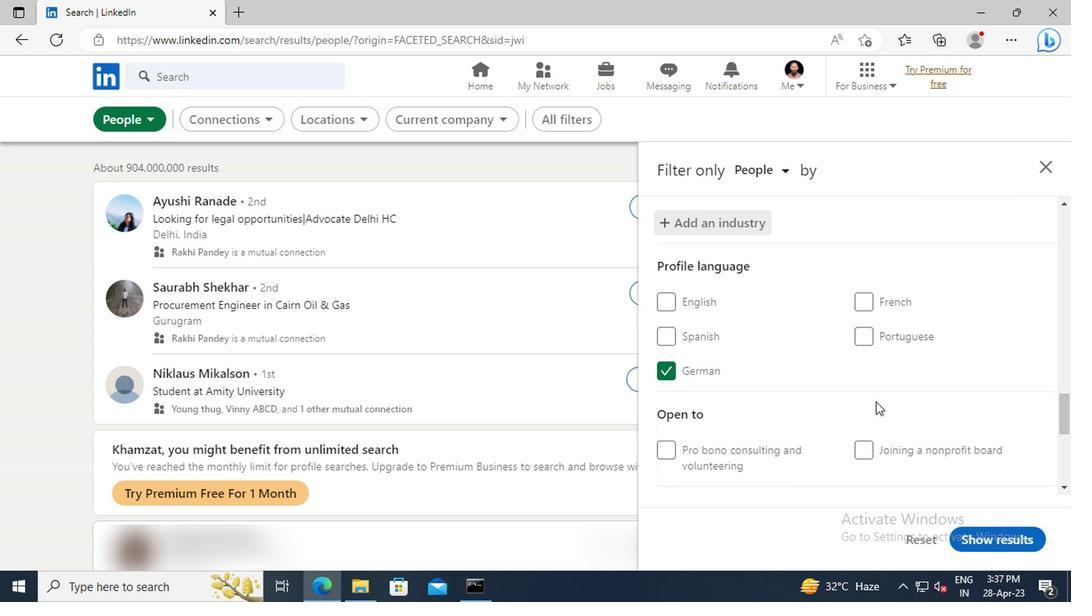 
Action: Mouse scrolled (736, 397) with delta (0, 0)
Screenshot: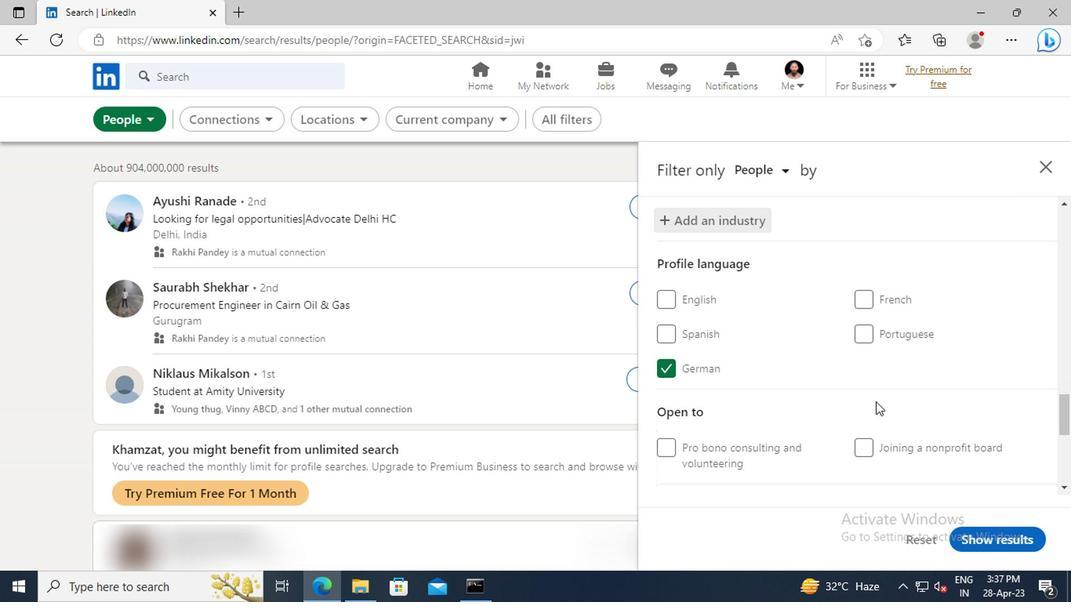
Action: Mouse scrolled (736, 397) with delta (0, 0)
Screenshot: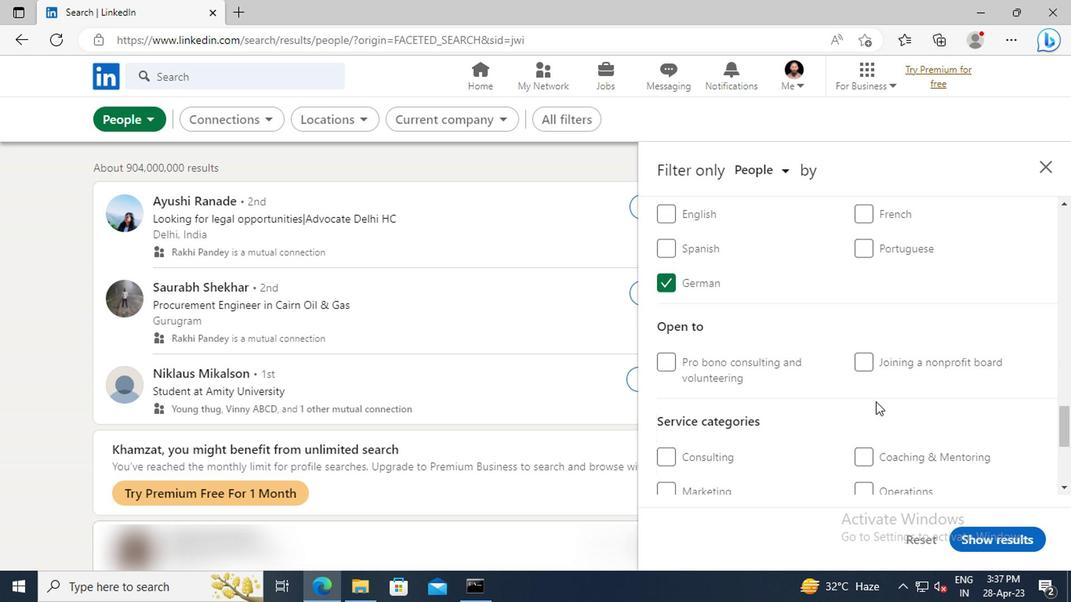
Action: Mouse scrolled (736, 397) with delta (0, 0)
Screenshot: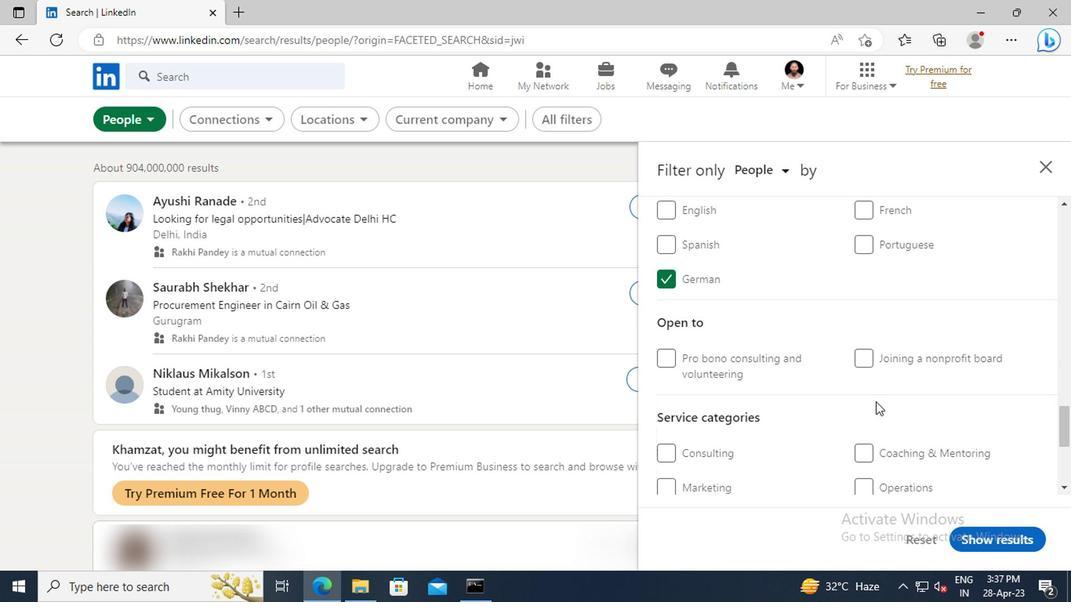 
Action: Mouse scrolled (736, 397) with delta (0, 0)
Screenshot: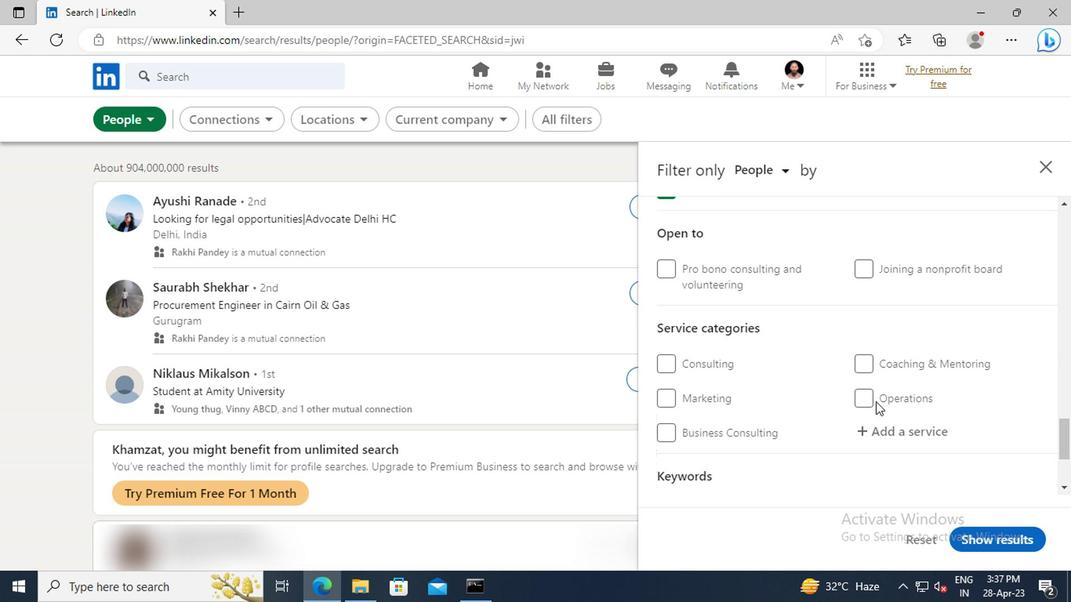 
Action: Mouse moved to (735, 391)
Screenshot: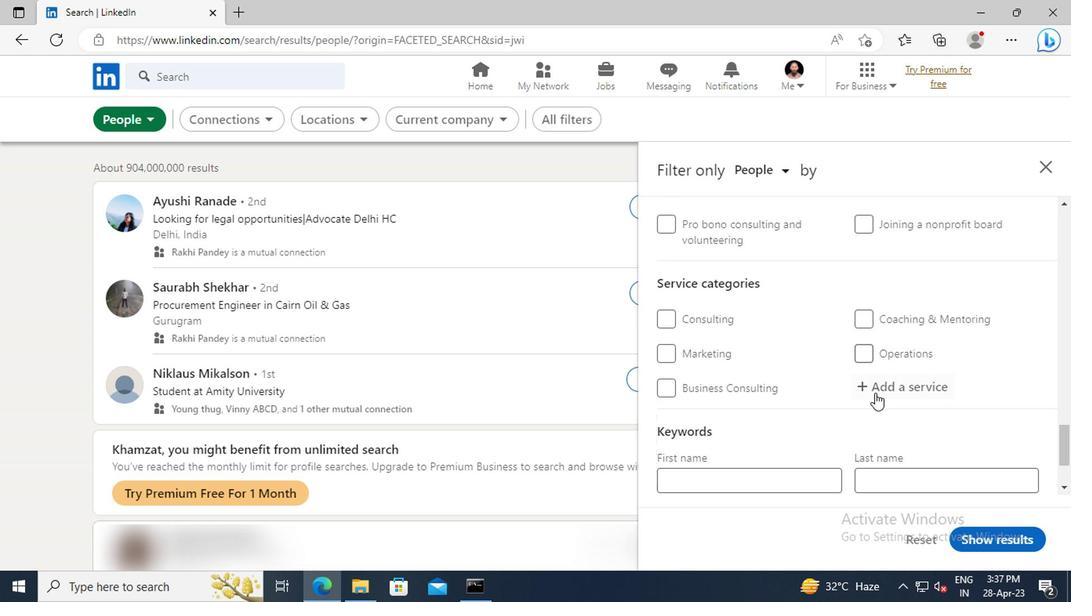 
Action: Mouse pressed left at (735, 391)
Screenshot: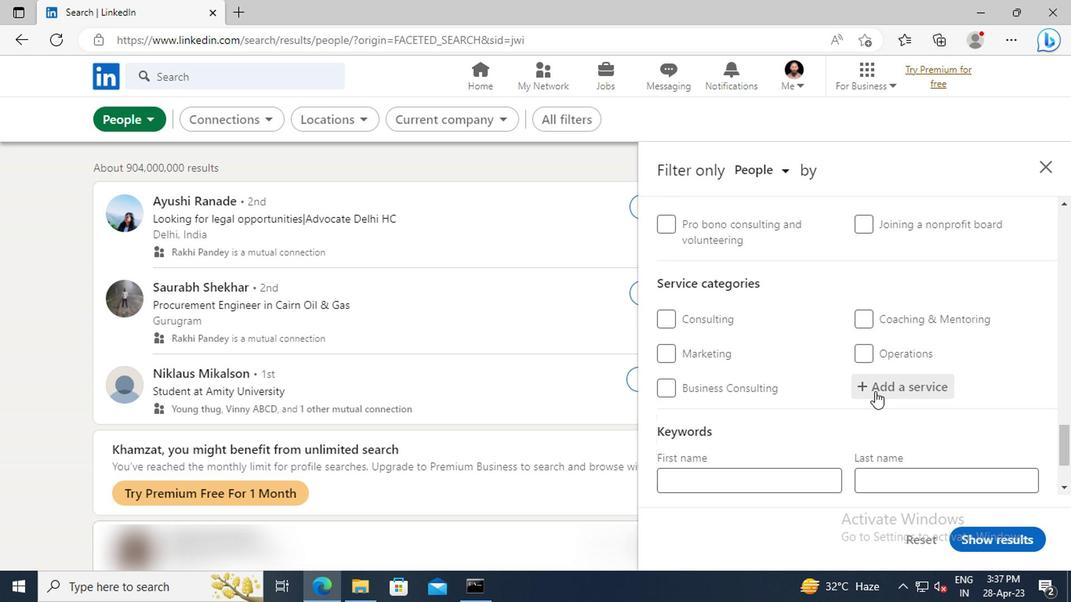 
Action: Key pressed <Key.shift>FILE<Key.space><Key.shift>MA
Screenshot: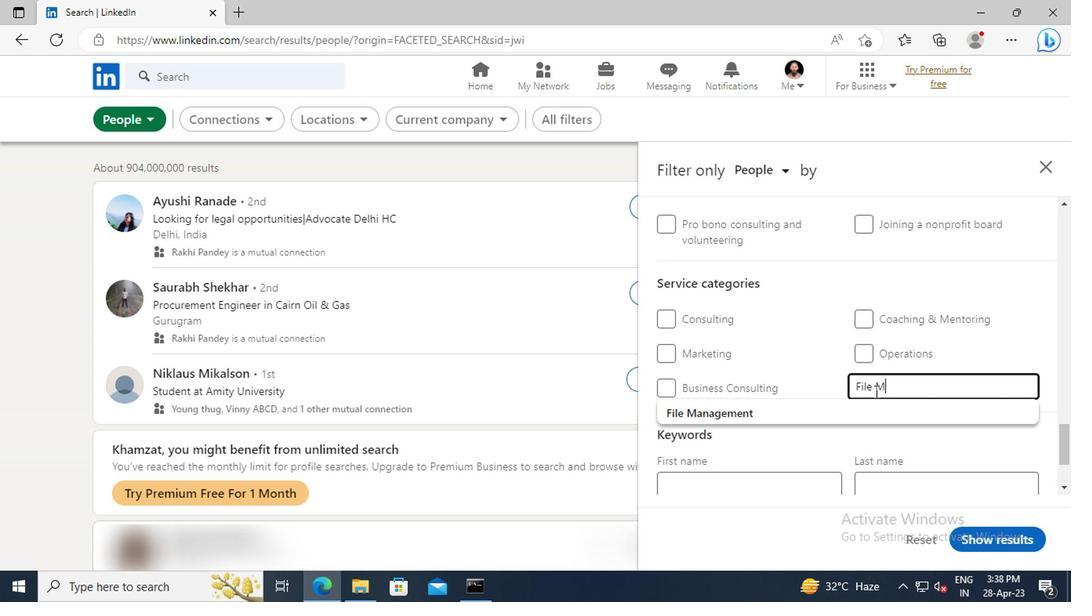 
Action: Mouse moved to (730, 404)
Screenshot: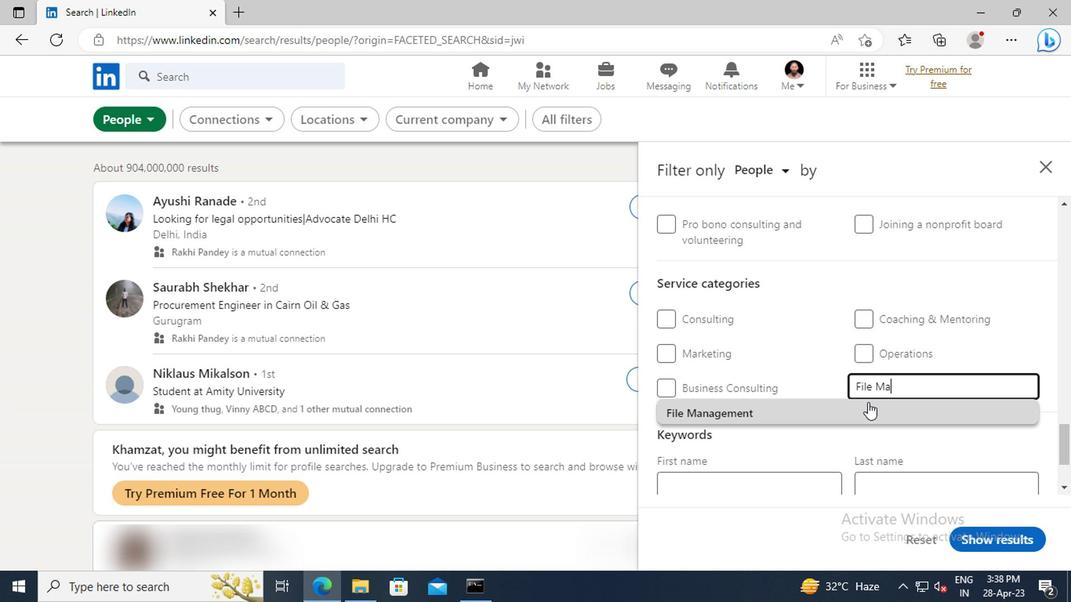 
Action: Mouse pressed left at (730, 404)
Screenshot: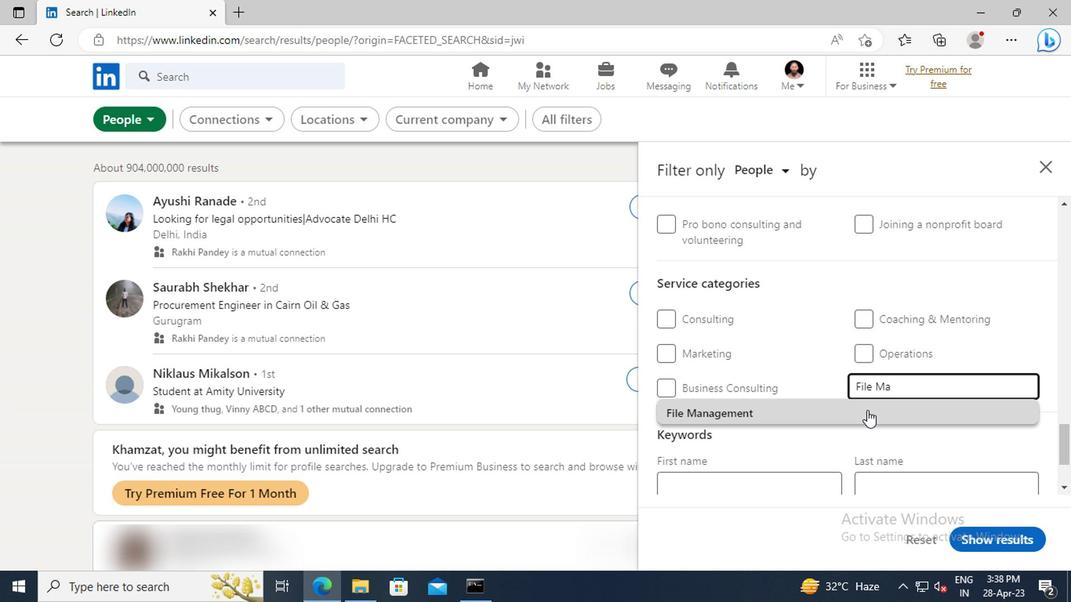 
Action: Mouse scrolled (730, 404) with delta (0, 0)
Screenshot: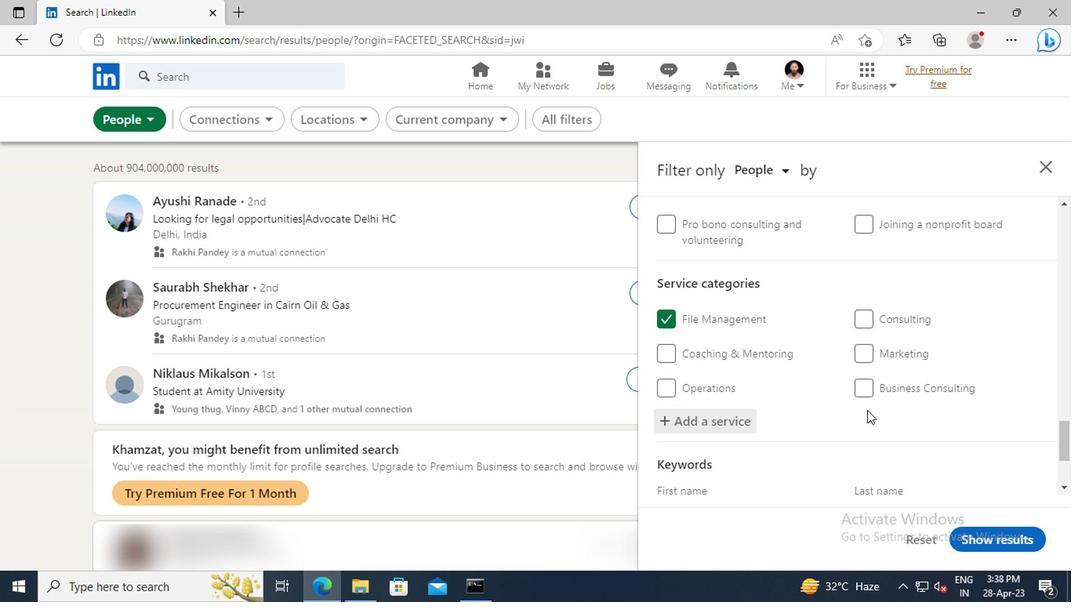 
Action: Mouse scrolled (730, 404) with delta (0, 0)
Screenshot: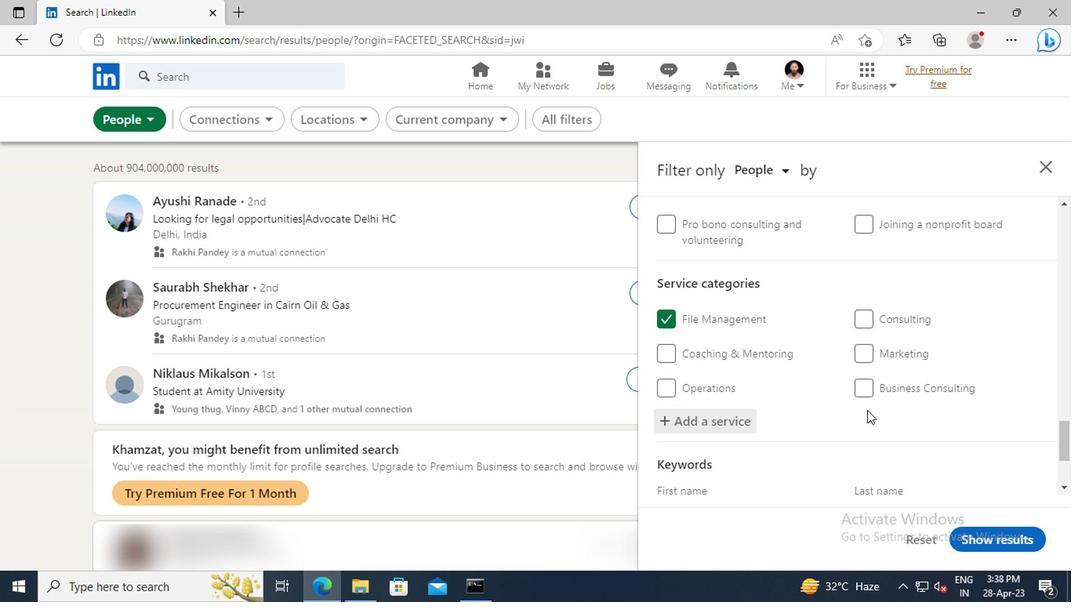 
Action: Mouse scrolled (730, 404) with delta (0, 0)
Screenshot: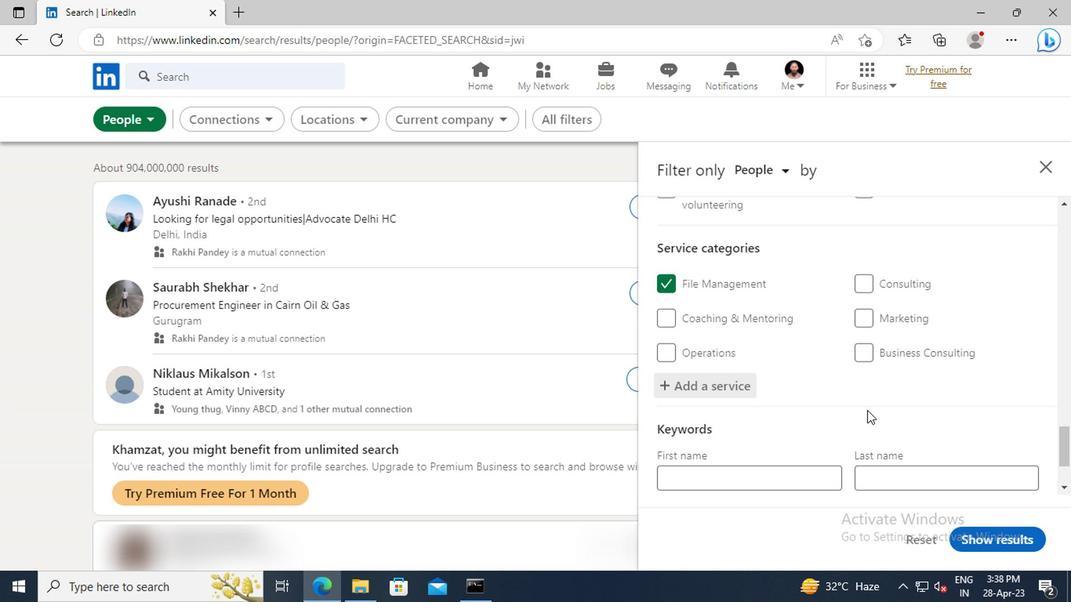 
Action: Mouse scrolled (730, 404) with delta (0, 0)
Screenshot: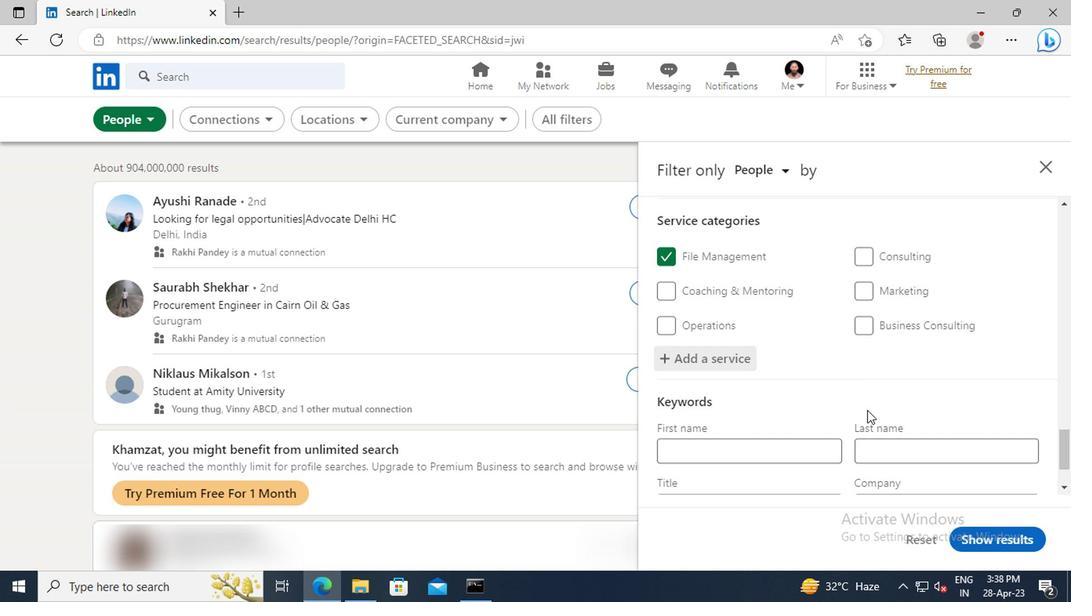 
Action: Mouse moved to (650, 416)
Screenshot: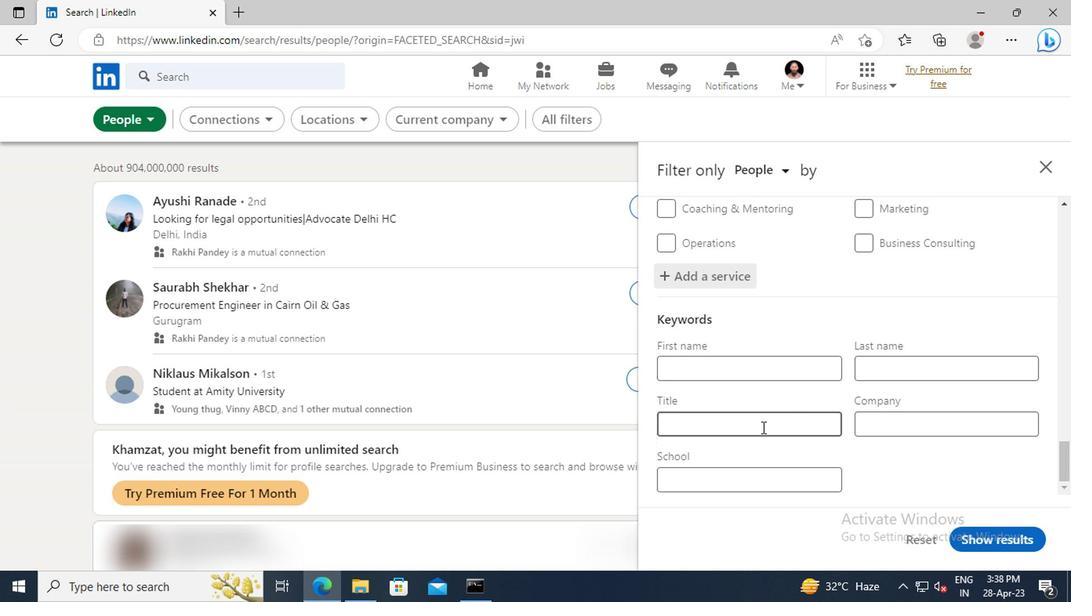 
Action: Mouse pressed left at (650, 416)
Screenshot: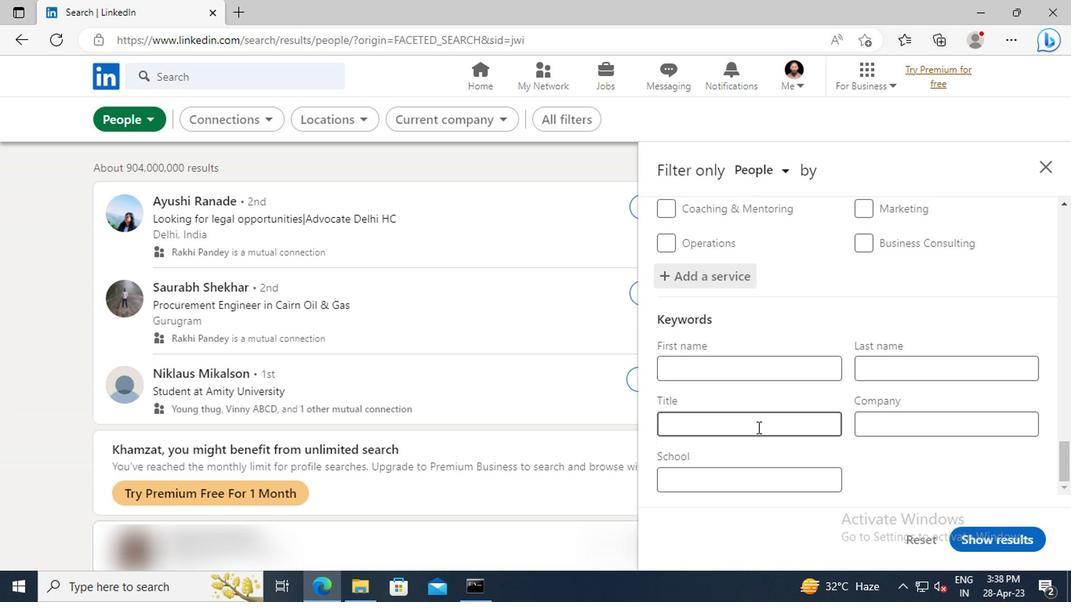 
Action: Key pressed <Key.shift>AUDITOR<Key.enter>
Screenshot: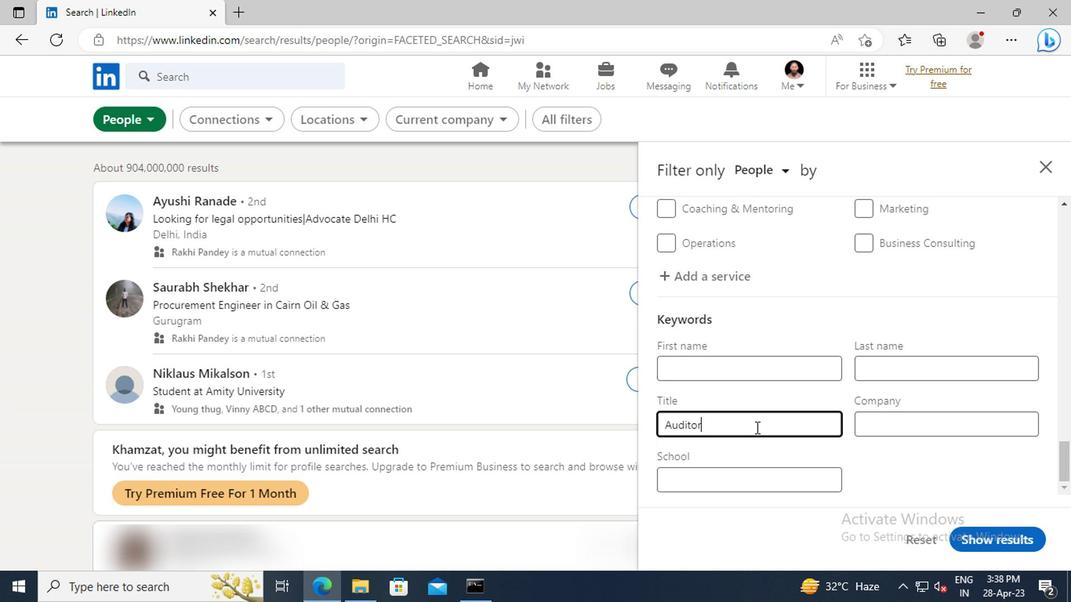 
Action: Mouse moved to (804, 495)
Screenshot: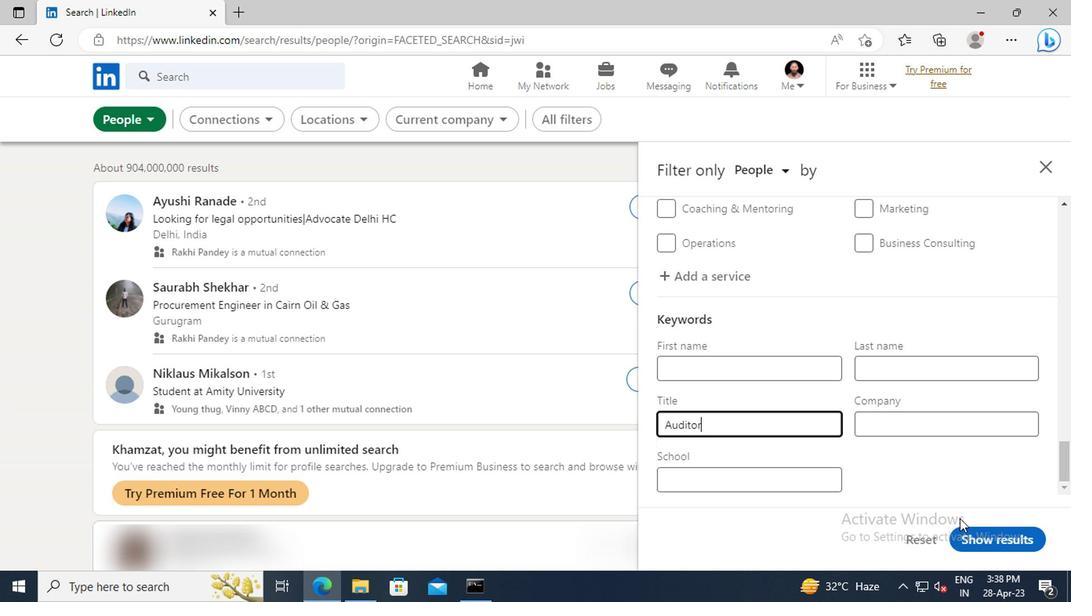 
Action: Mouse pressed left at (804, 495)
Screenshot: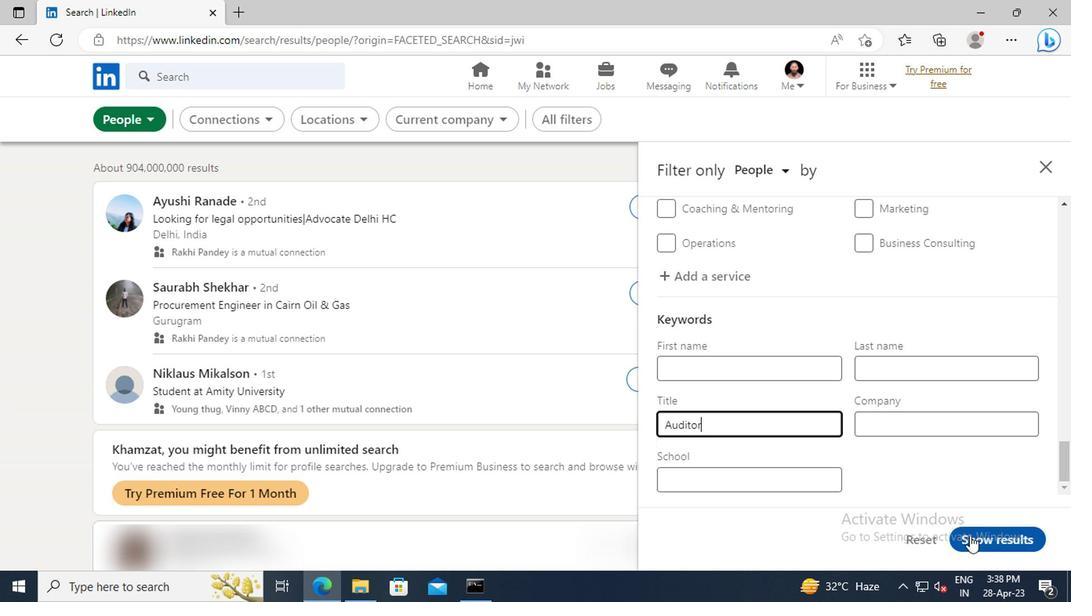 
